 Task: Research Airbnb properties in Qoryooley, Somalia from 15th December, 2023 to 20th December, 2023 for 1 adult.1  bedroom having 1 bed and 1 bathroom. Property type can be hotel. Booking option can be shelf check-in. Look for 4 properties as per requirement.
Action: Mouse moved to (419, 164)
Screenshot: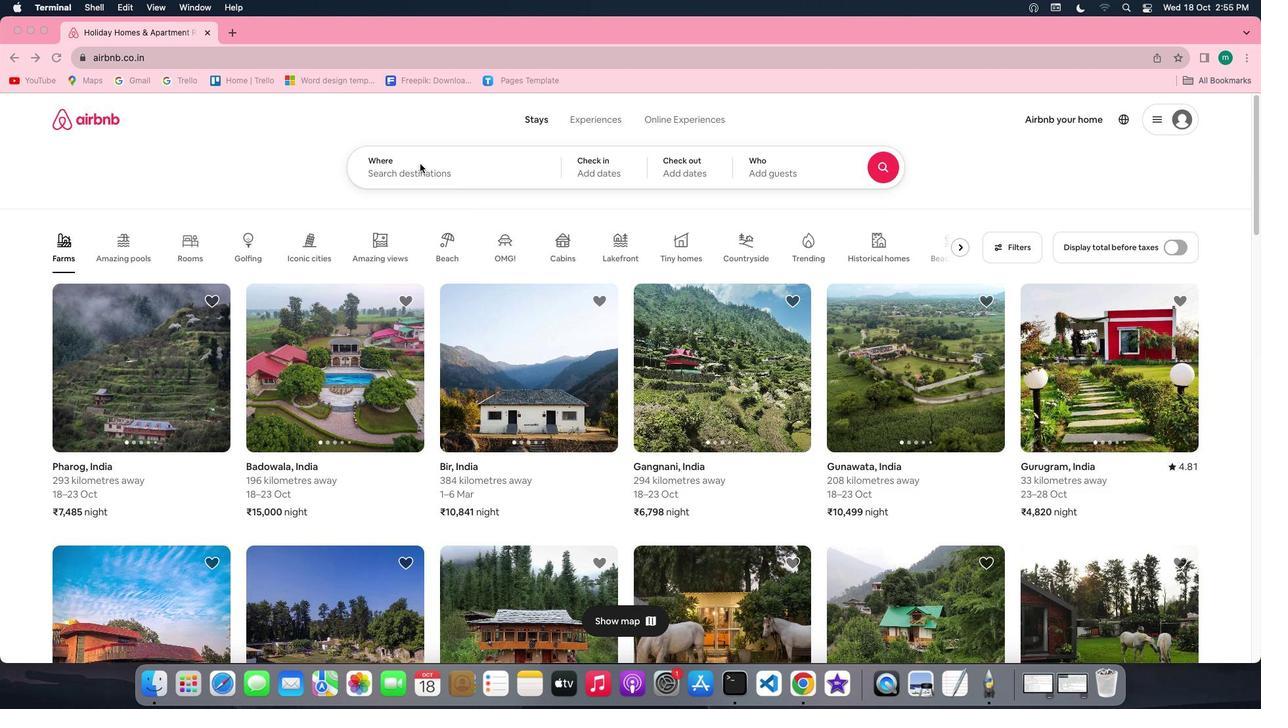 
Action: Mouse pressed left at (419, 164)
Screenshot: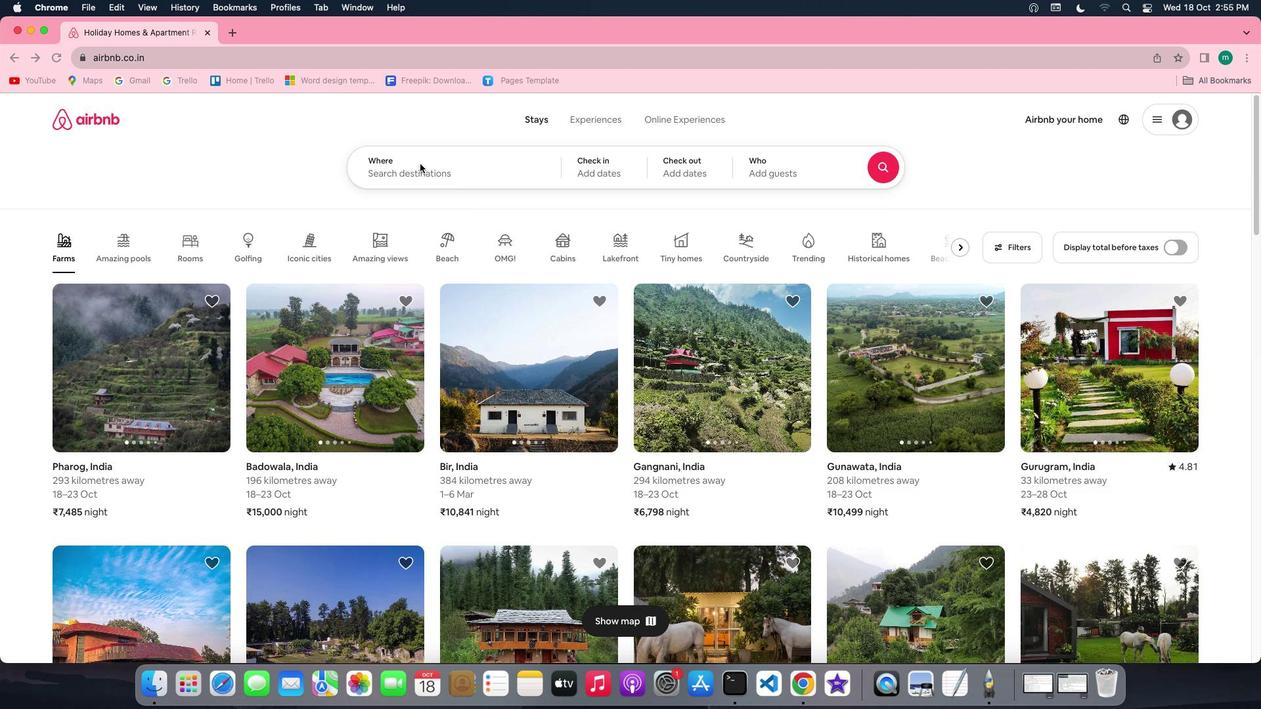 
Action: Mouse pressed left at (419, 164)
Screenshot: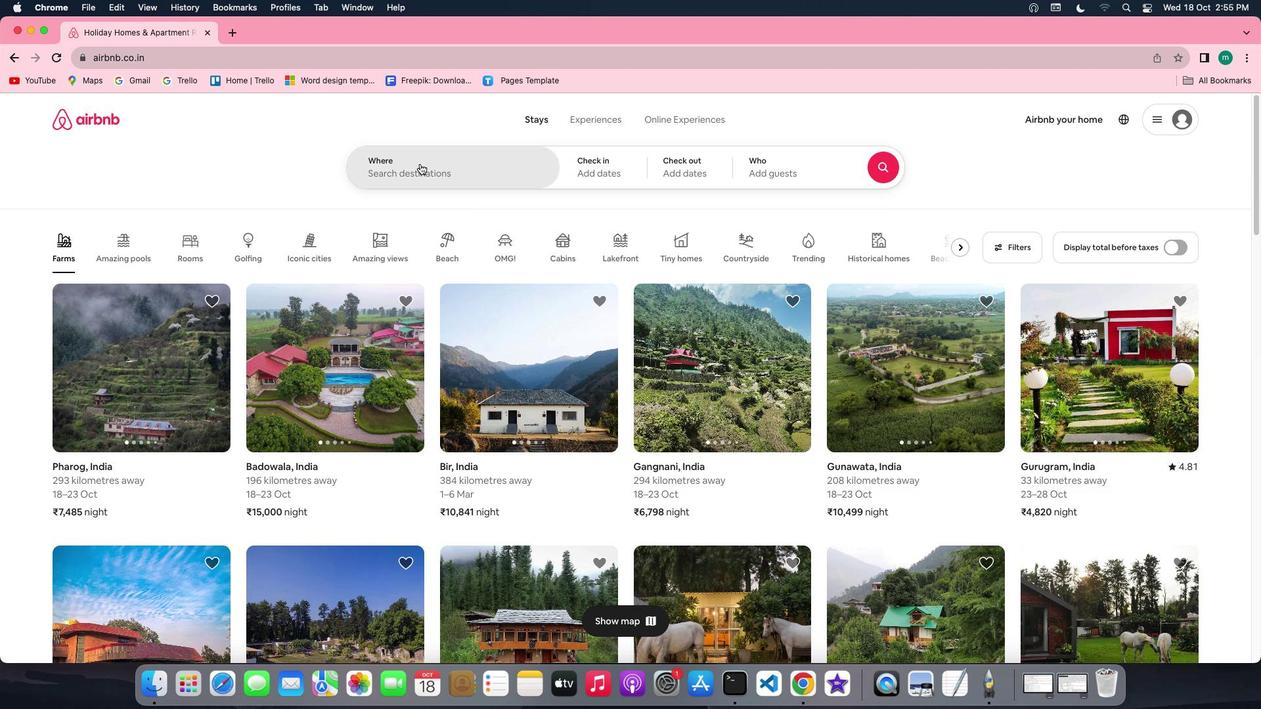 
Action: Key pressed Key.shift'Q''o''r''y''o''o''l''e''y'','Key.shift'S''o''m''a''l''i''a'
Screenshot: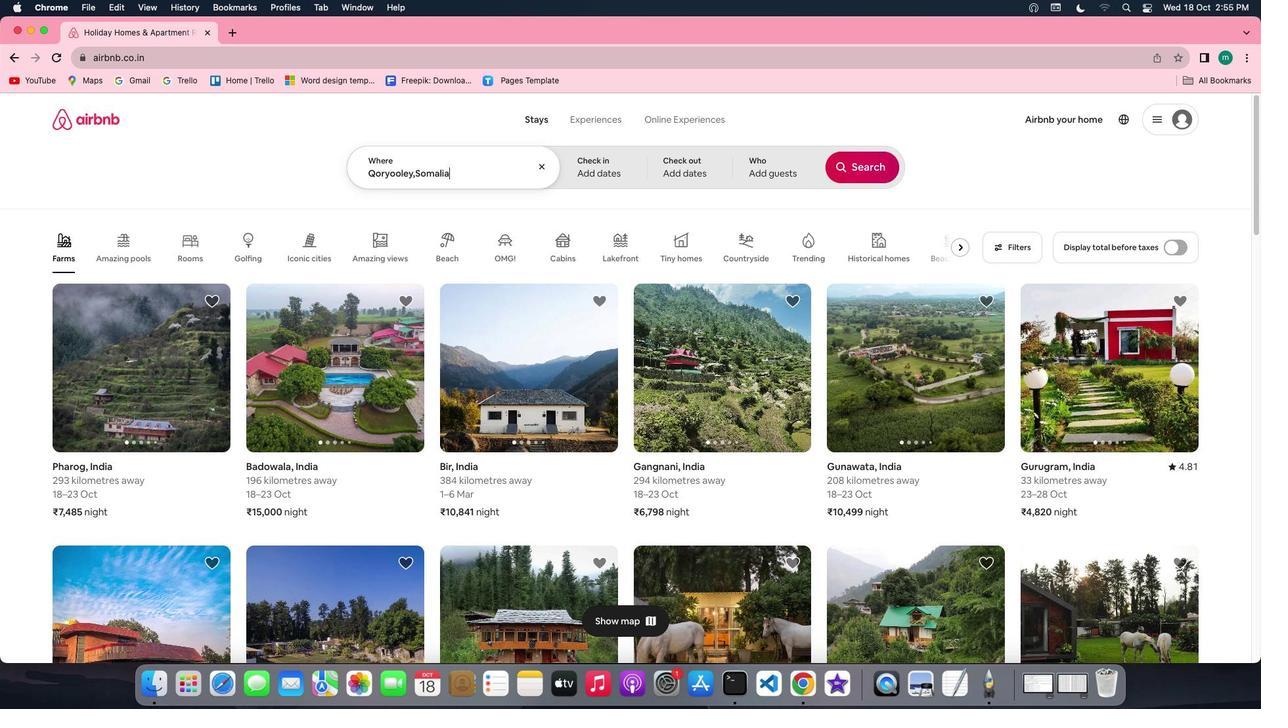 
Action: Mouse moved to (455, 231)
Screenshot: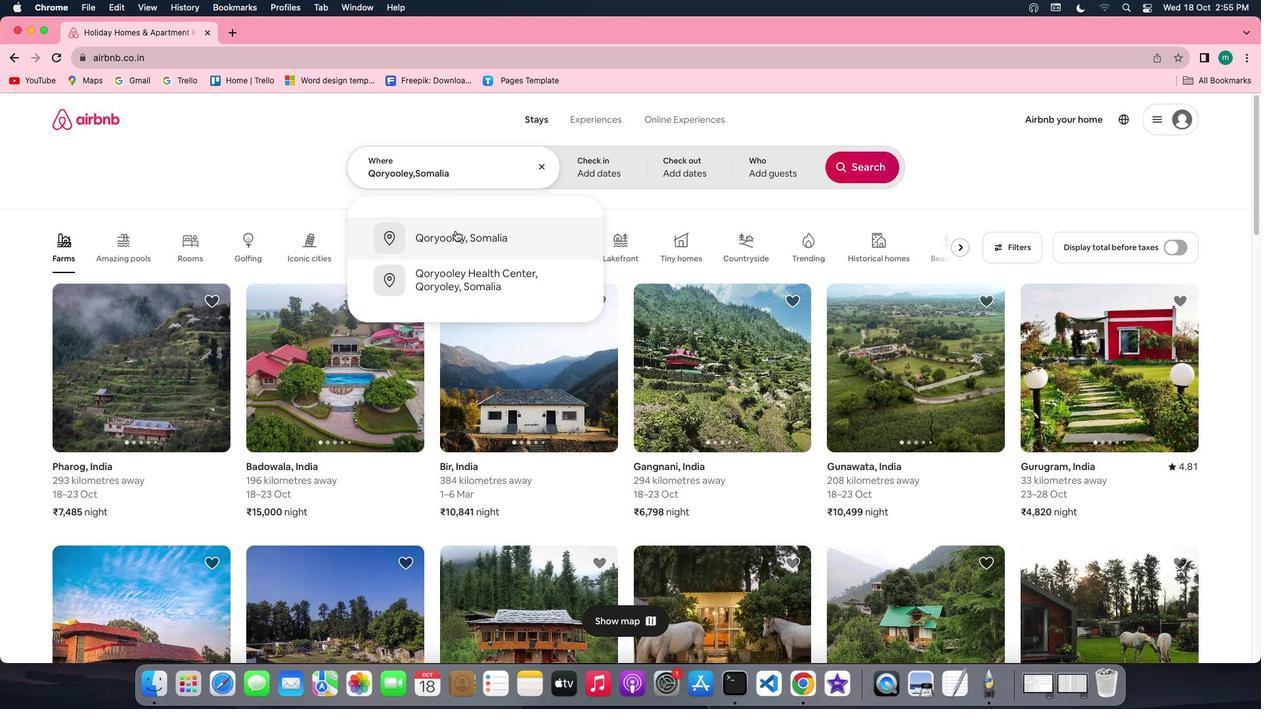 
Action: Mouse pressed left at (455, 231)
Screenshot: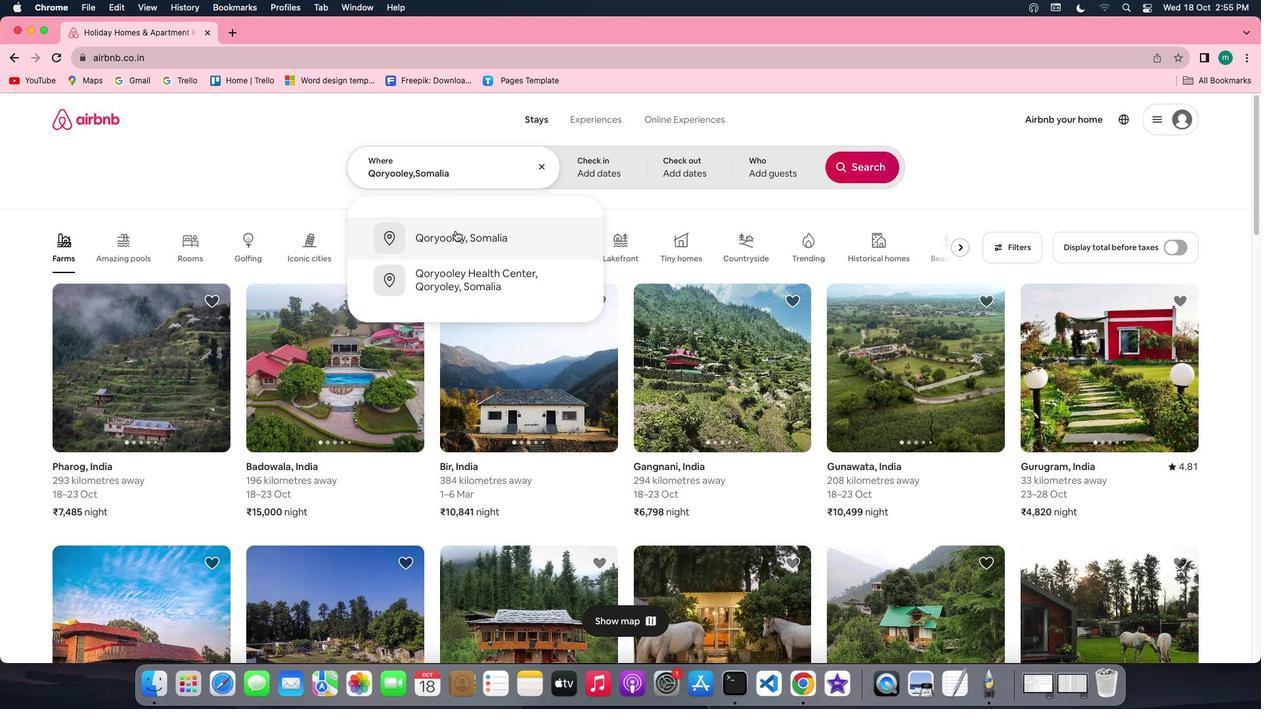 
Action: Mouse moved to (862, 273)
Screenshot: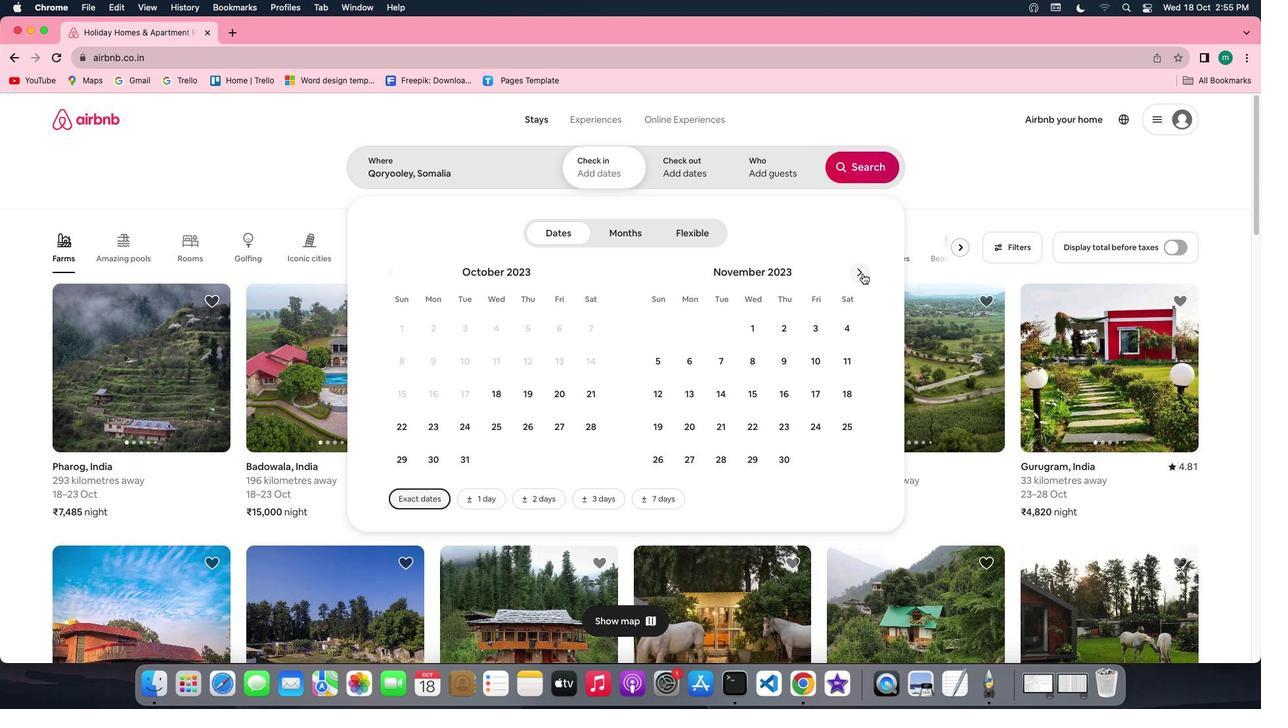 
Action: Mouse pressed left at (862, 273)
Screenshot: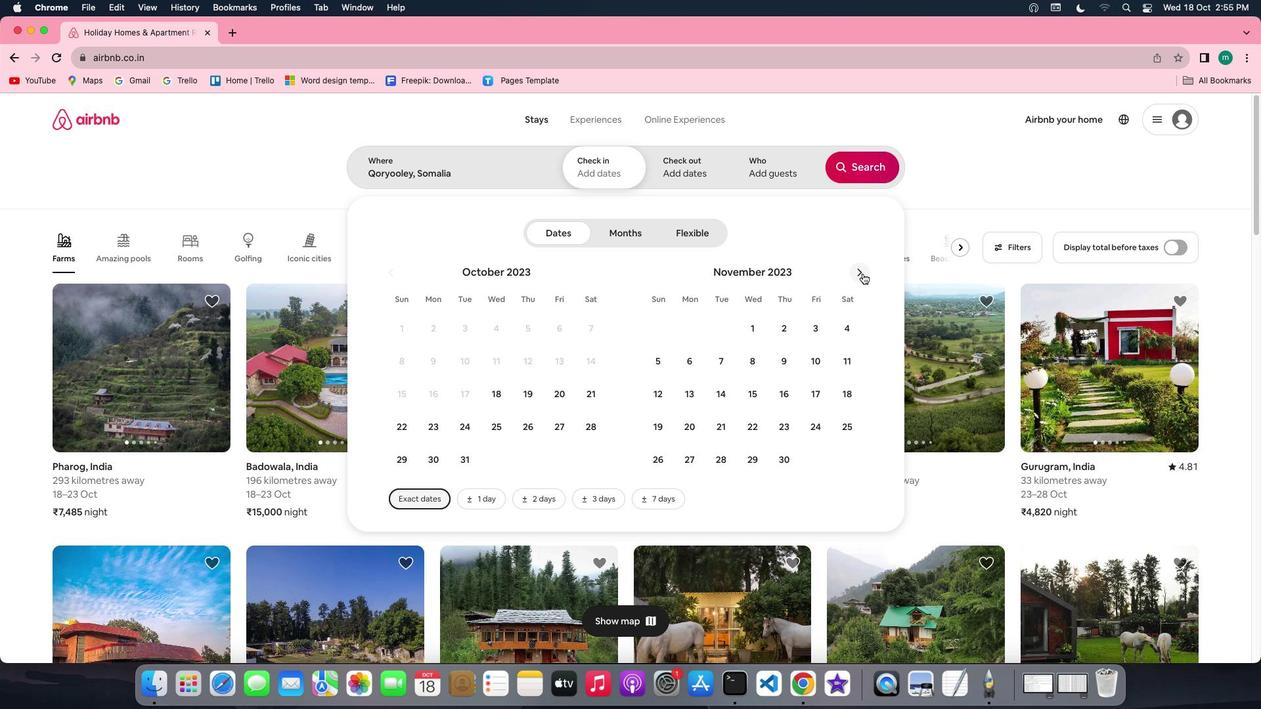 
Action: Mouse moved to (811, 387)
Screenshot: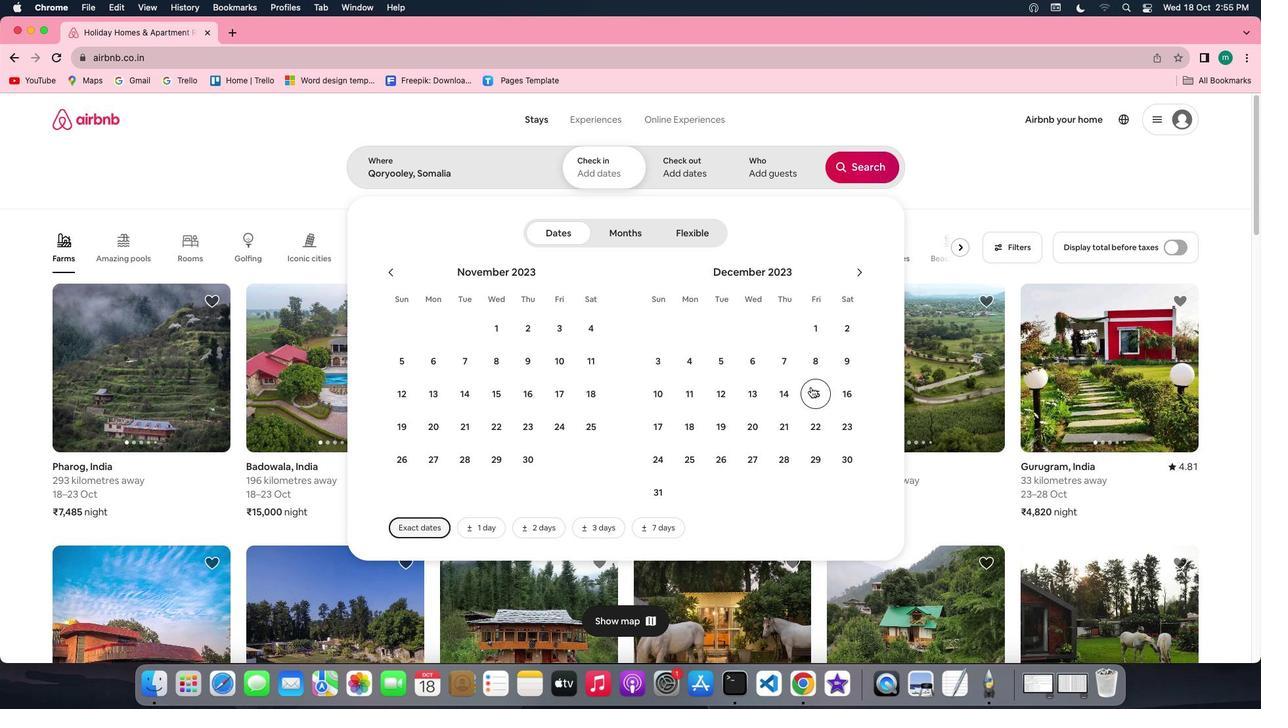 
Action: Mouse pressed left at (811, 387)
Screenshot: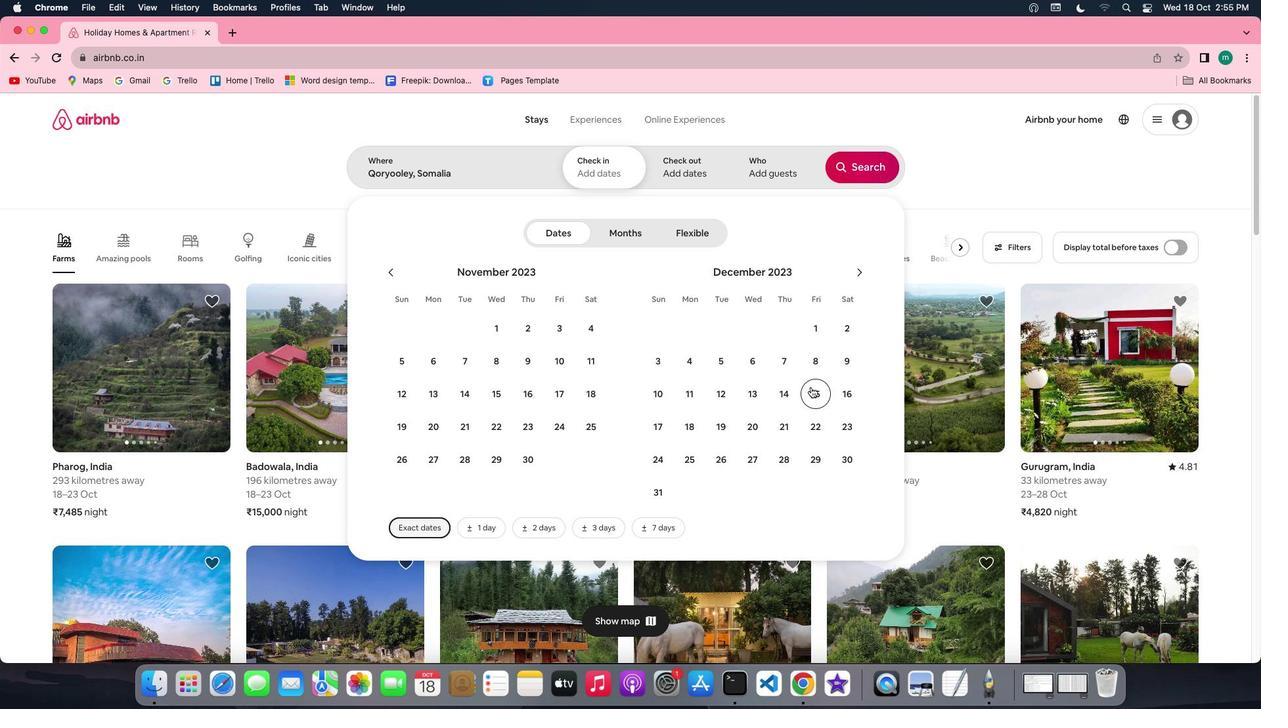 
Action: Mouse moved to (758, 420)
Screenshot: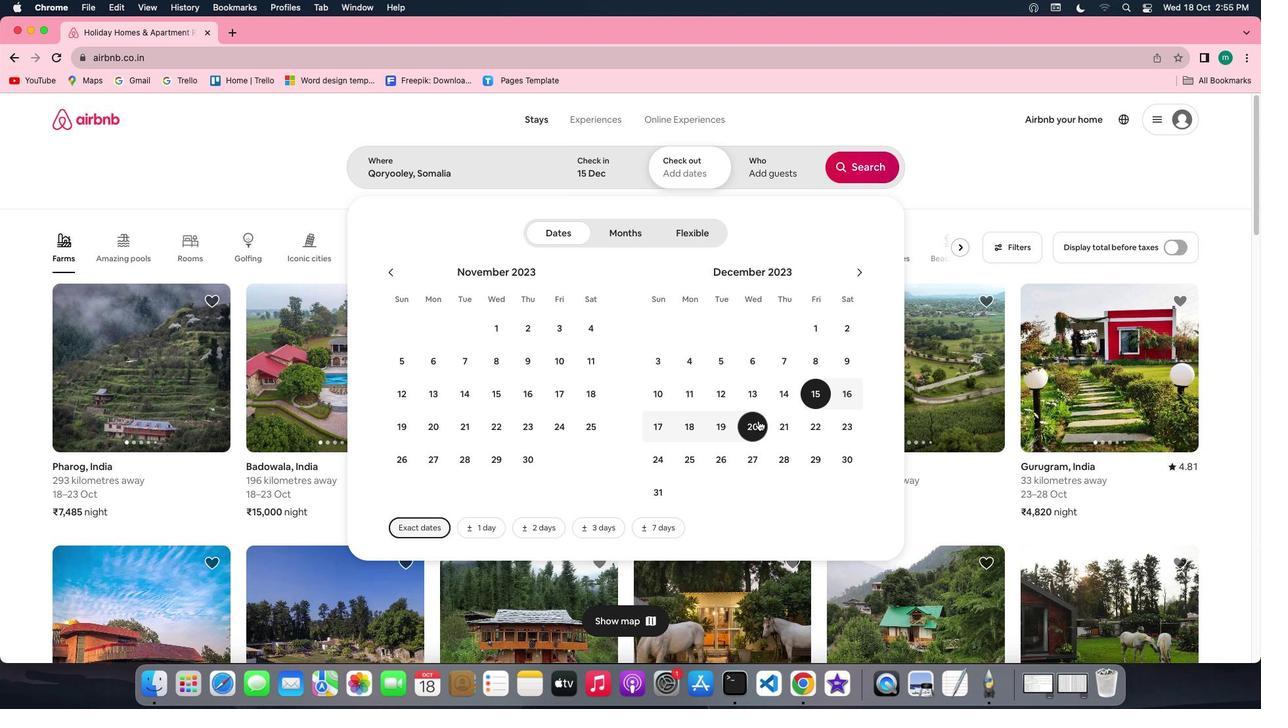 
Action: Mouse pressed left at (758, 420)
Screenshot: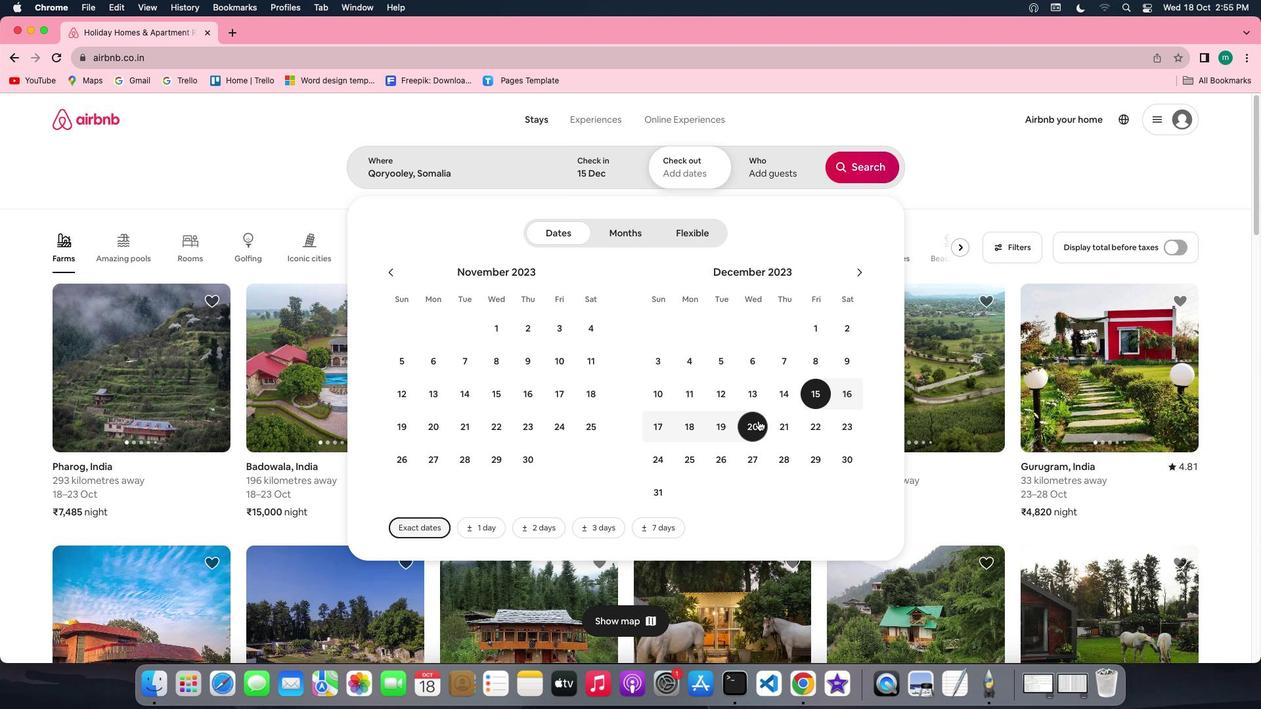 
Action: Mouse moved to (775, 158)
Screenshot: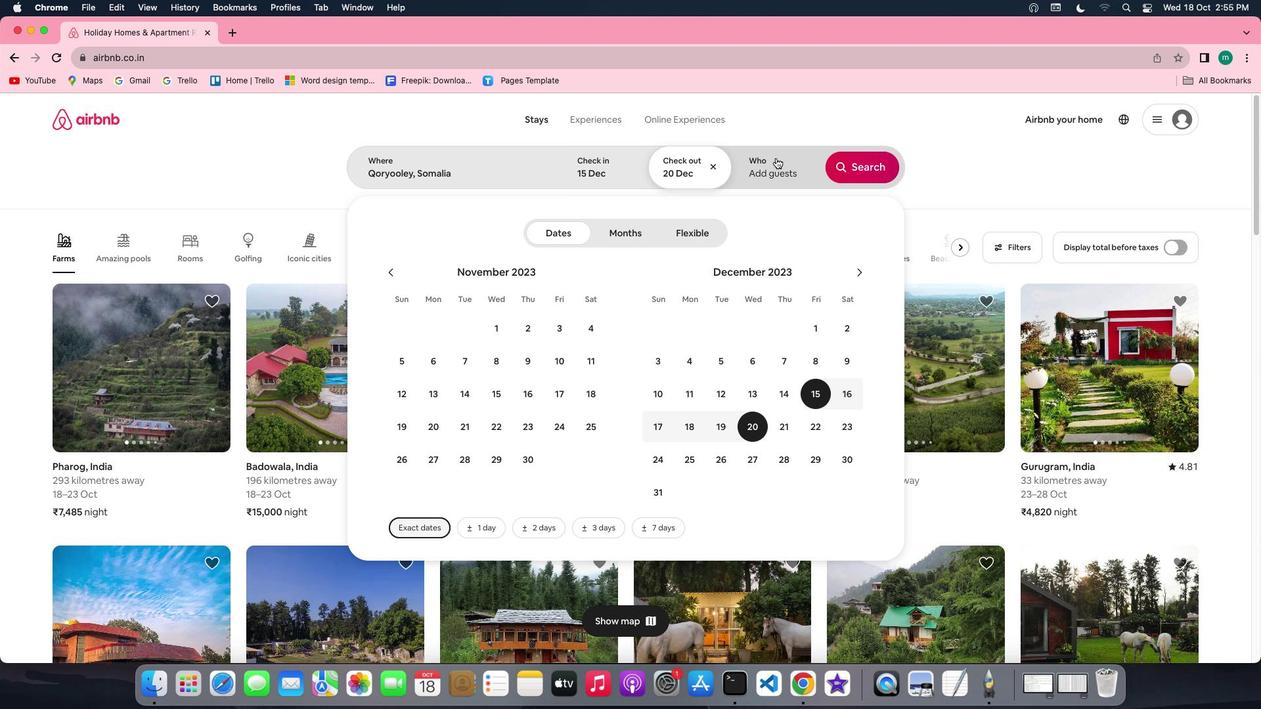 
Action: Mouse pressed left at (775, 158)
Screenshot: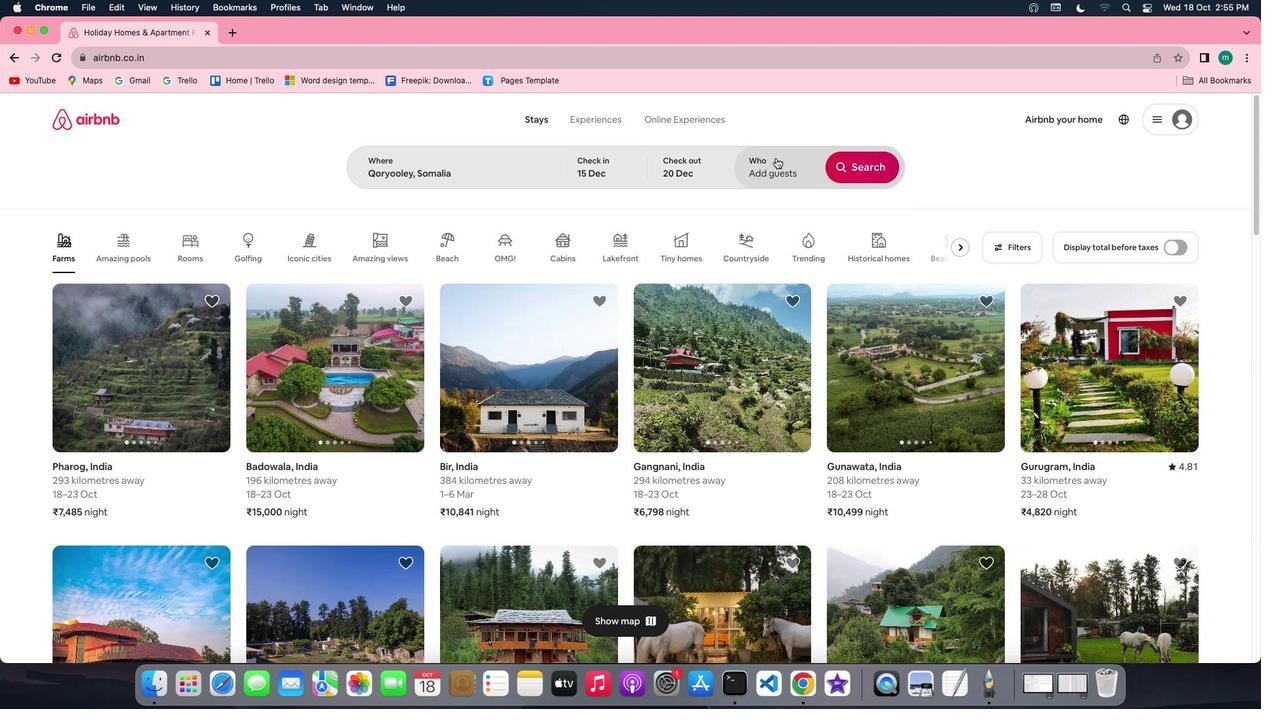 
Action: Mouse moved to (871, 239)
Screenshot: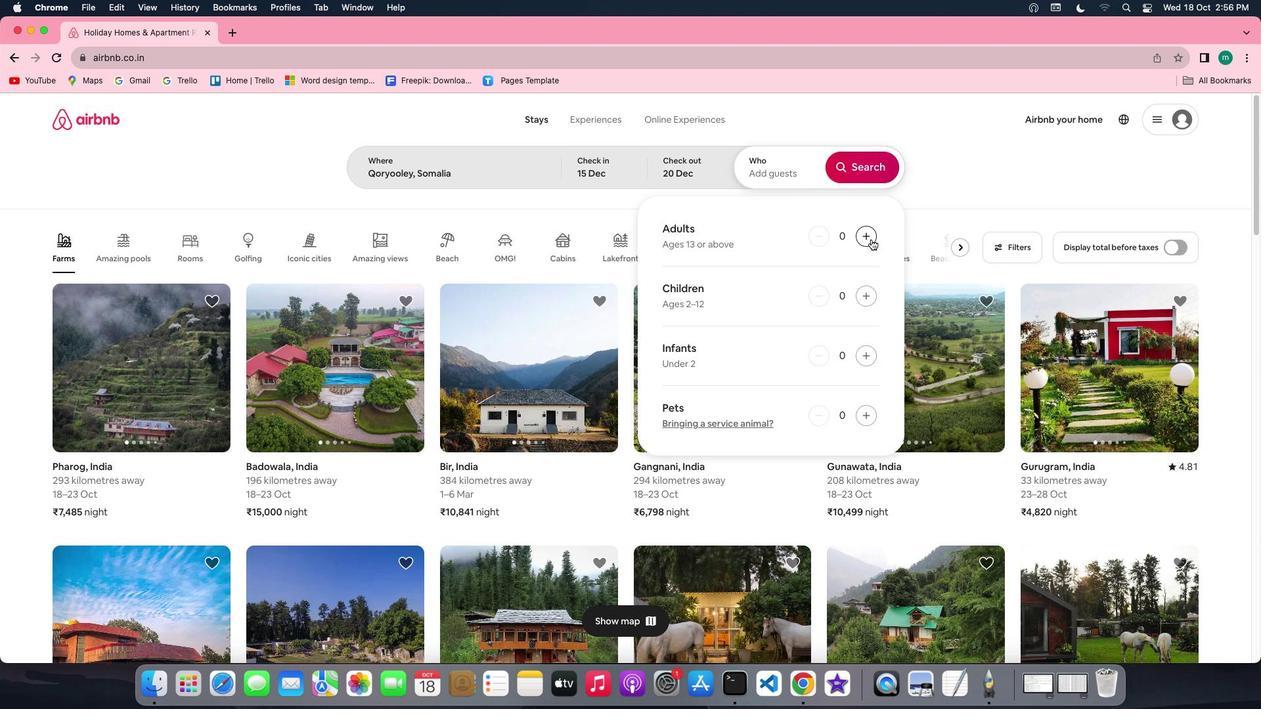 
Action: Mouse pressed left at (871, 239)
Screenshot: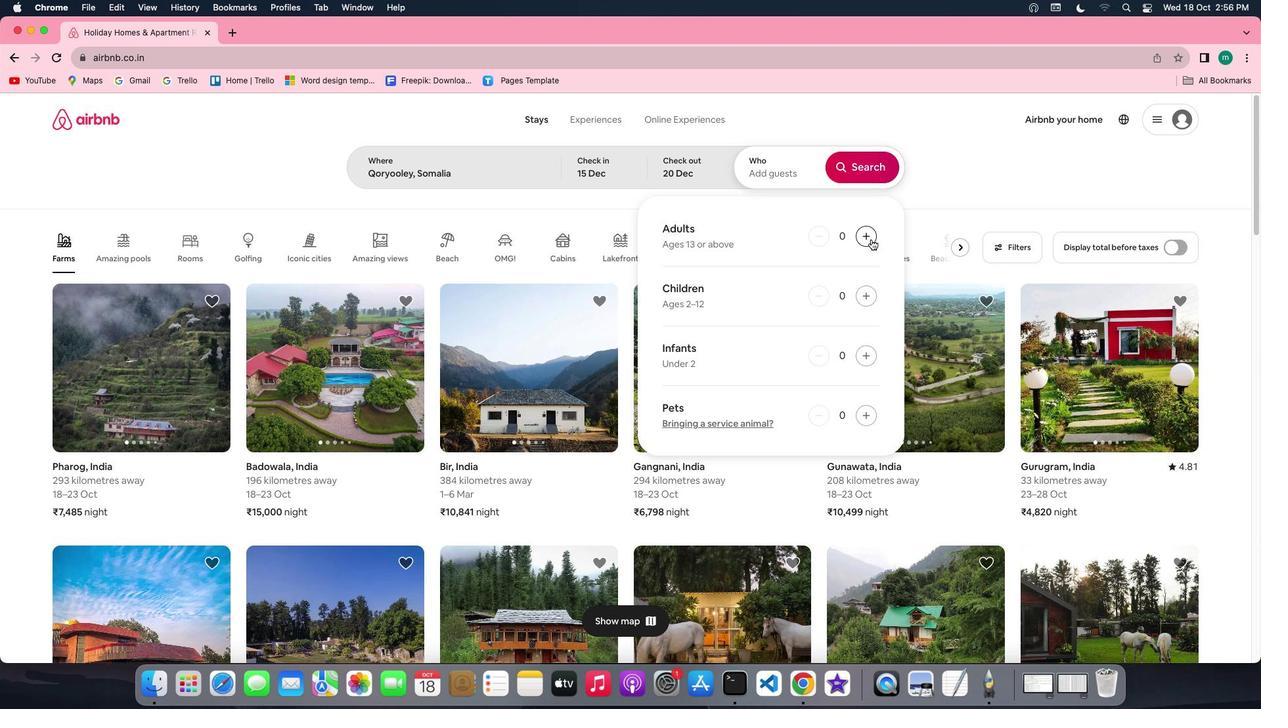 
Action: Mouse moved to (842, 167)
Screenshot: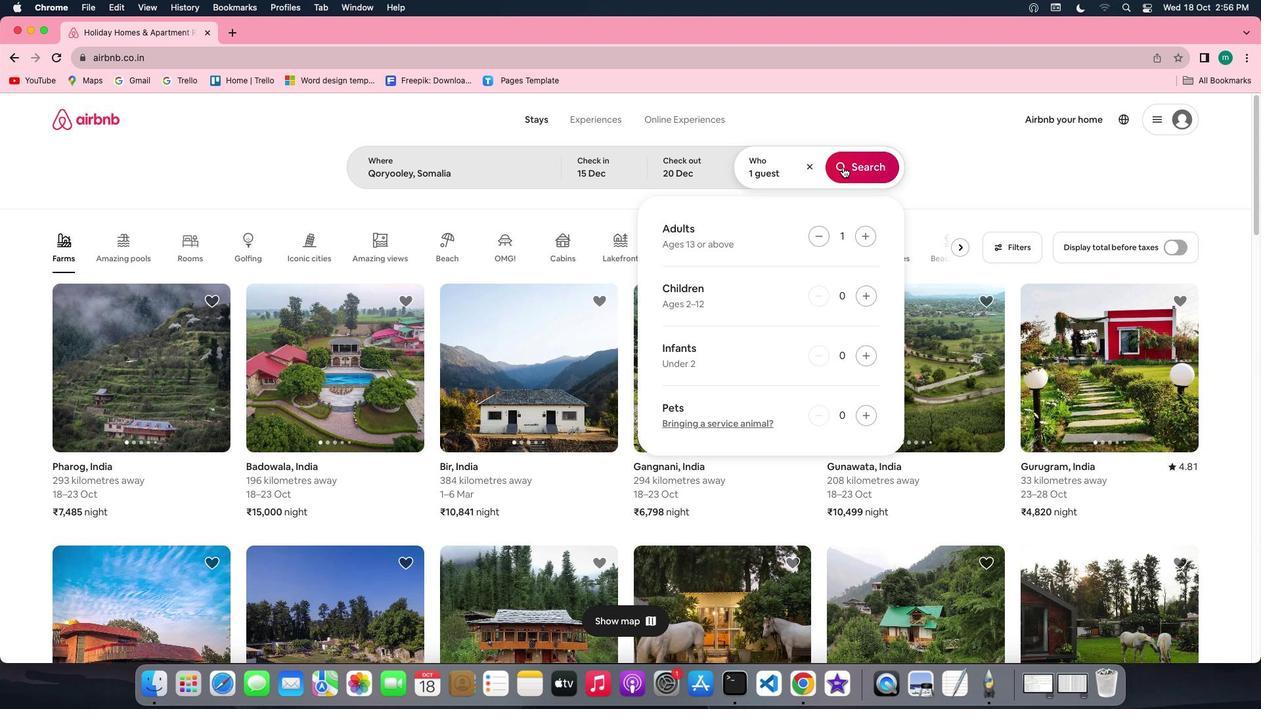 
Action: Mouse pressed left at (842, 167)
Screenshot: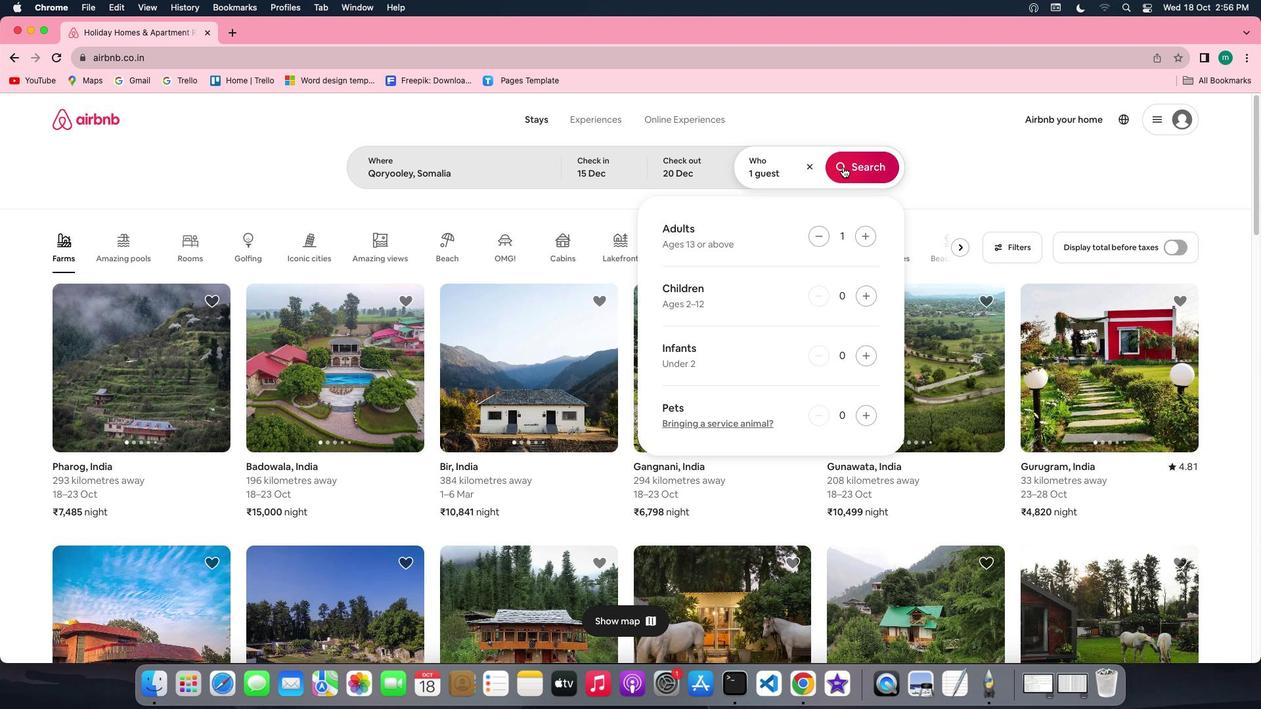 
Action: Mouse moved to (1044, 170)
Screenshot: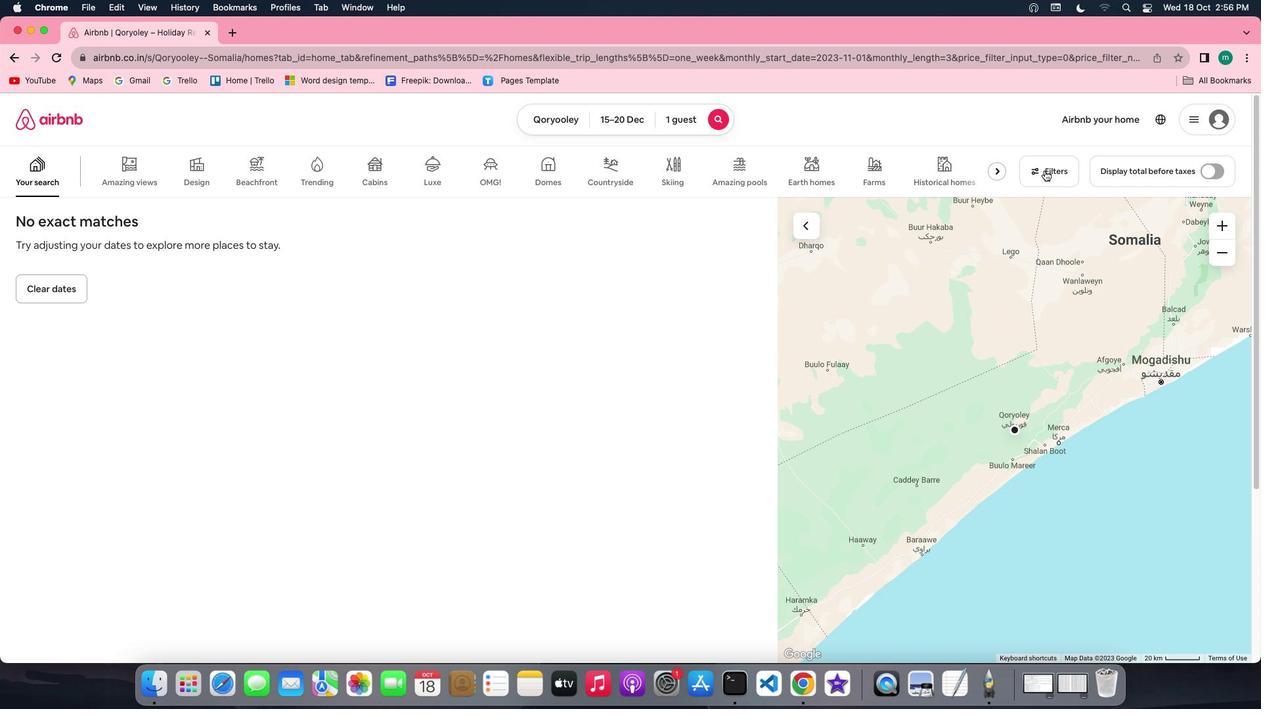 
Action: Mouse pressed left at (1044, 170)
Screenshot: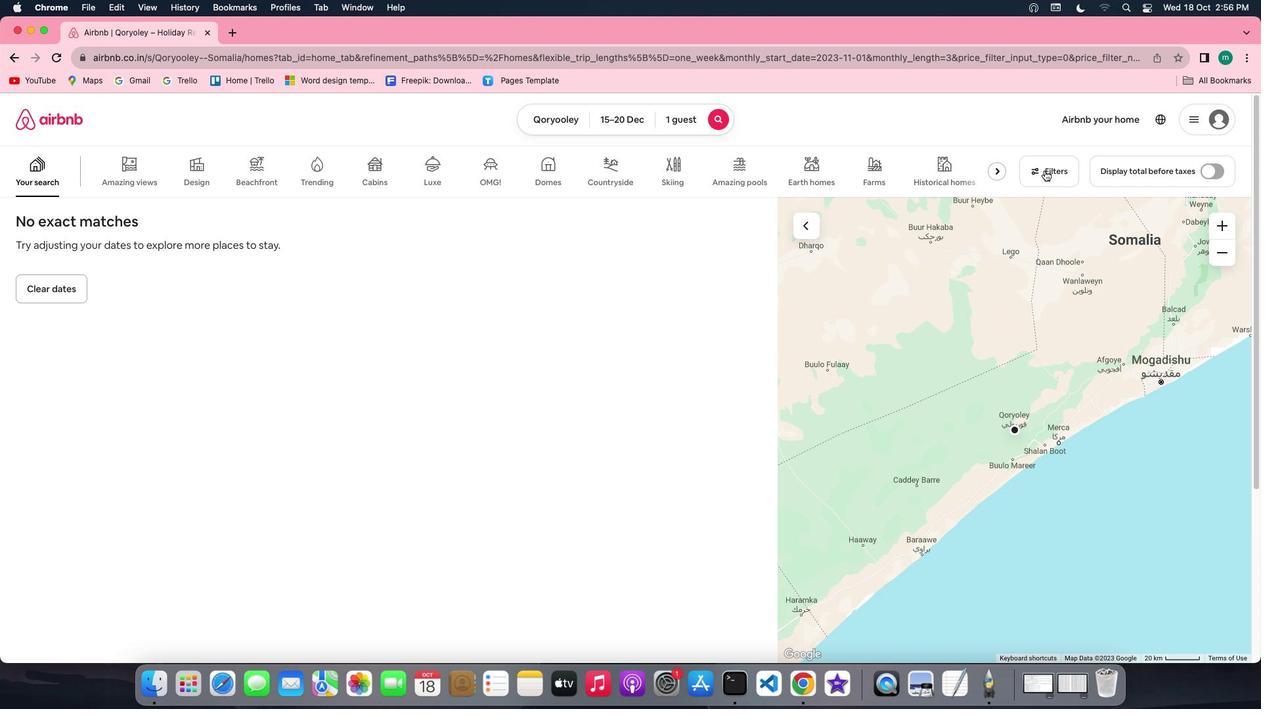 
Action: Mouse moved to (554, 417)
Screenshot: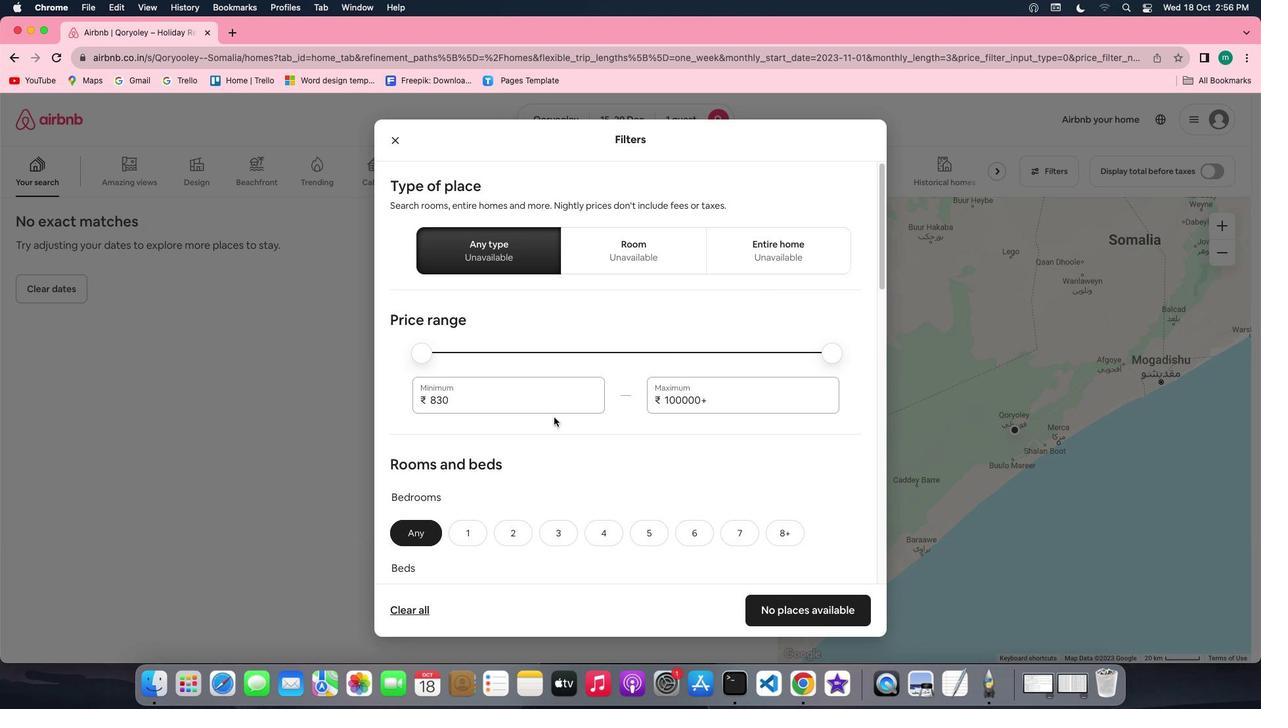 
Action: Mouse scrolled (554, 417) with delta (0, 0)
Screenshot: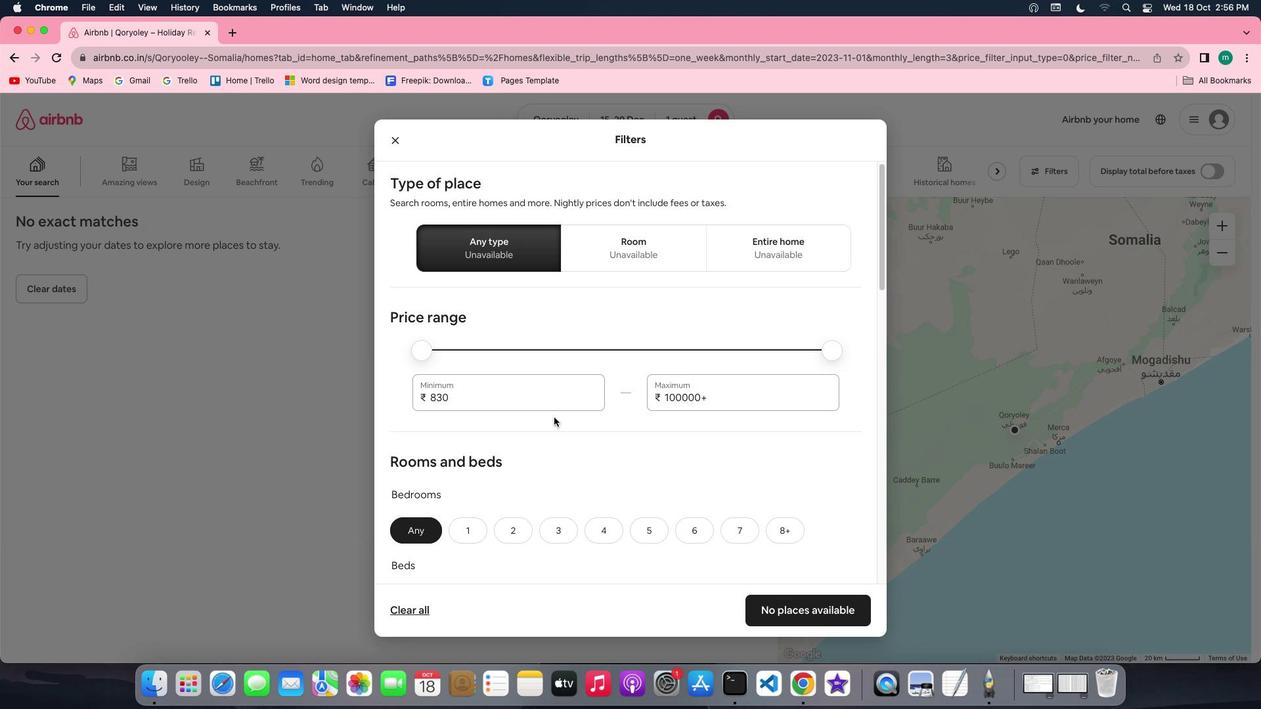 
Action: Mouse scrolled (554, 417) with delta (0, 0)
Screenshot: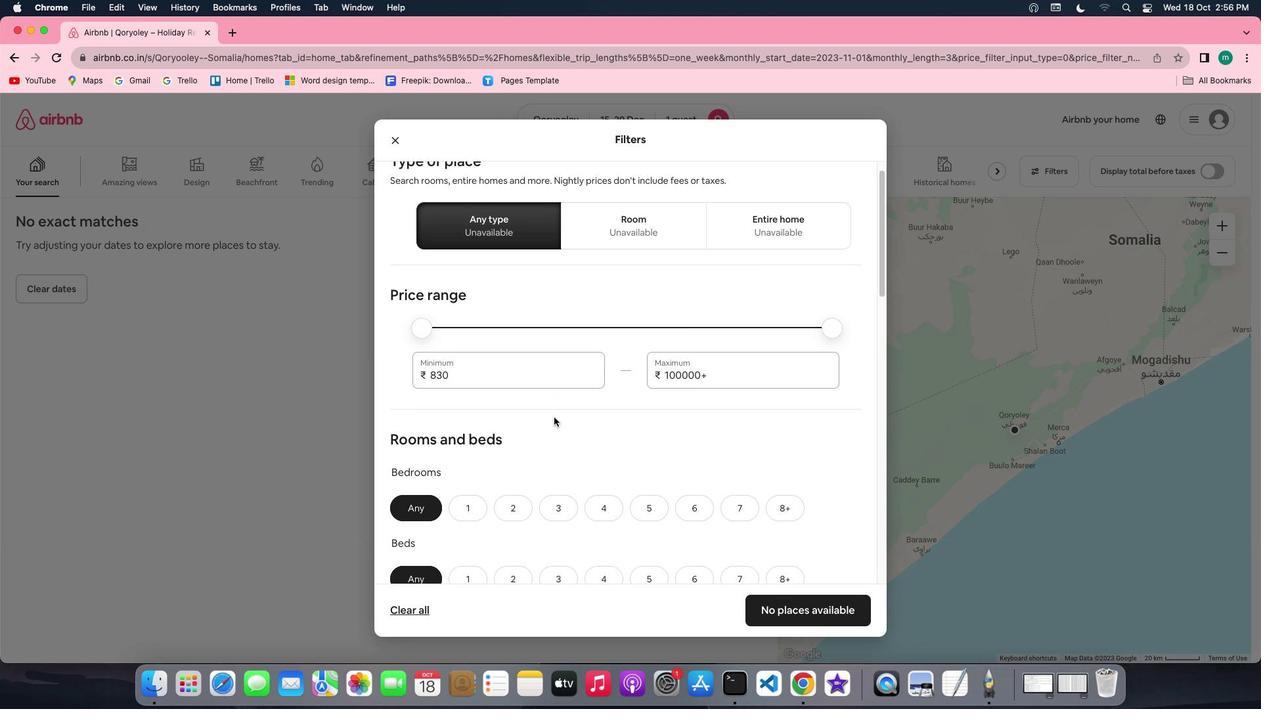 
Action: Mouse scrolled (554, 417) with delta (0, -1)
Screenshot: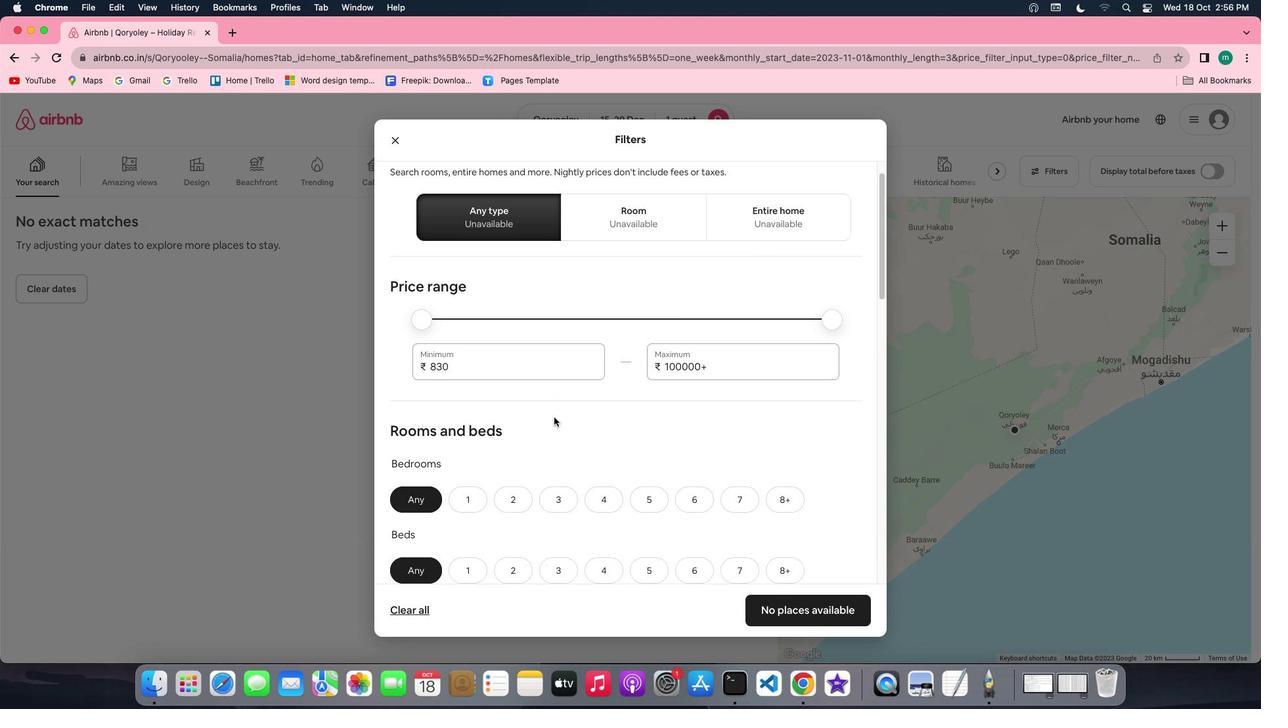 
Action: Mouse scrolled (554, 417) with delta (0, -1)
Screenshot: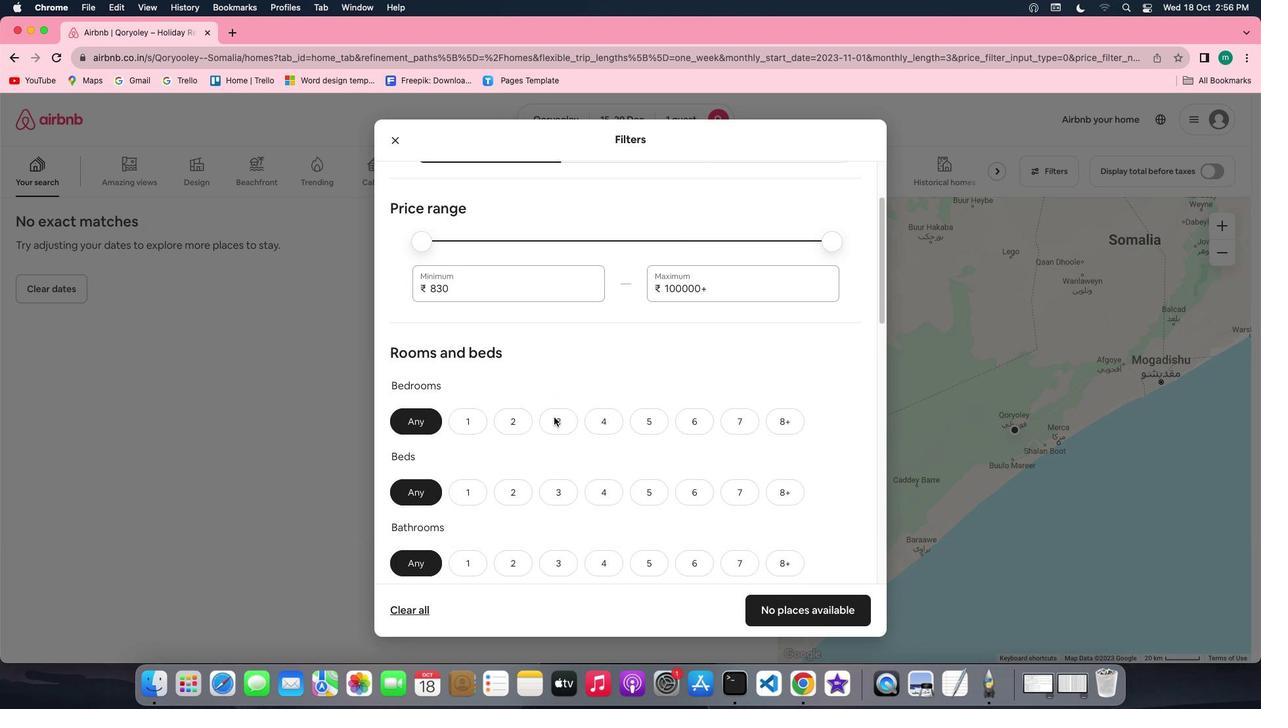 
Action: Mouse scrolled (554, 417) with delta (0, 0)
Screenshot: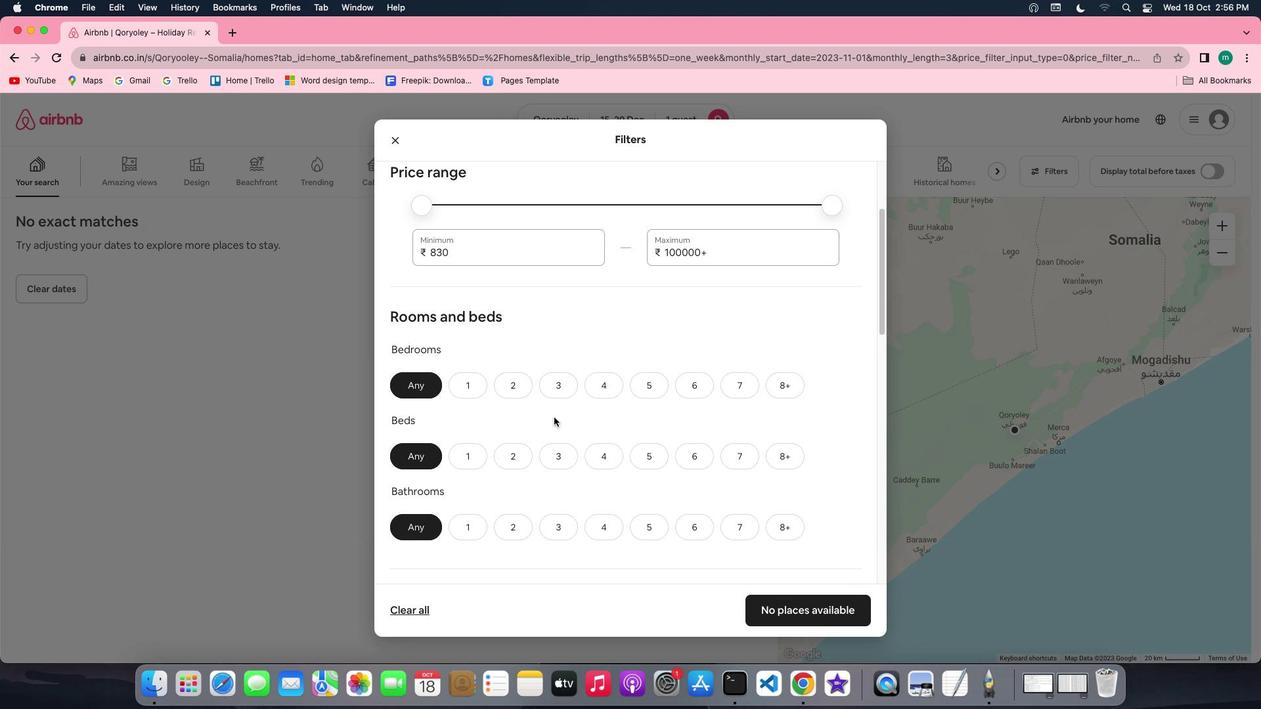 
Action: Mouse scrolled (554, 417) with delta (0, 0)
Screenshot: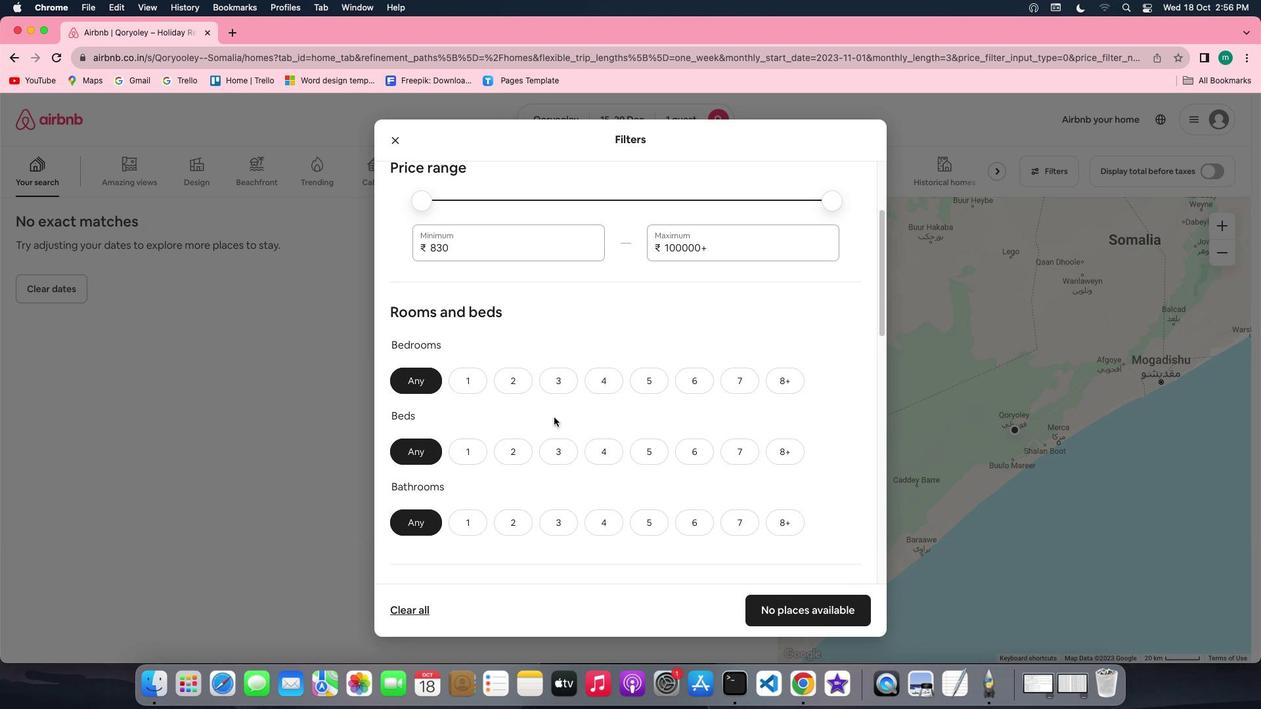 
Action: Mouse scrolled (554, 417) with delta (0, 0)
Screenshot: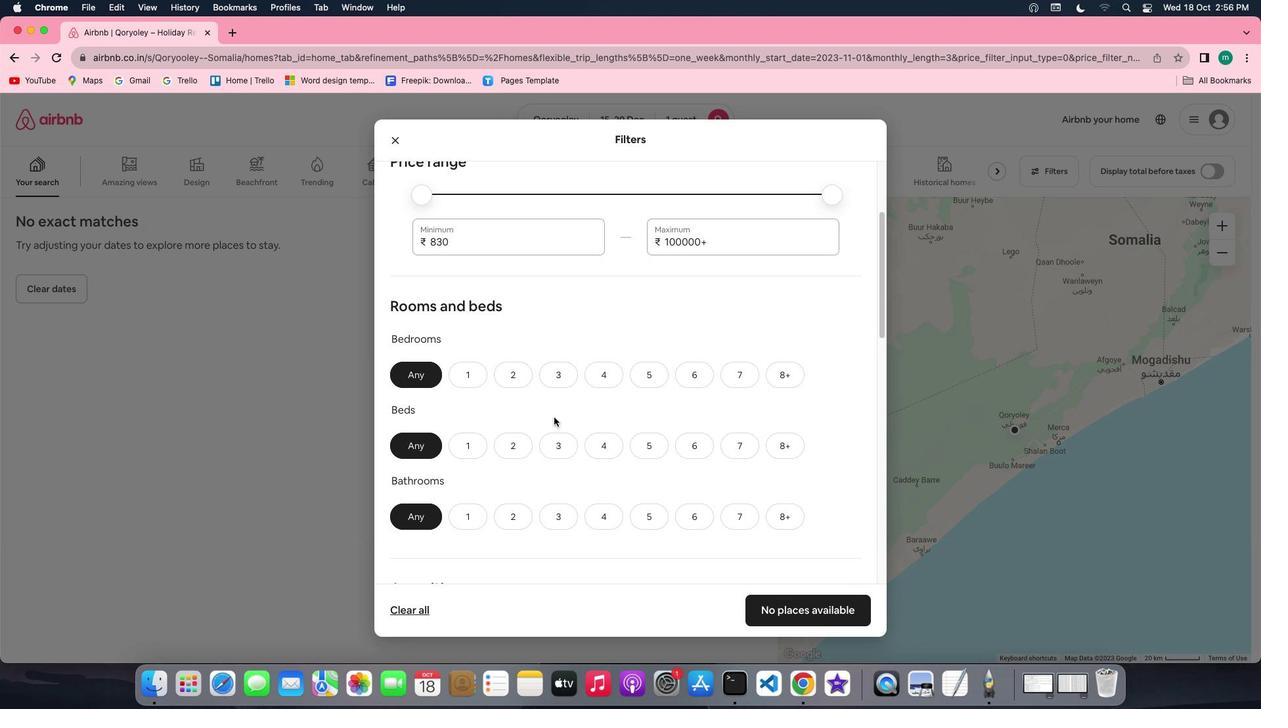 
Action: Mouse moved to (477, 370)
Screenshot: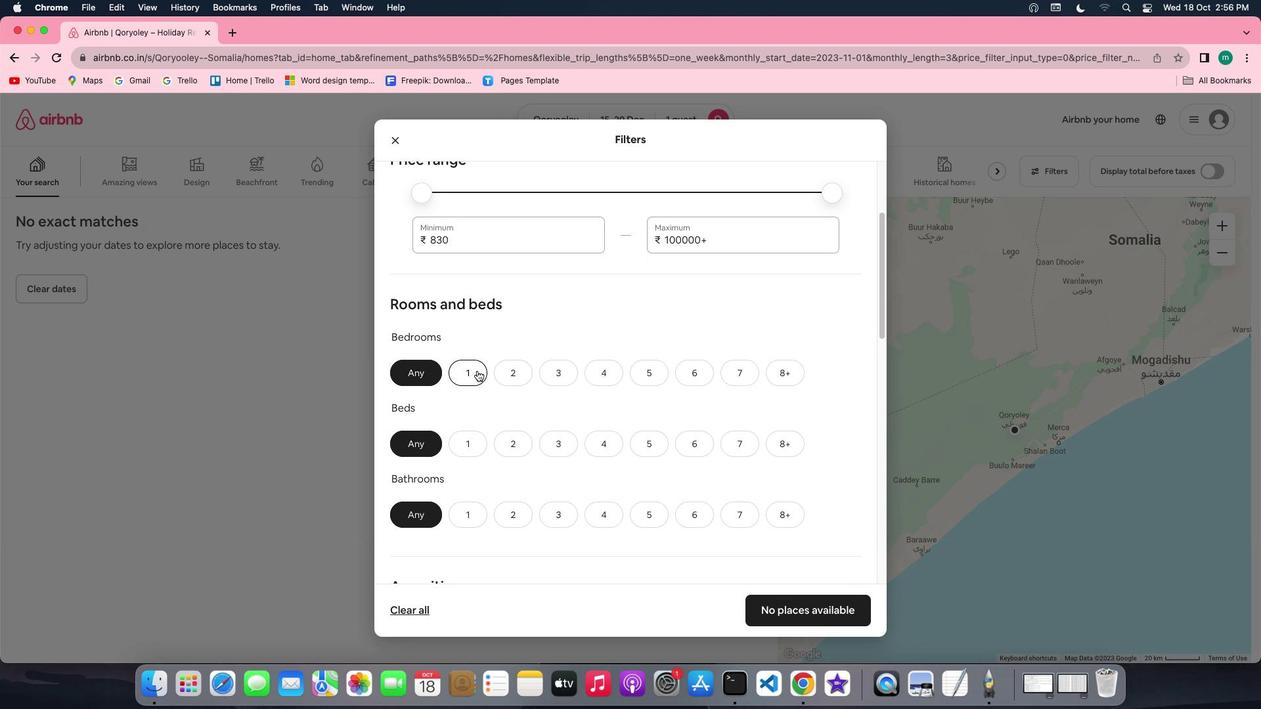 
Action: Mouse pressed left at (477, 370)
Screenshot: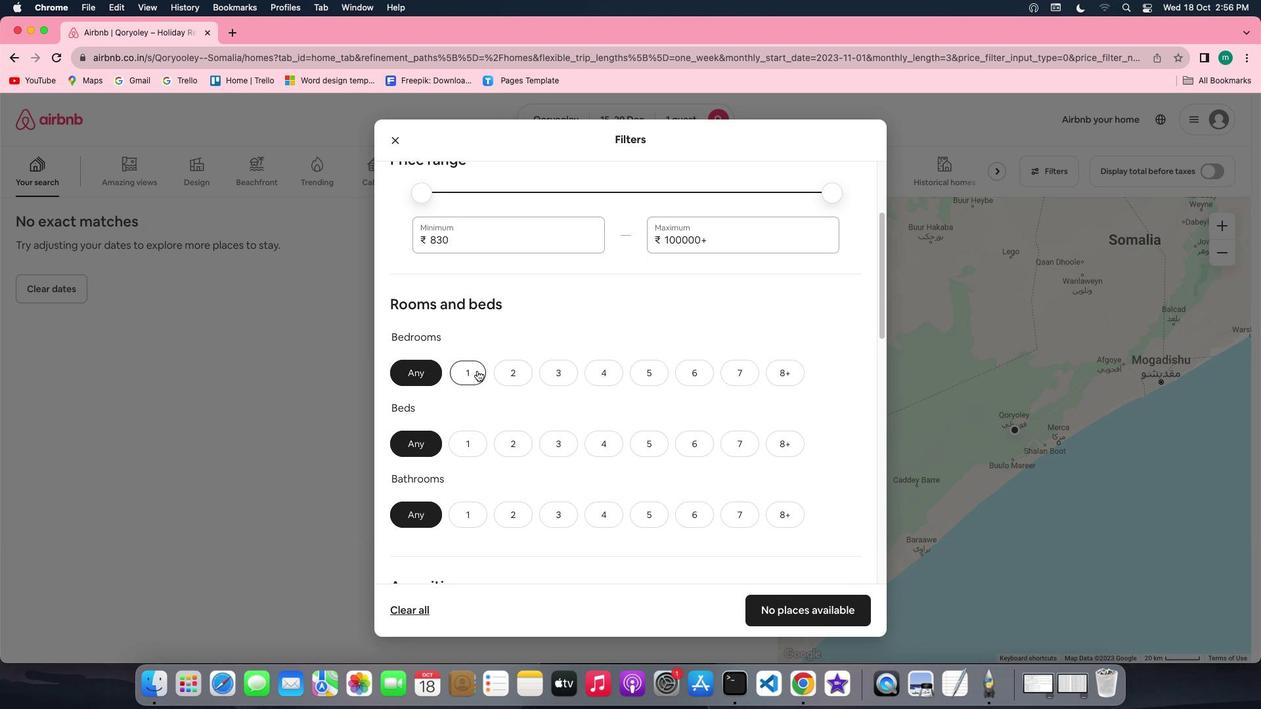 
Action: Mouse moved to (478, 437)
Screenshot: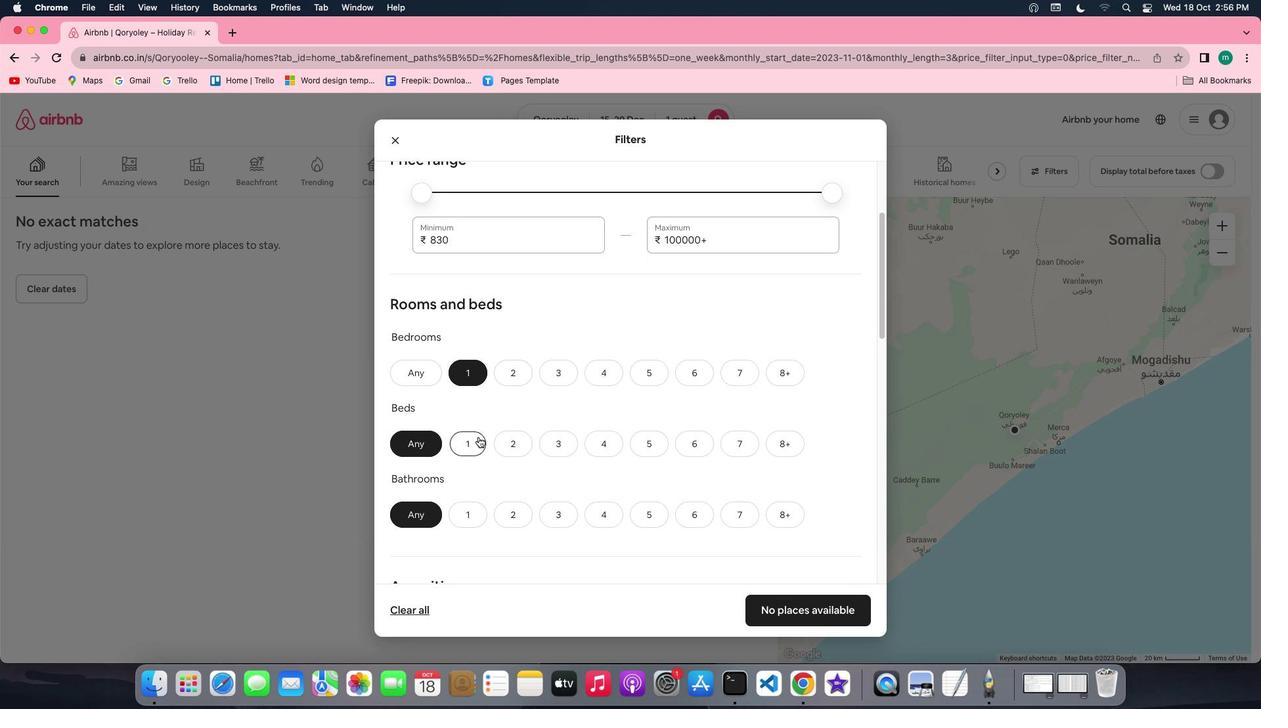 
Action: Mouse pressed left at (478, 437)
Screenshot: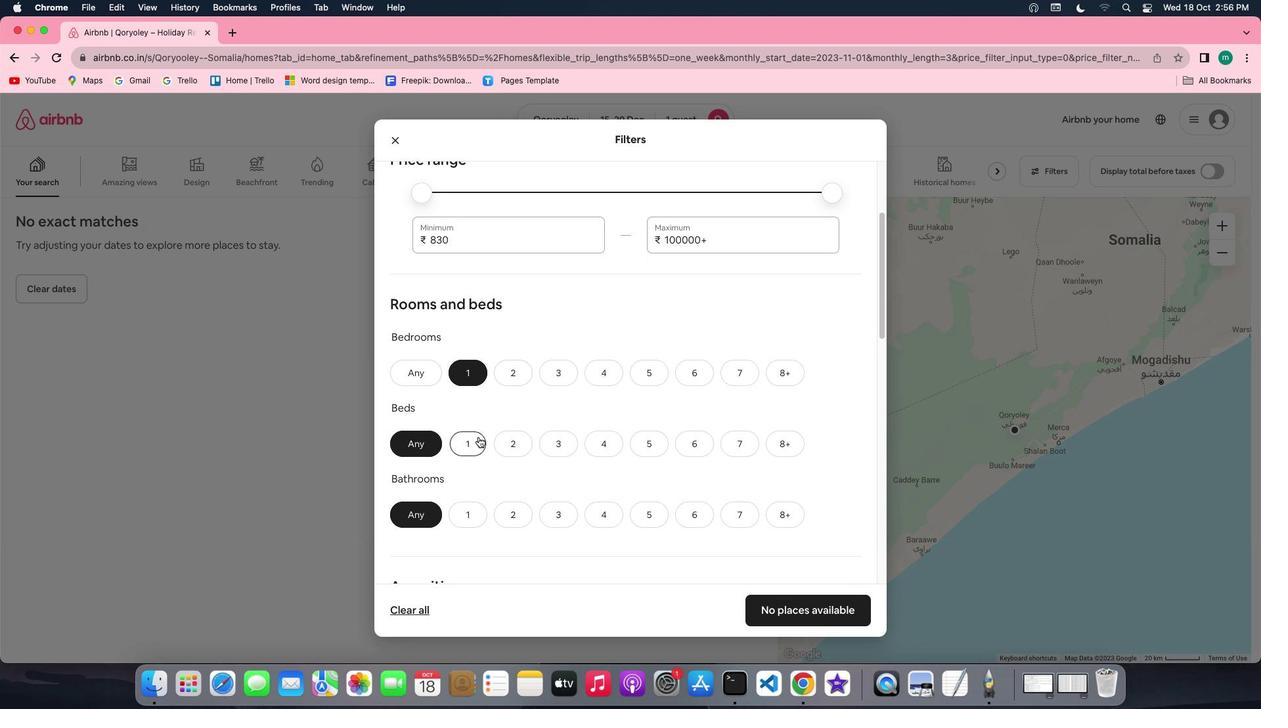 
Action: Mouse moved to (480, 512)
Screenshot: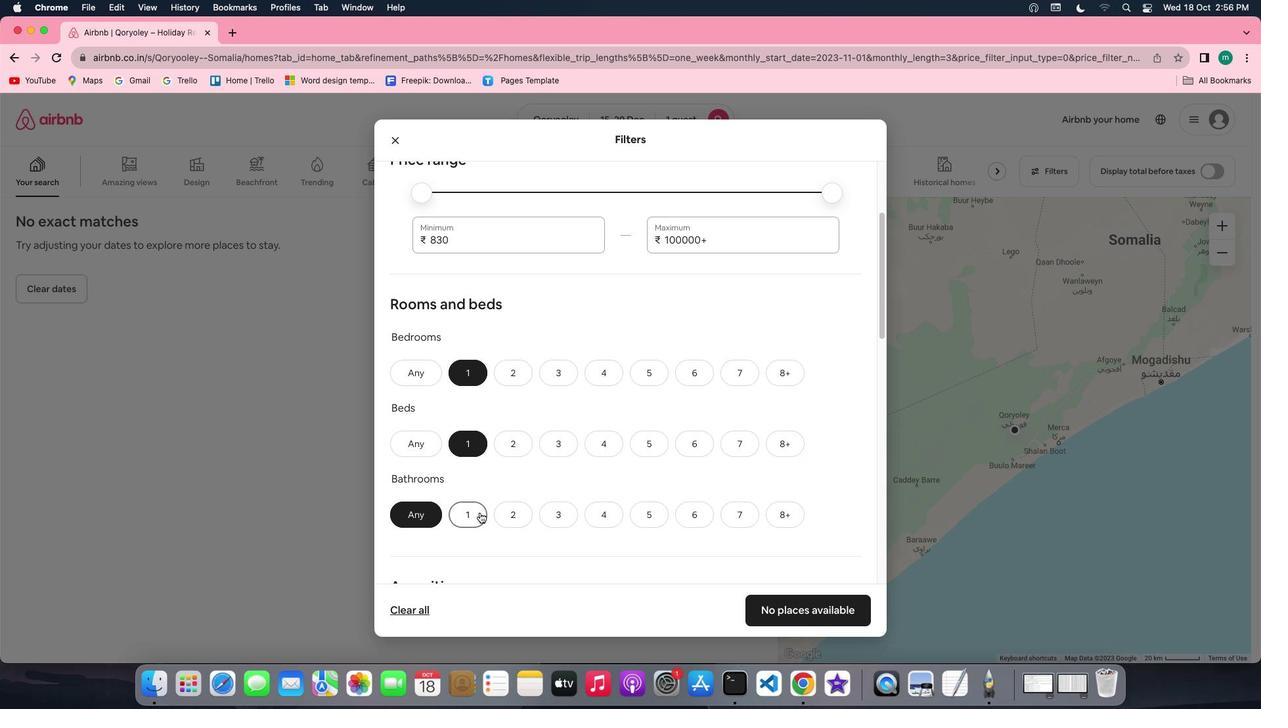 
Action: Mouse pressed left at (480, 512)
Screenshot: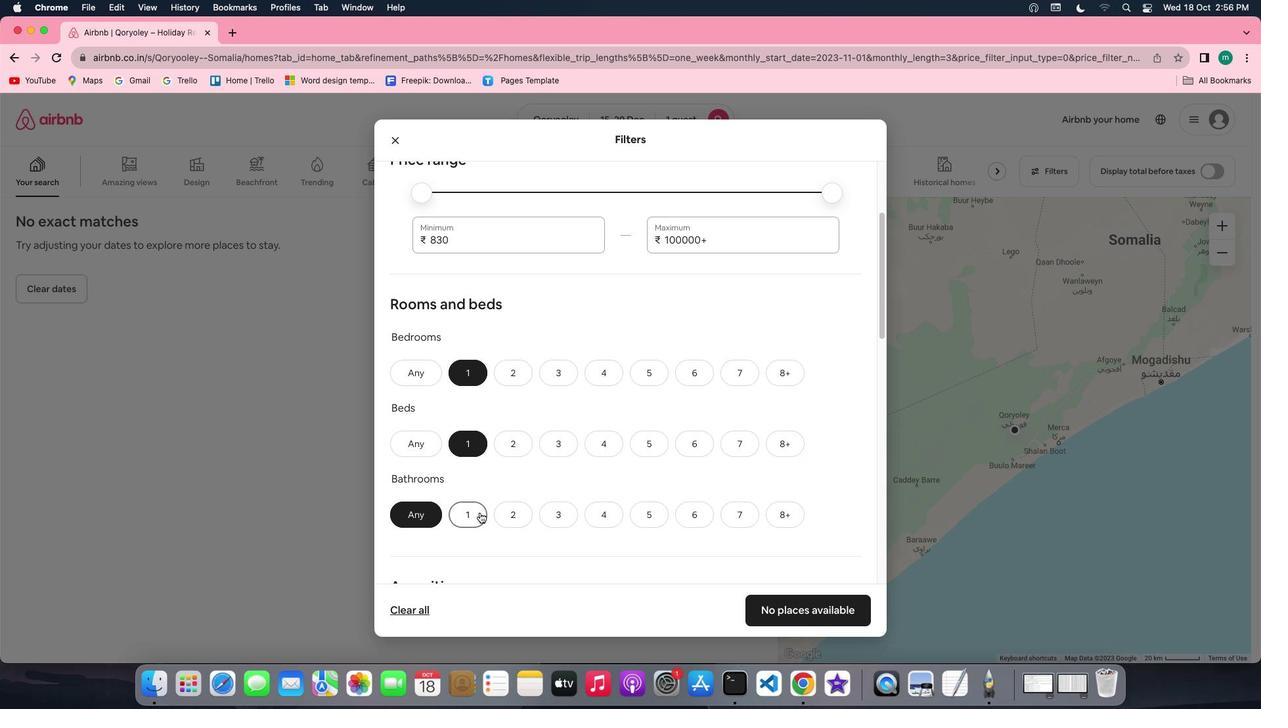 
Action: Mouse moved to (701, 494)
Screenshot: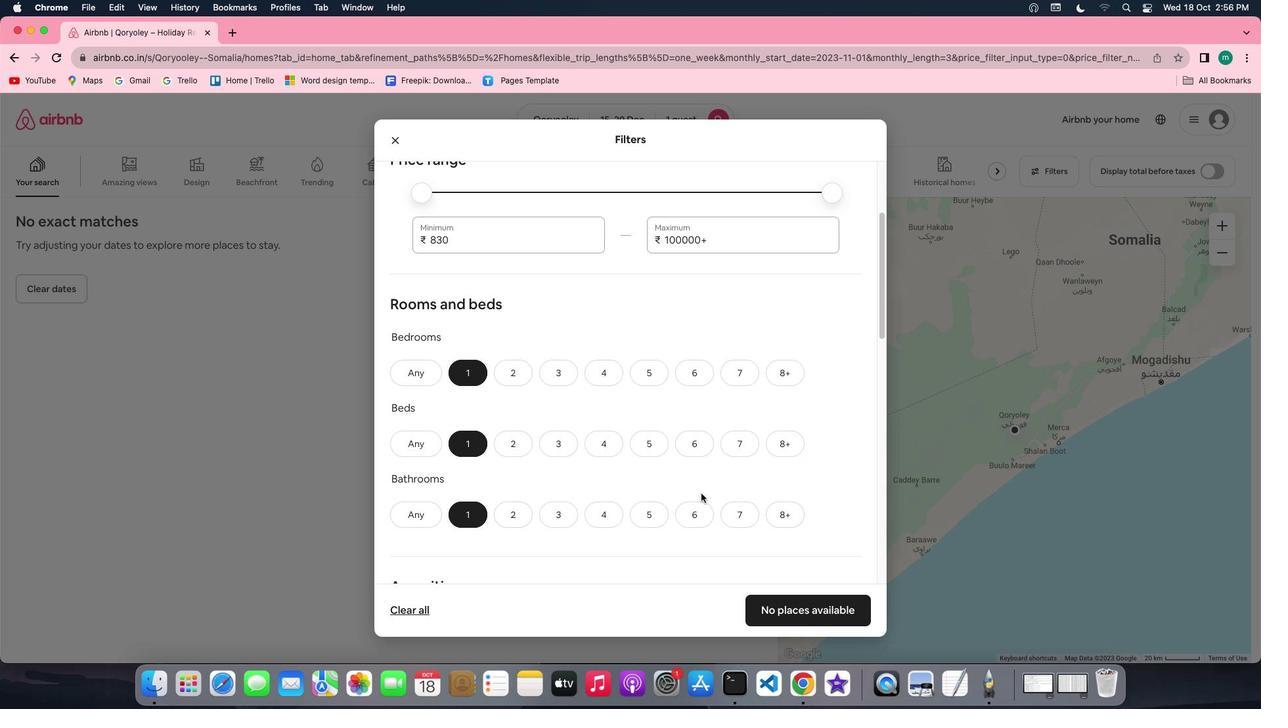 
Action: Mouse scrolled (701, 494) with delta (0, 0)
Screenshot: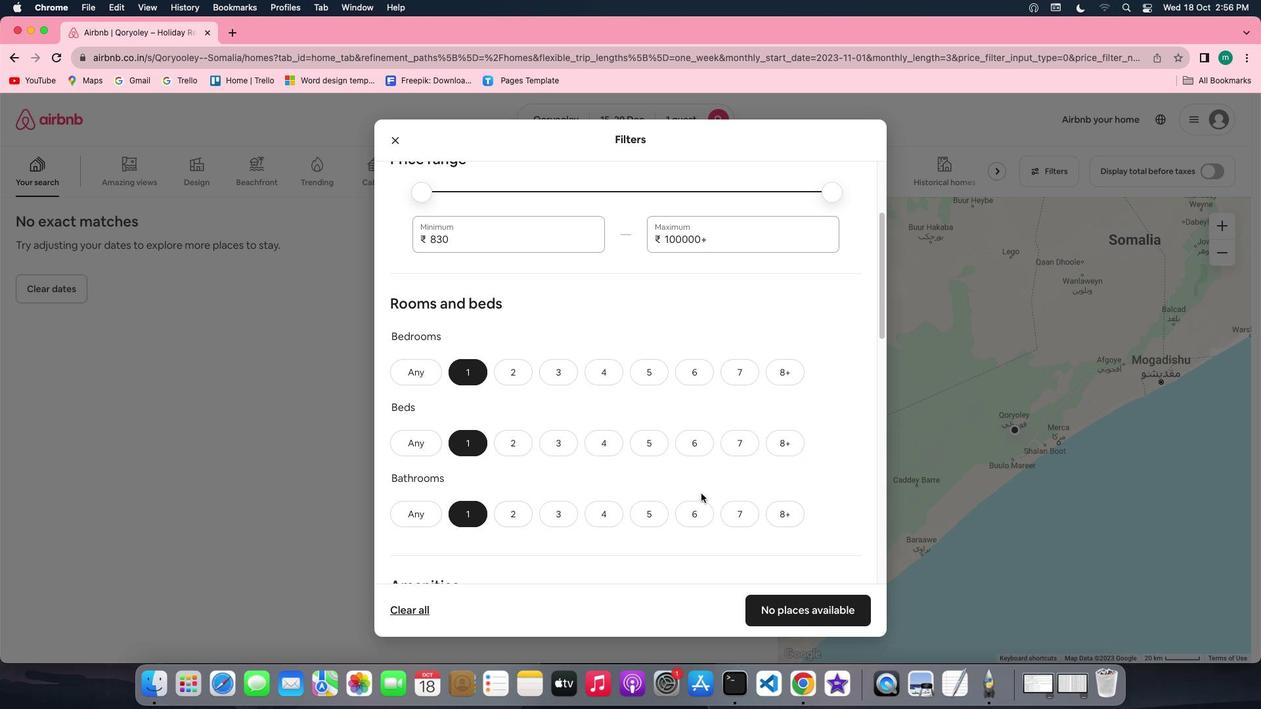 
Action: Mouse scrolled (701, 494) with delta (0, 0)
Screenshot: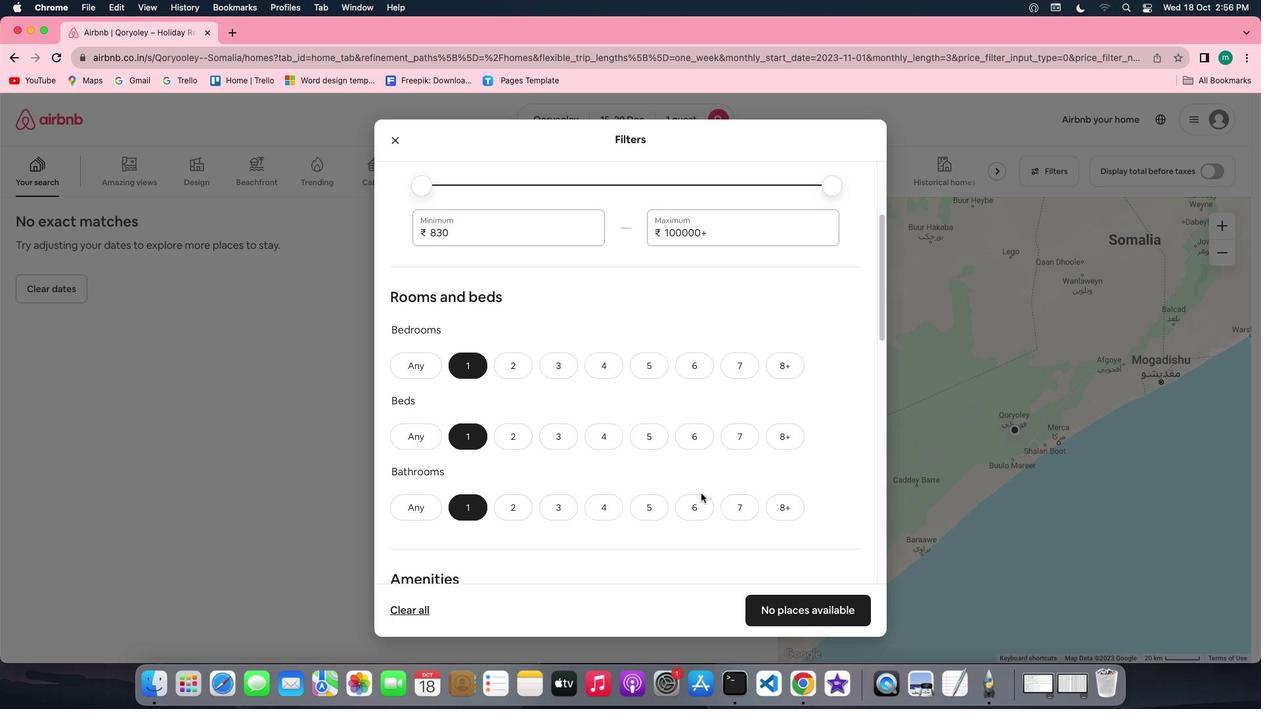 
Action: Mouse scrolled (701, 494) with delta (0, 0)
Screenshot: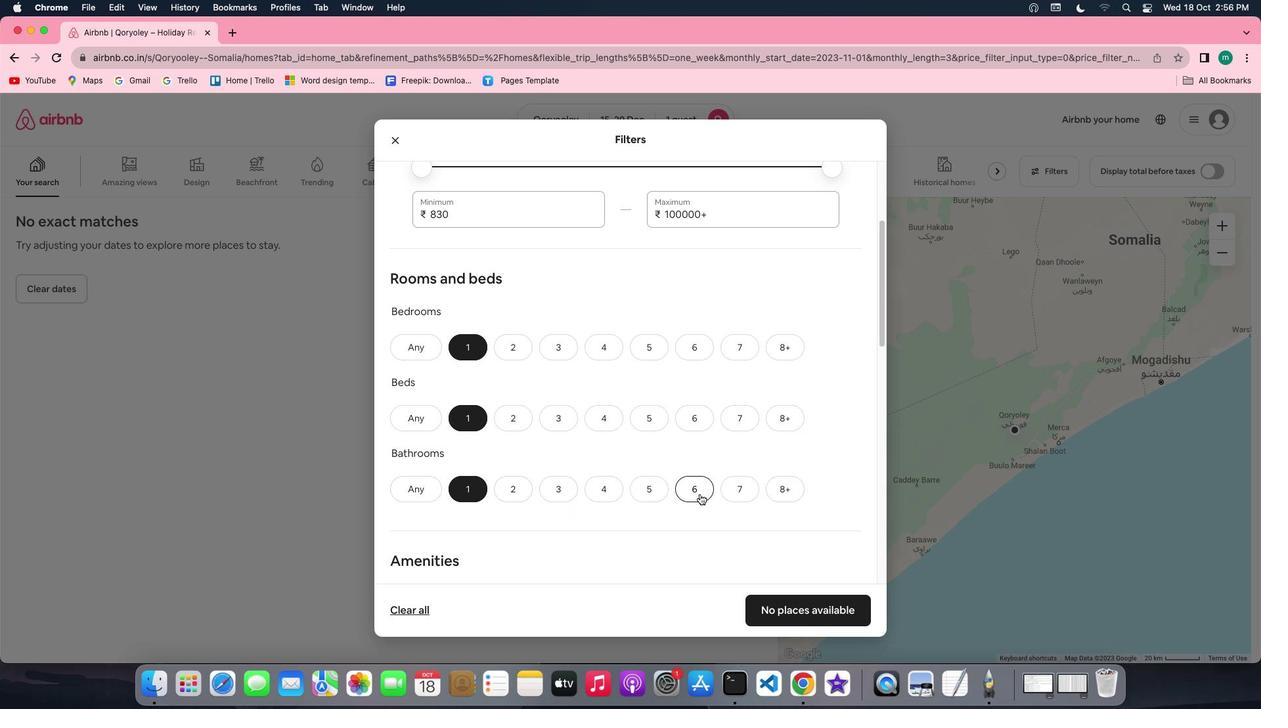 
Action: Mouse moved to (700, 494)
Screenshot: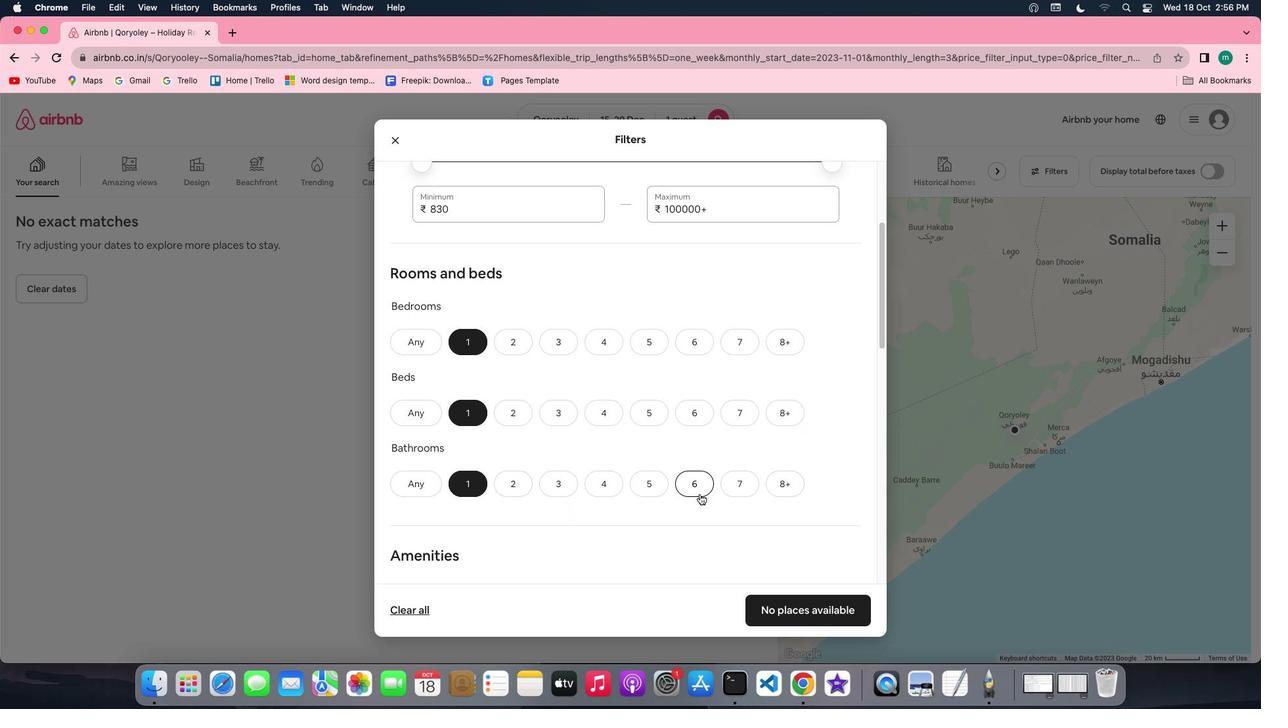 
Action: Mouse scrolled (700, 494) with delta (0, 0)
Screenshot: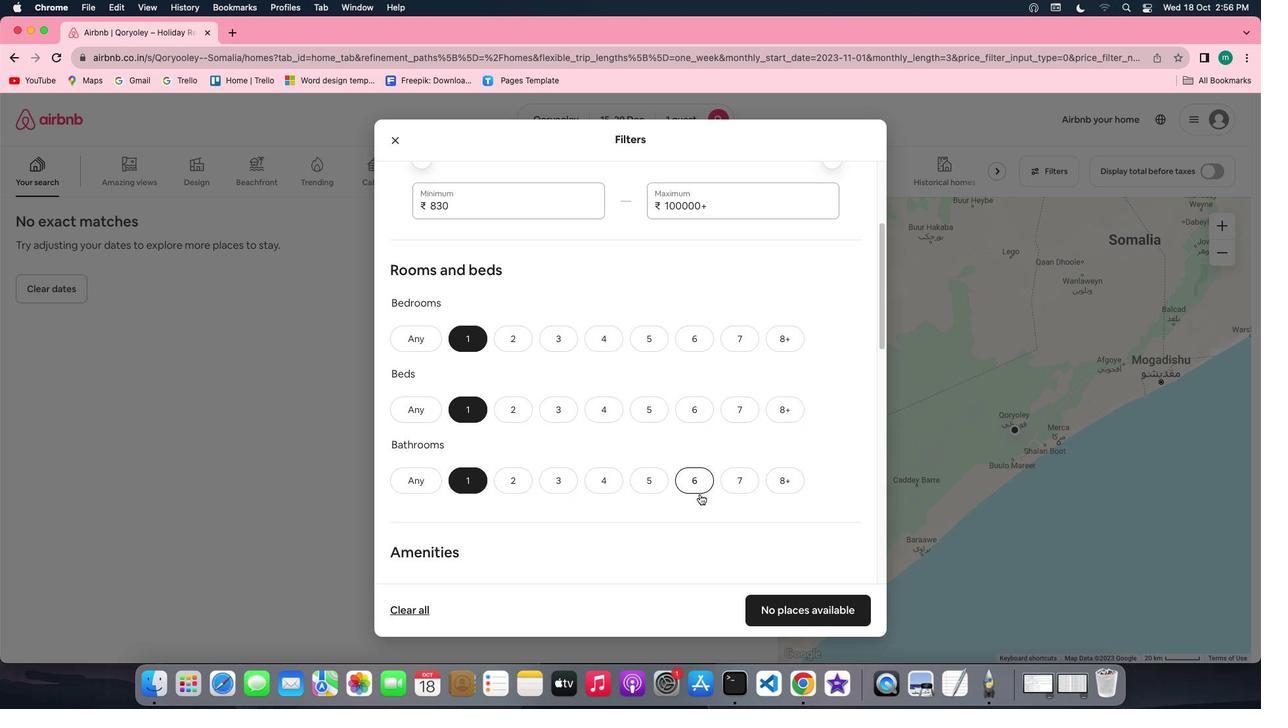 
Action: Mouse scrolled (700, 494) with delta (0, 0)
Screenshot: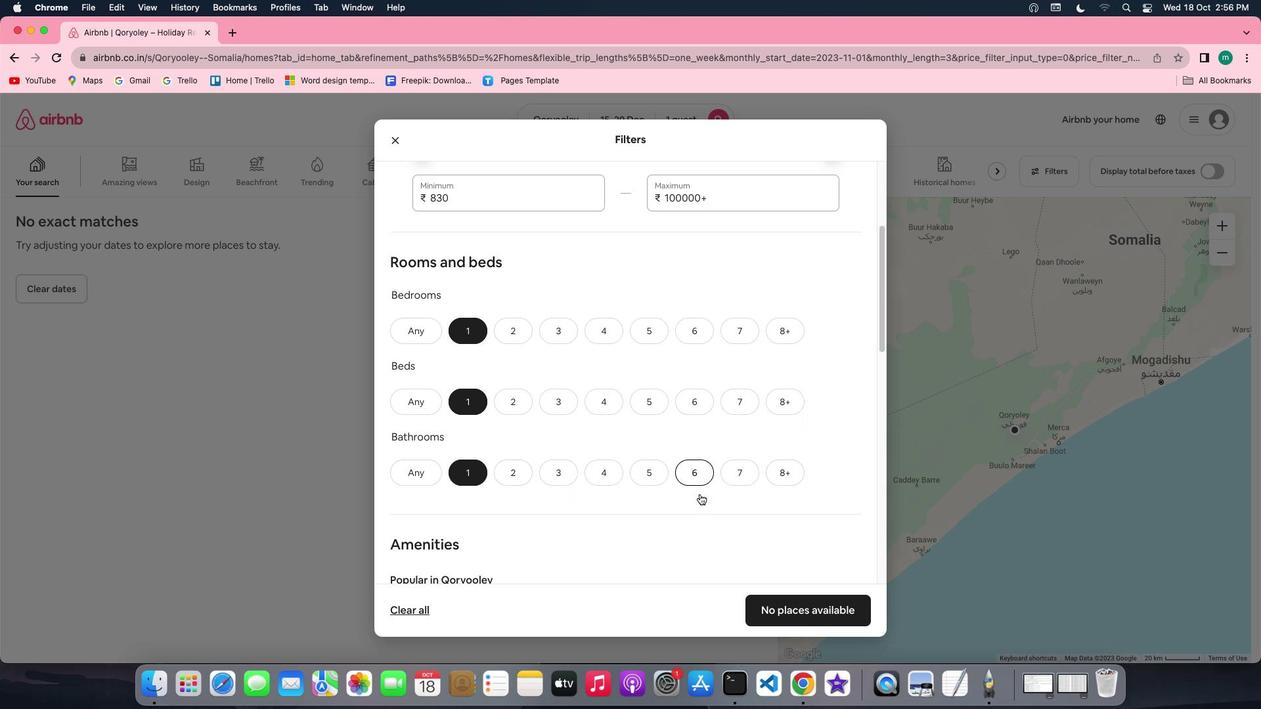 
Action: Mouse scrolled (700, 494) with delta (0, 0)
Screenshot: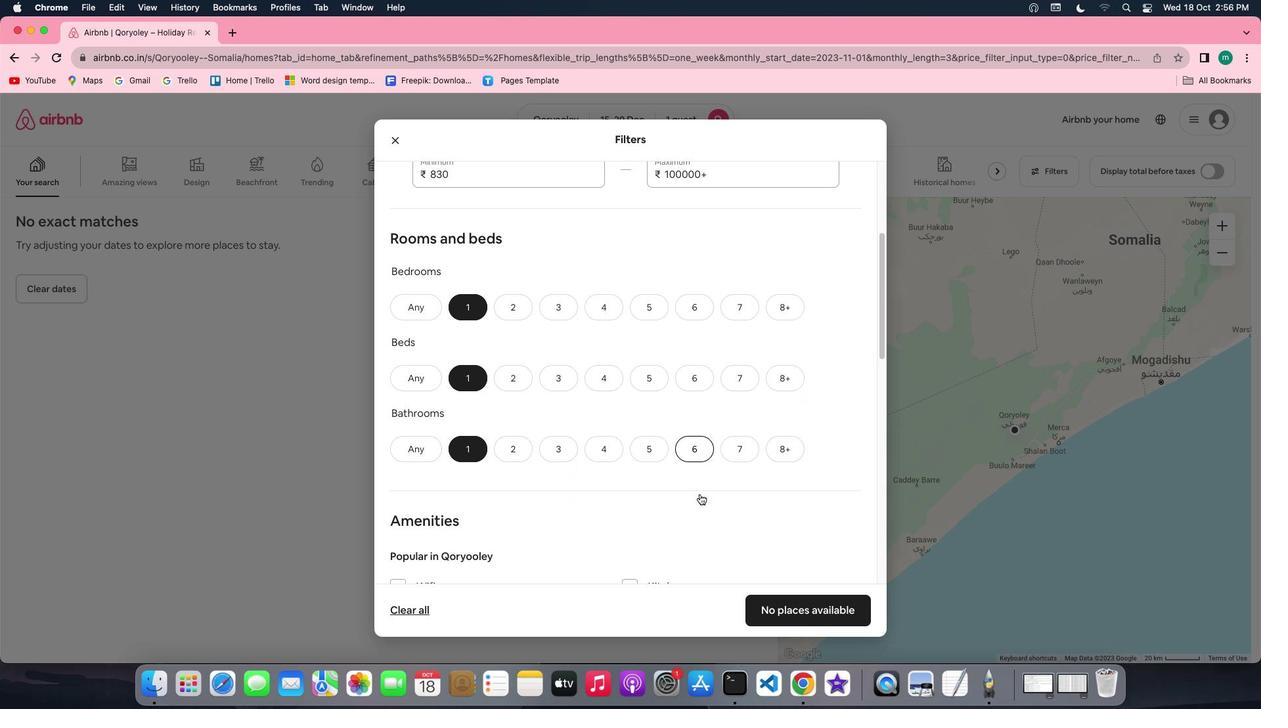
Action: Mouse scrolled (700, 494) with delta (0, 0)
Screenshot: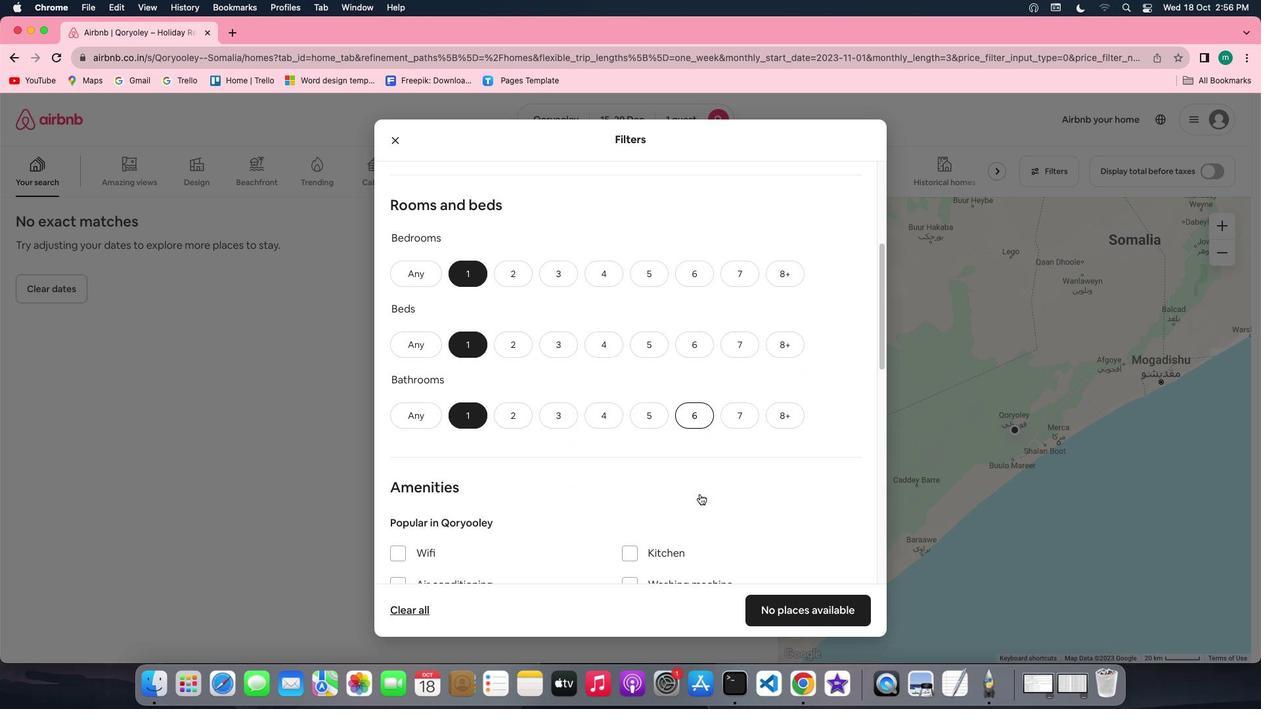 
Action: Mouse moved to (691, 475)
Screenshot: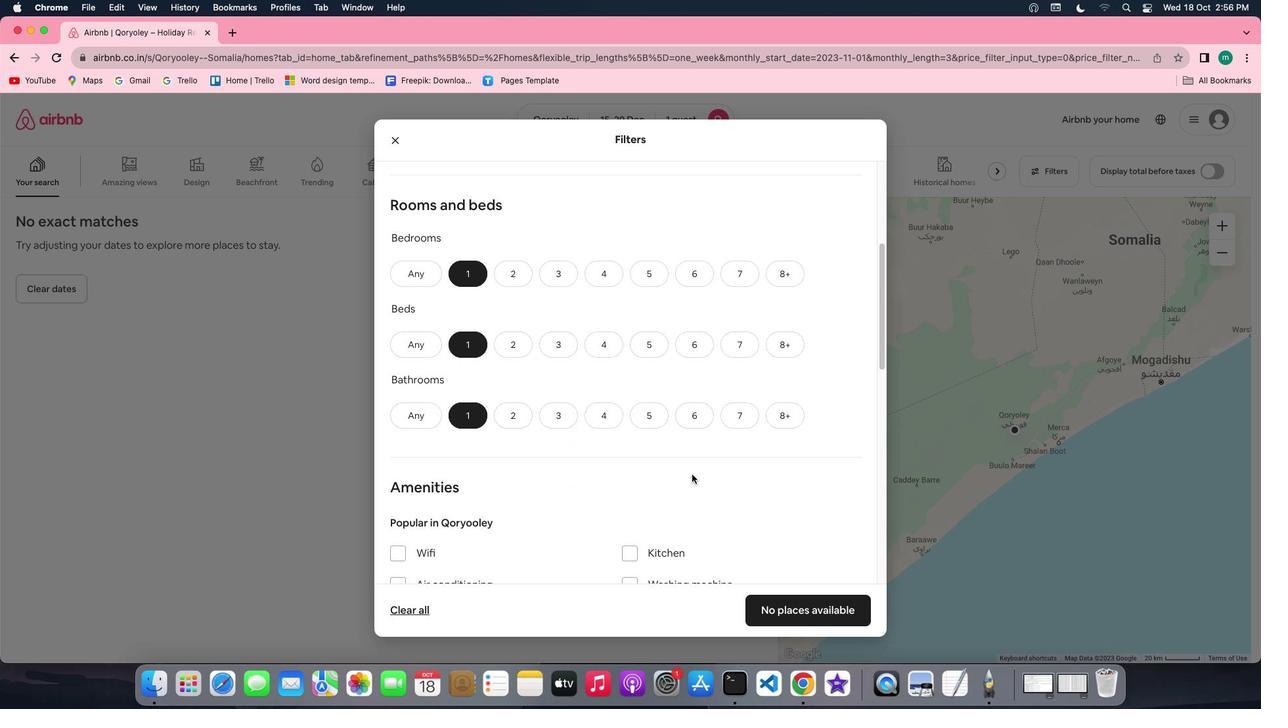 
Action: Mouse scrolled (691, 475) with delta (0, 0)
Screenshot: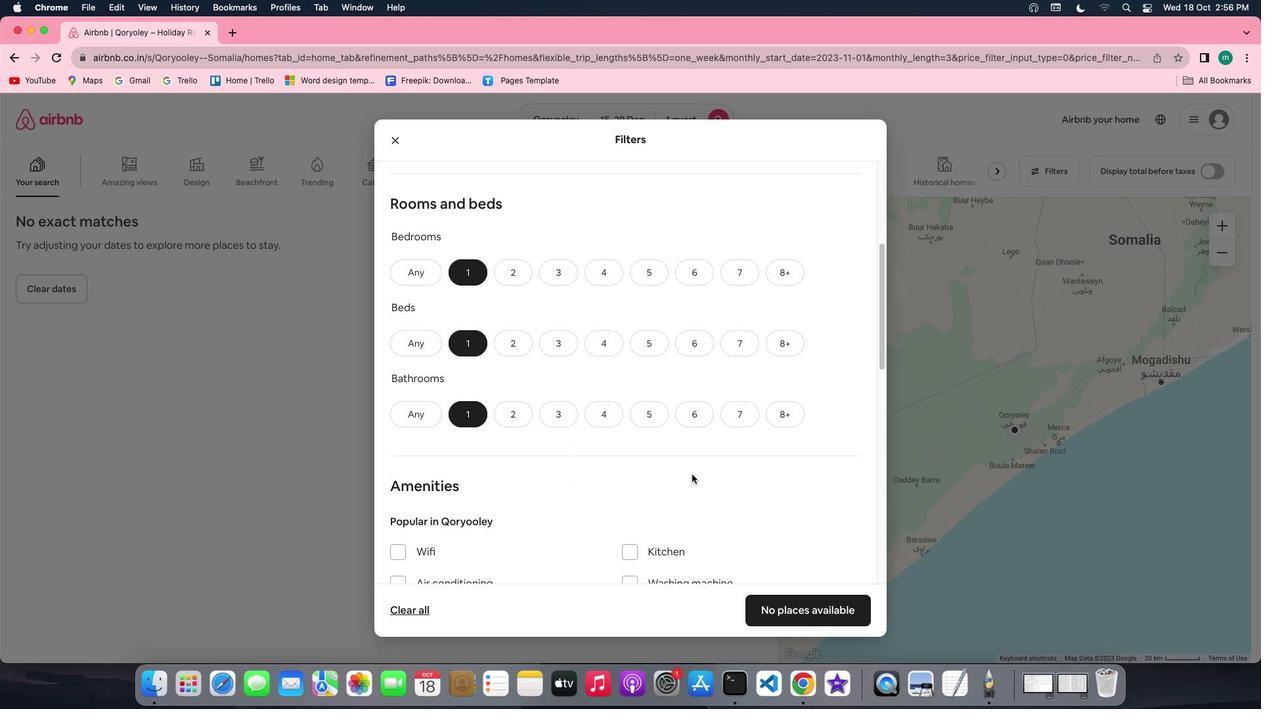 
Action: Mouse scrolled (691, 475) with delta (0, 0)
Screenshot: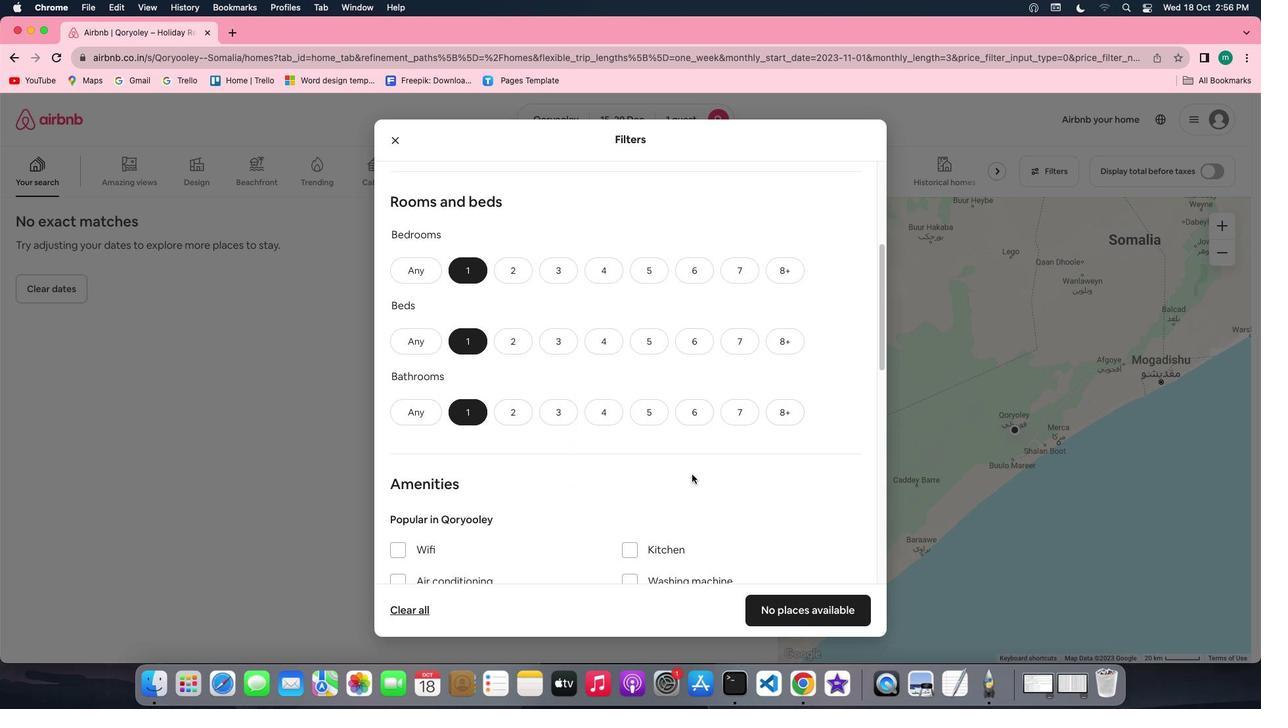 
Action: Mouse scrolled (691, 475) with delta (0, 0)
Screenshot: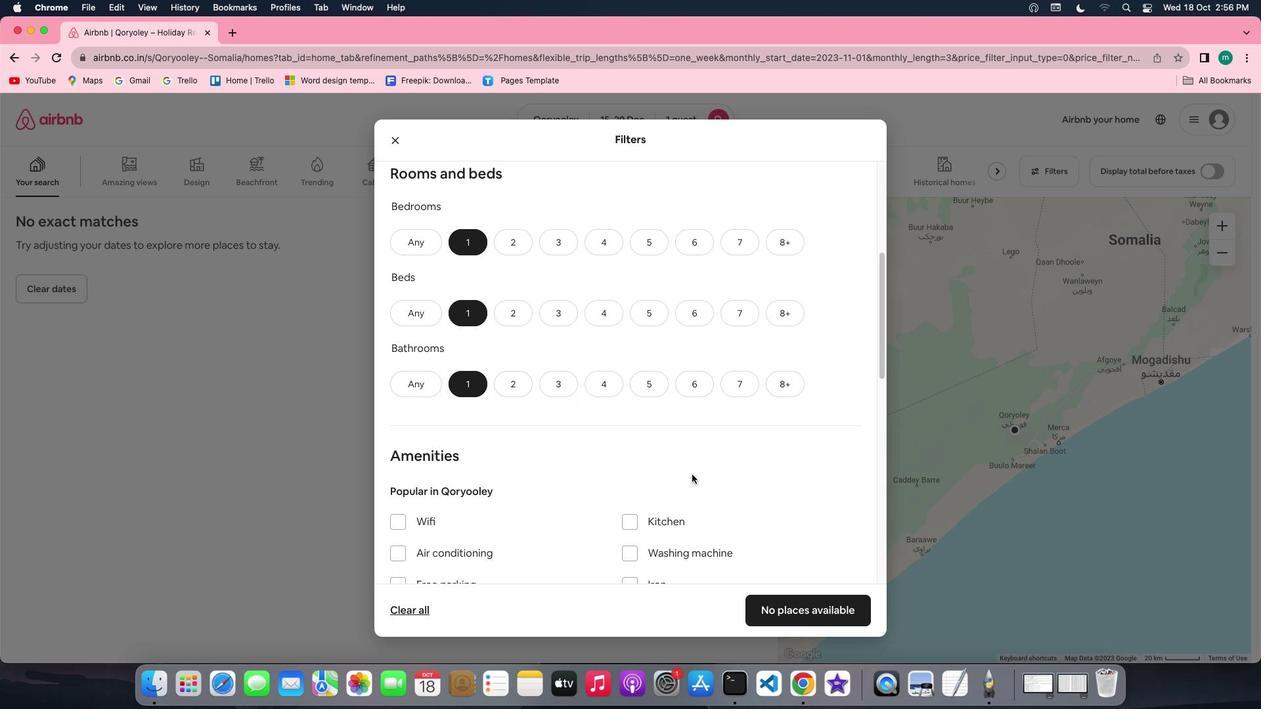 
Action: Mouse scrolled (691, 475) with delta (0, 0)
Screenshot: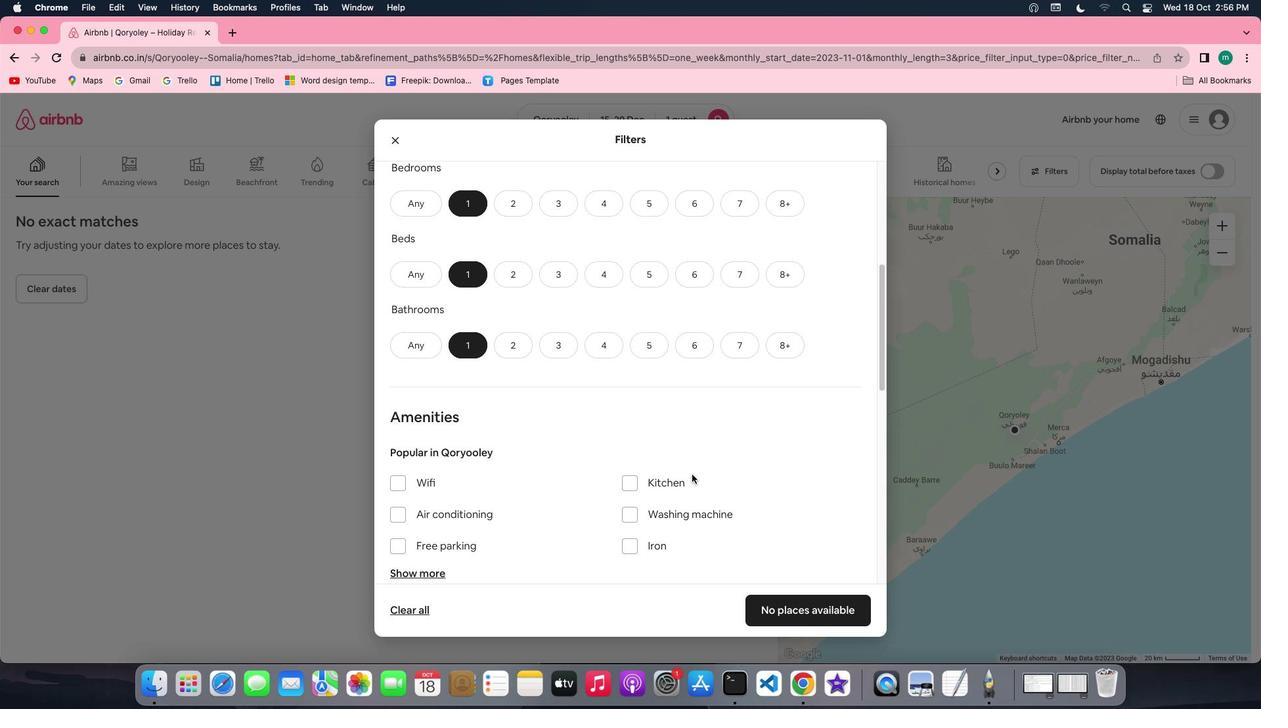 
Action: Mouse scrolled (691, 475) with delta (0, 0)
Screenshot: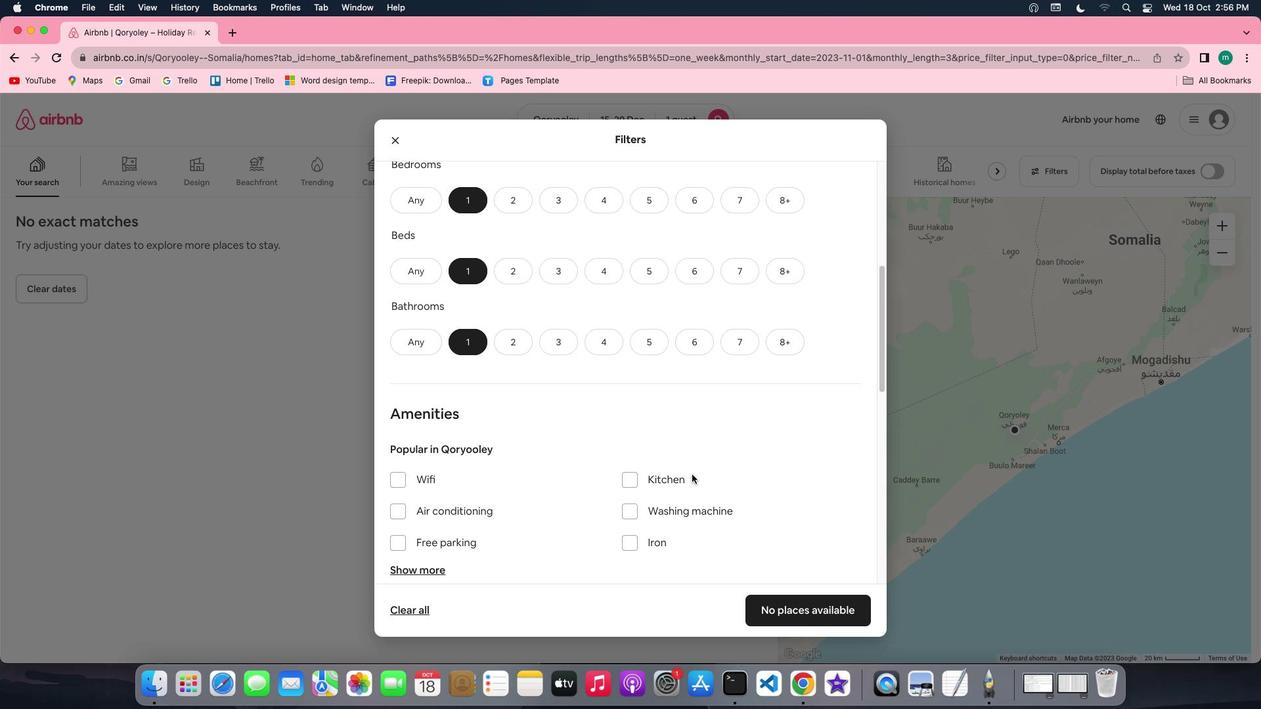 
Action: Mouse scrolled (691, 475) with delta (0, 0)
Screenshot: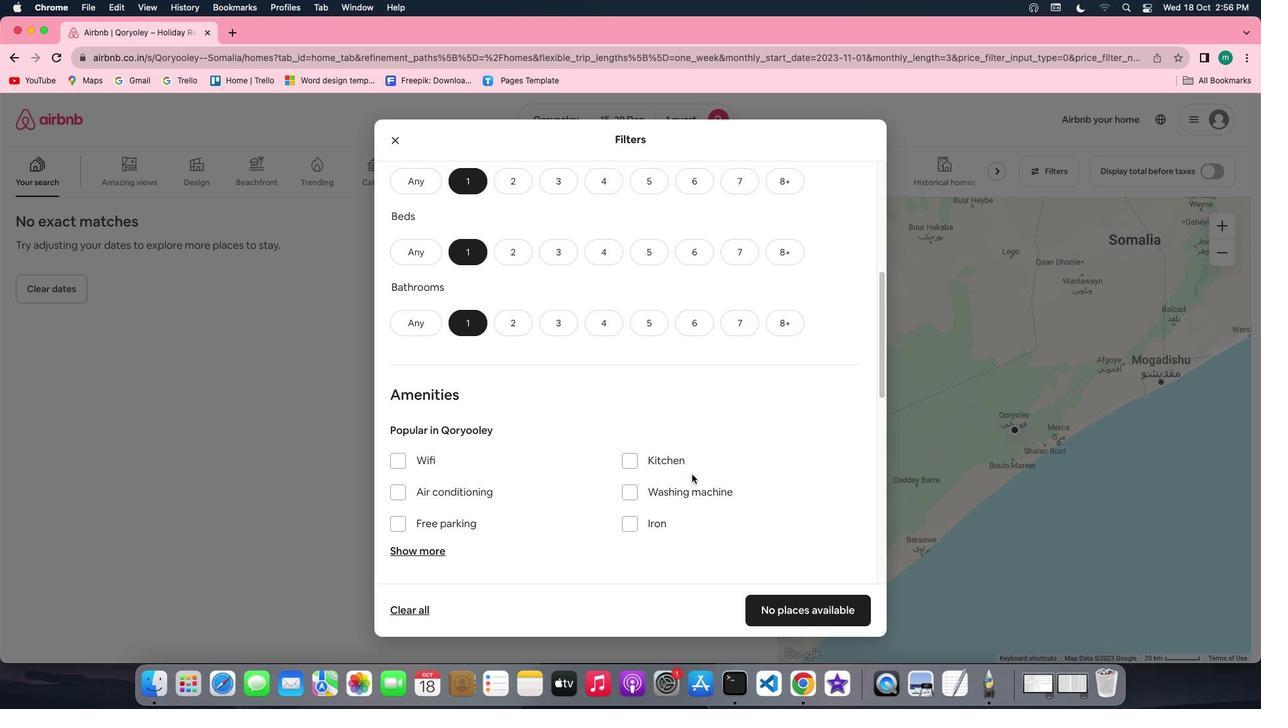 
Action: Mouse scrolled (691, 475) with delta (0, 0)
Screenshot: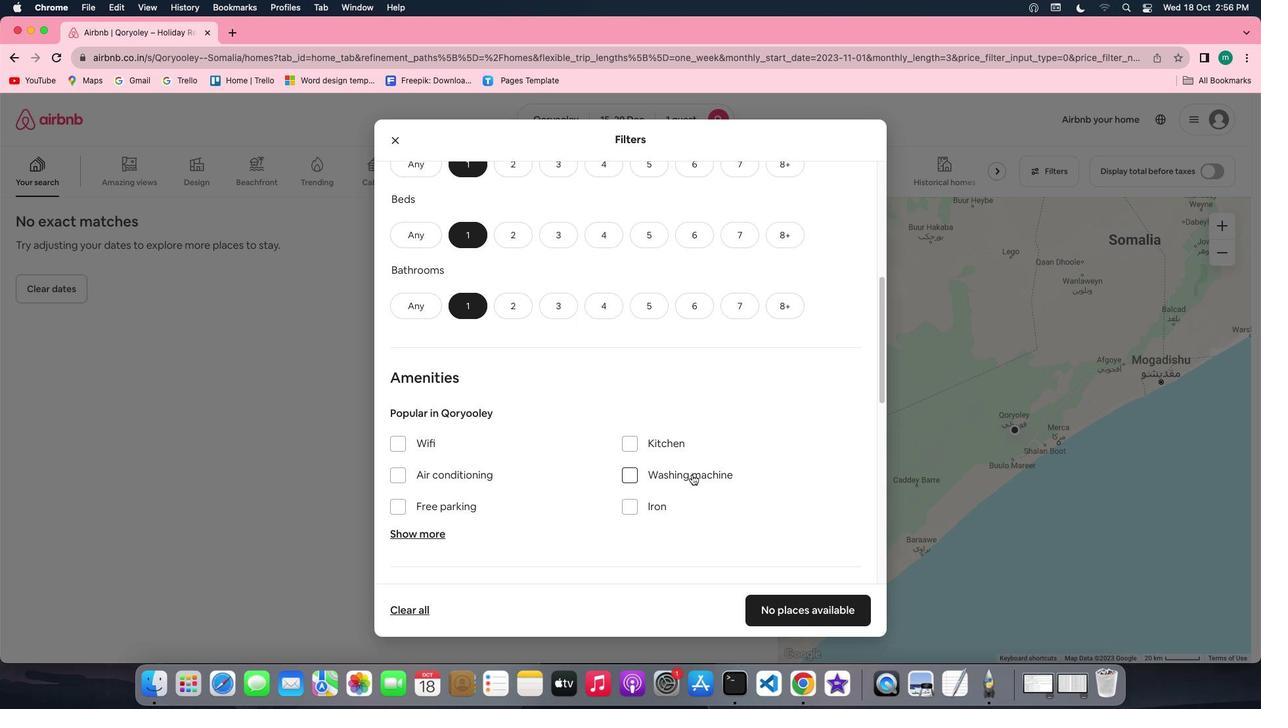 
Action: Mouse scrolled (691, 475) with delta (0, 0)
Screenshot: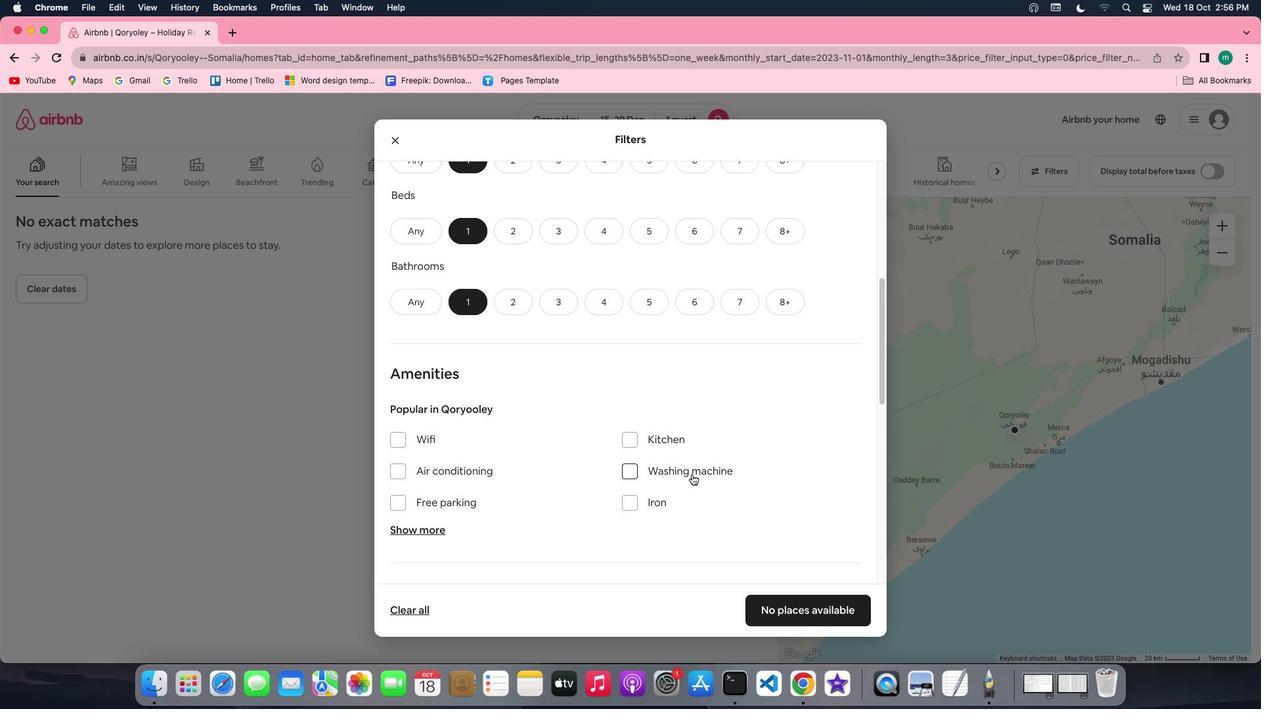 
Action: Mouse scrolled (691, 475) with delta (0, 0)
Screenshot: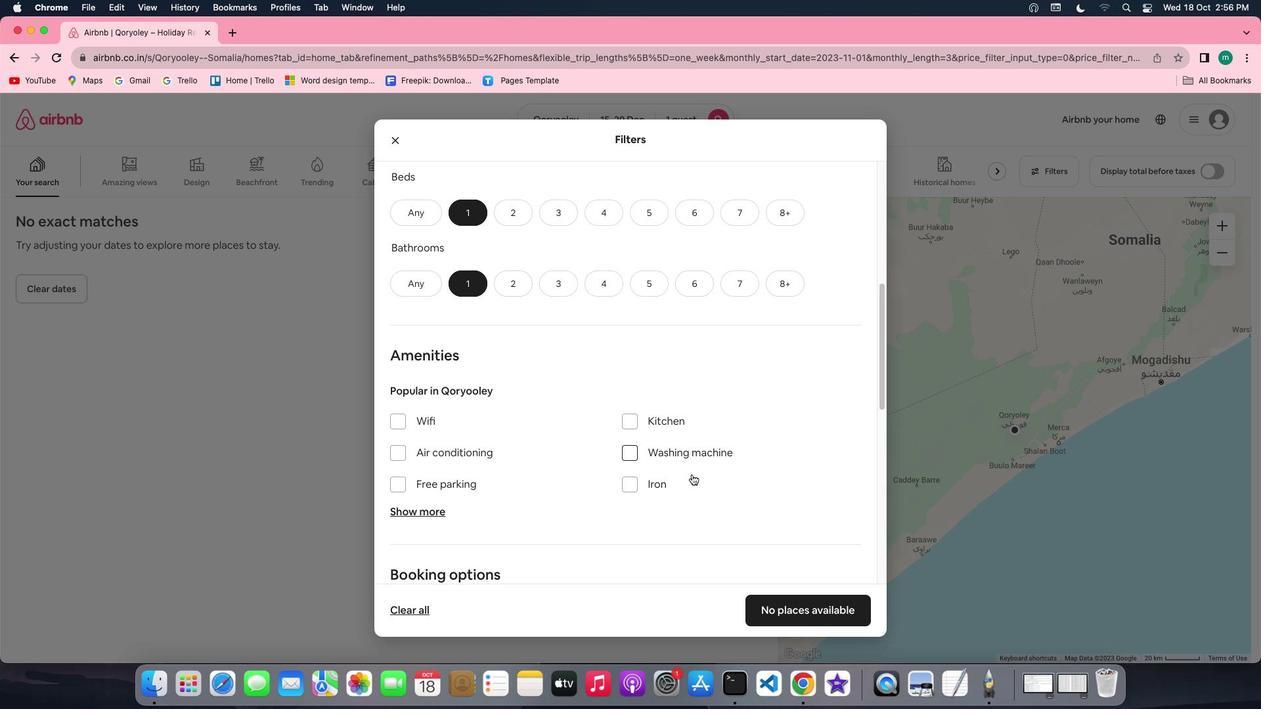 
Action: Mouse scrolled (691, 475) with delta (0, 0)
Screenshot: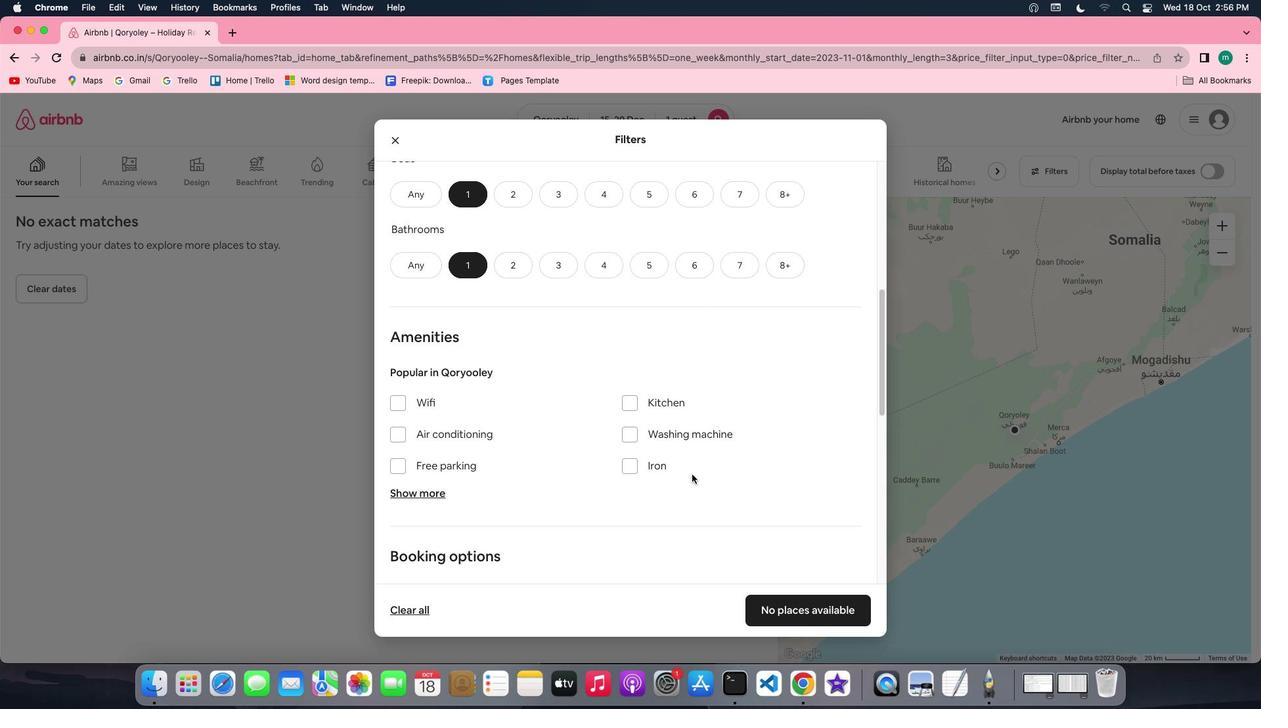 
Action: Mouse scrolled (691, 475) with delta (0, 0)
Screenshot: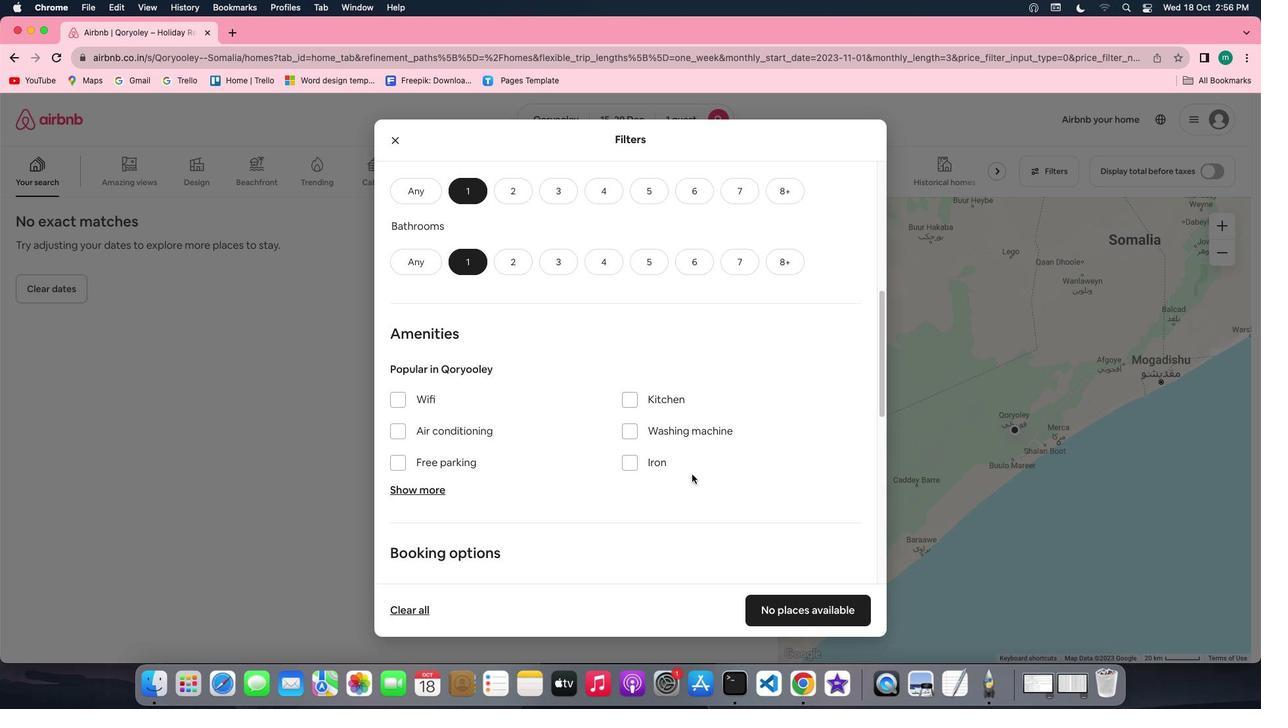 
Action: Mouse scrolled (691, 475) with delta (0, 0)
Screenshot: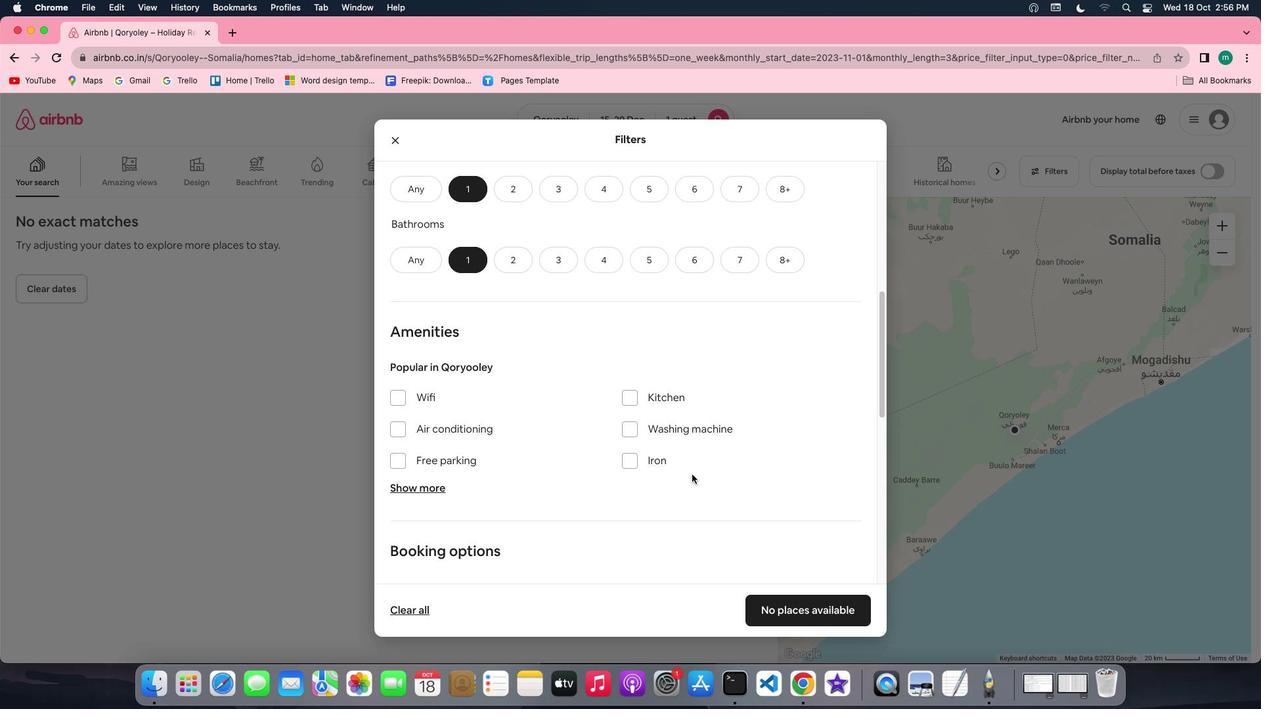 
Action: Mouse scrolled (691, 475) with delta (0, 0)
Screenshot: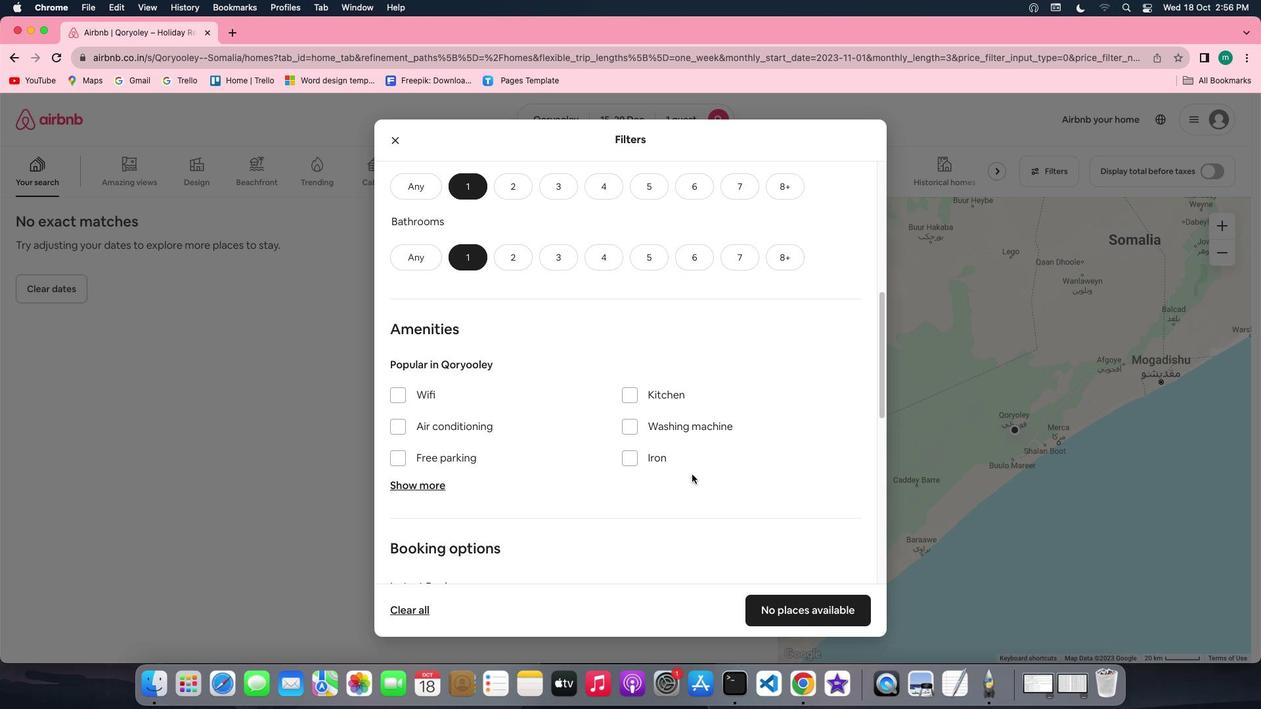 
Action: Mouse scrolled (691, 475) with delta (0, 0)
Screenshot: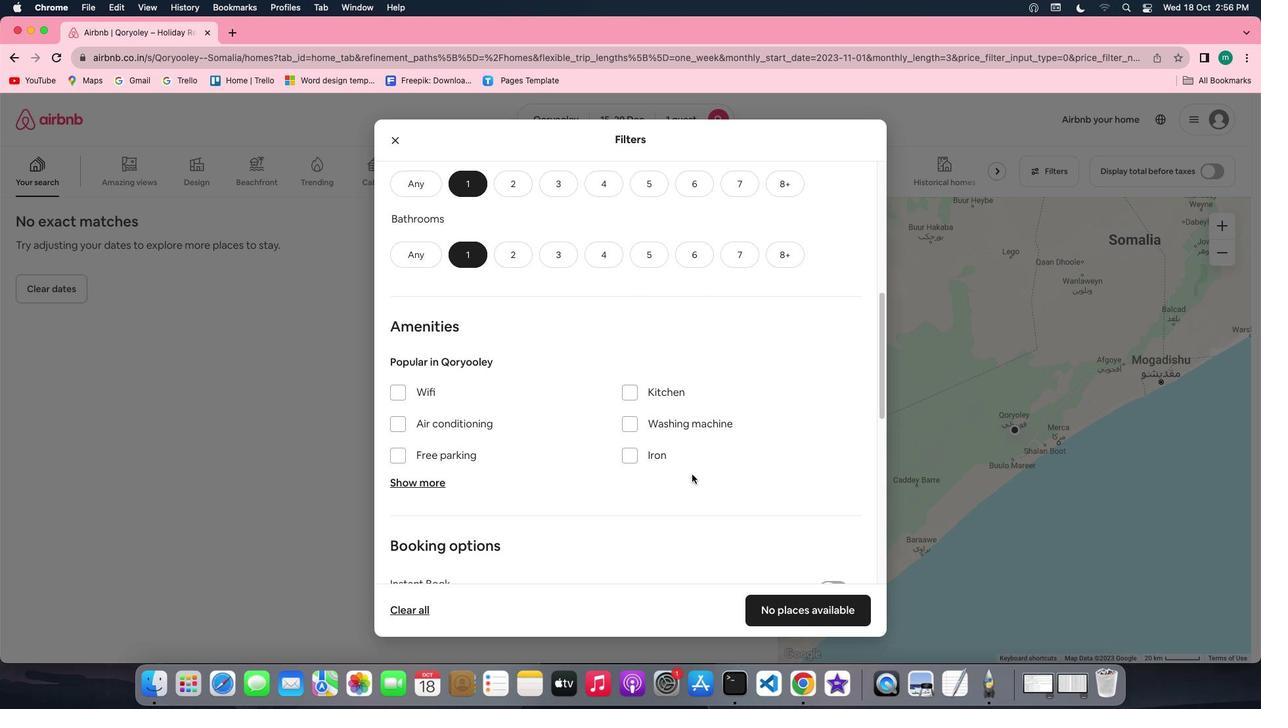 
Action: Mouse scrolled (691, 475) with delta (0, 0)
Screenshot: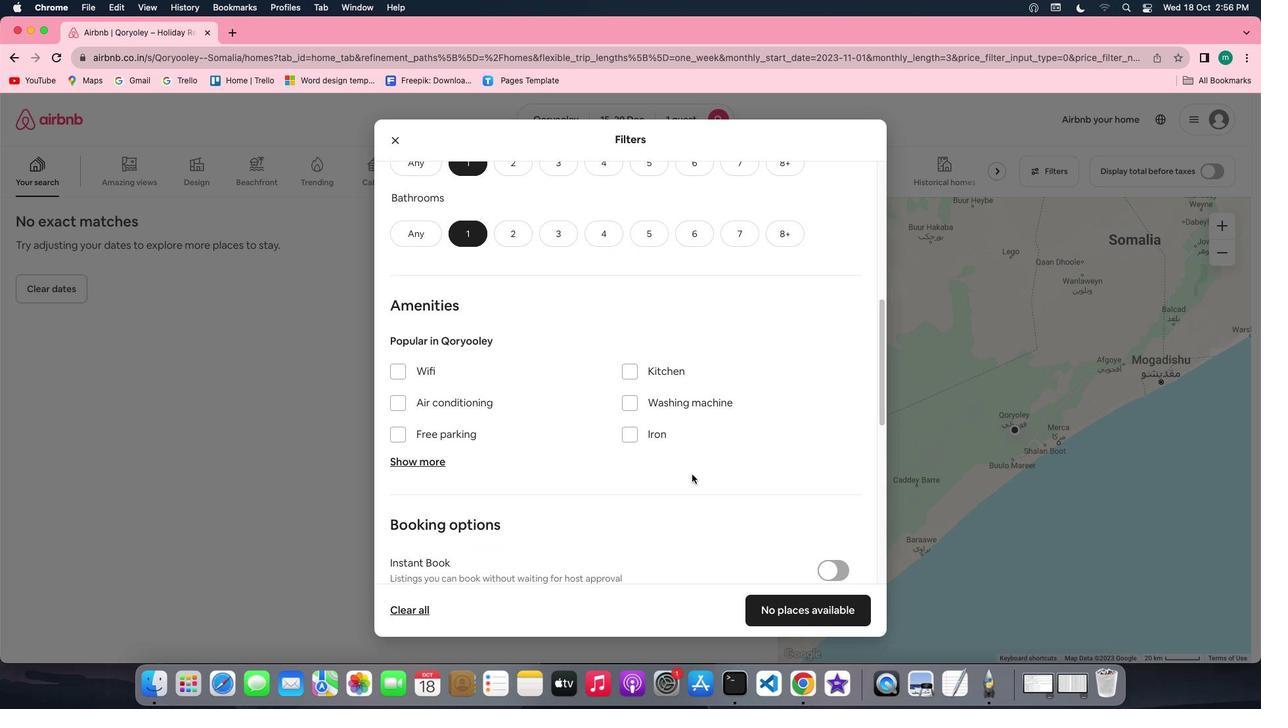 
Action: Mouse moved to (664, 447)
Screenshot: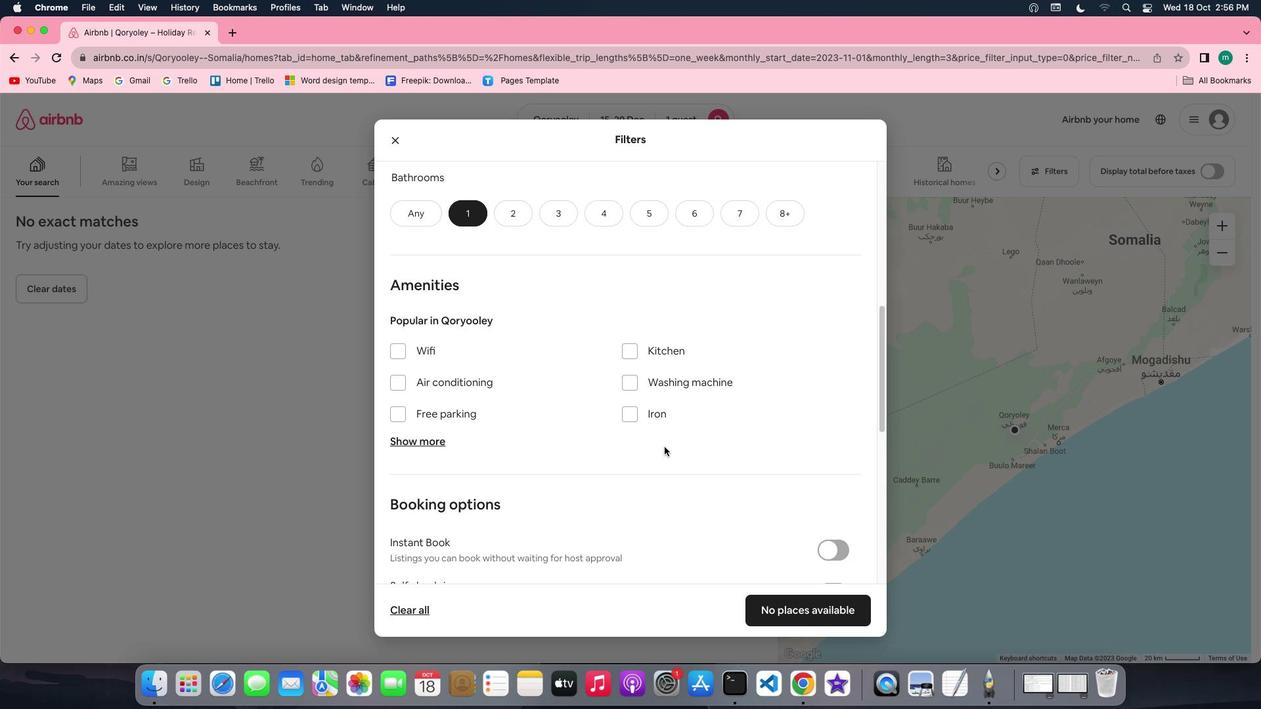 
Action: Mouse scrolled (664, 447) with delta (0, 0)
Screenshot: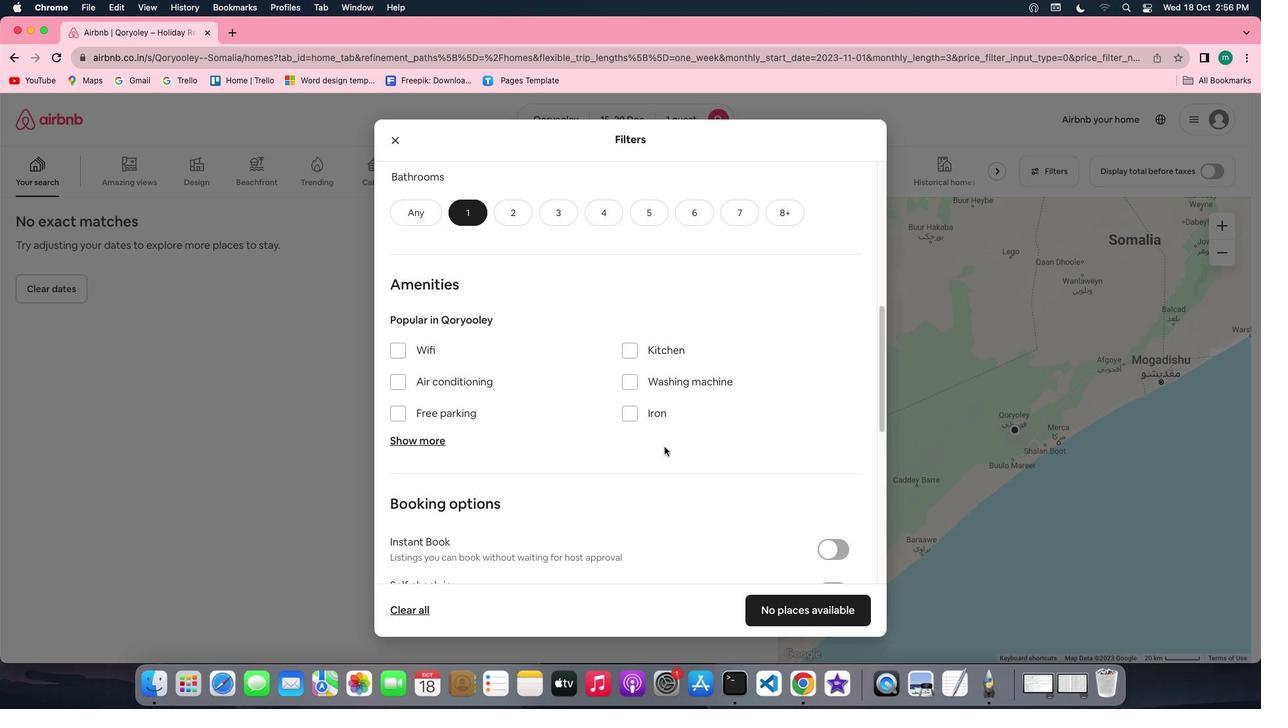
Action: Mouse scrolled (664, 447) with delta (0, 0)
Screenshot: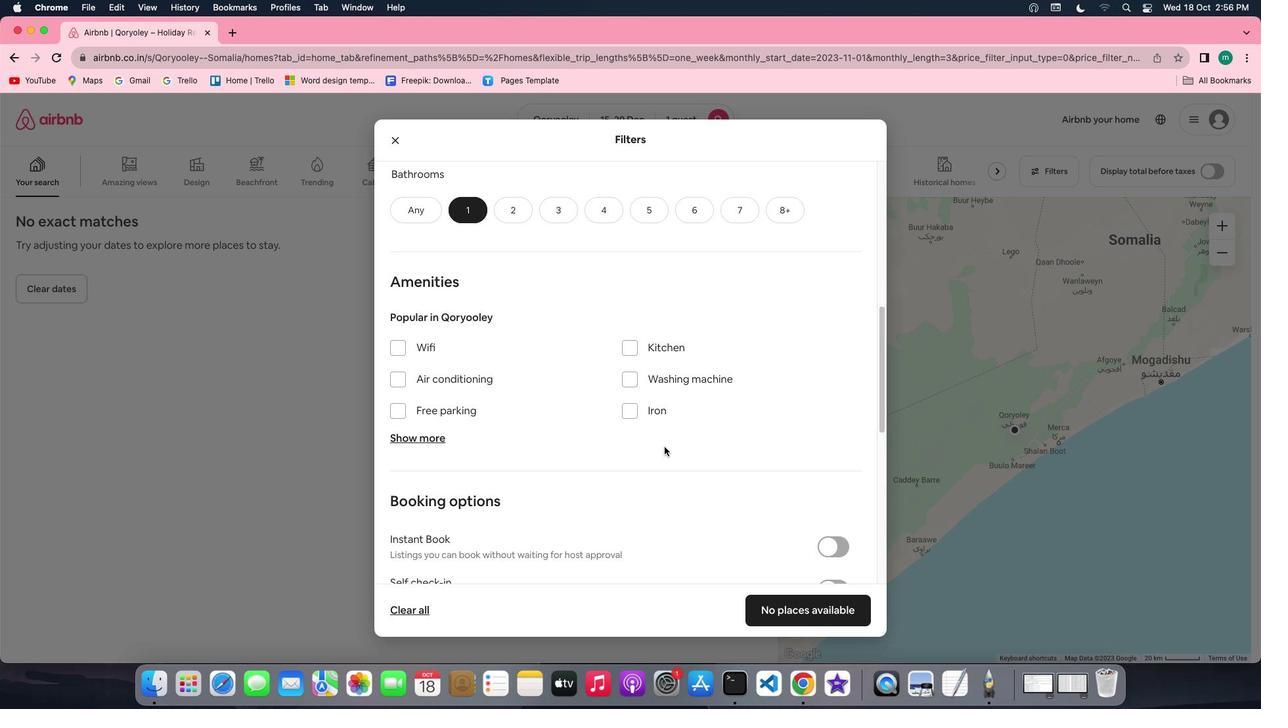 
Action: Mouse scrolled (664, 447) with delta (0, 0)
Screenshot: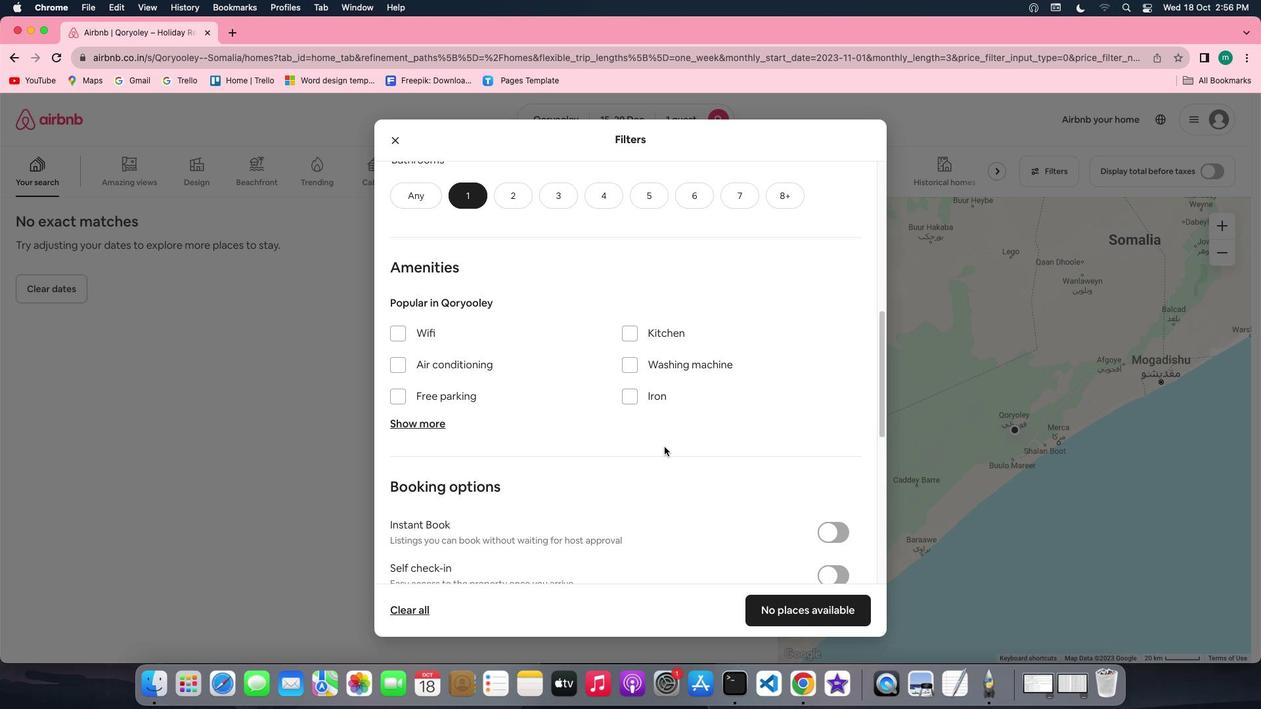 
Action: Mouse scrolled (664, 447) with delta (0, 0)
Screenshot: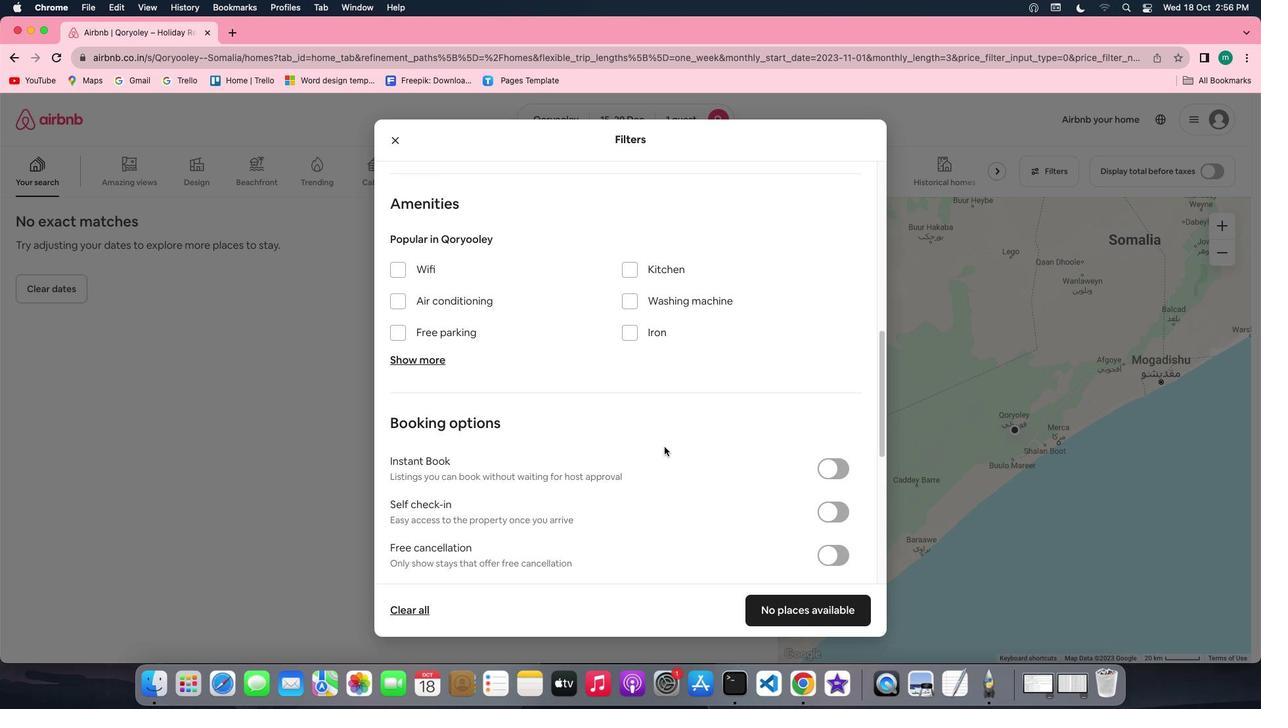 
Action: Mouse scrolled (664, 447) with delta (0, 0)
Screenshot: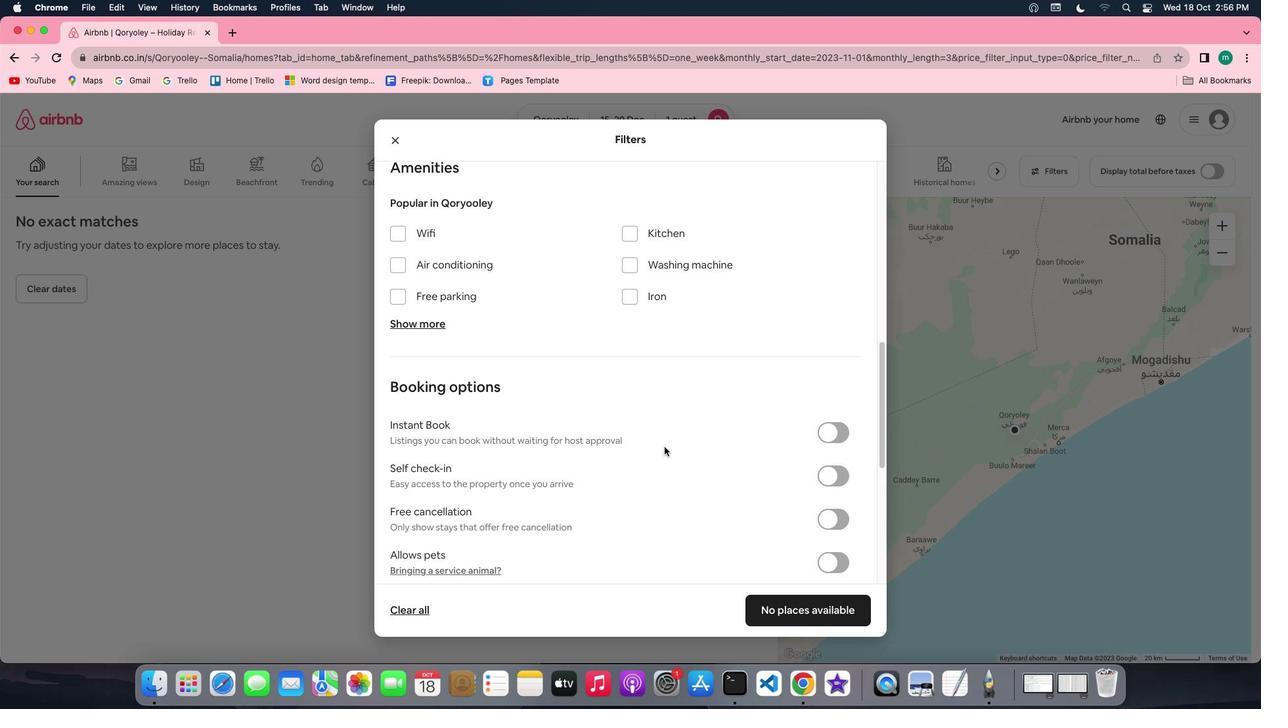 
Action: Mouse scrolled (664, 447) with delta (0, 0)
Screenshot: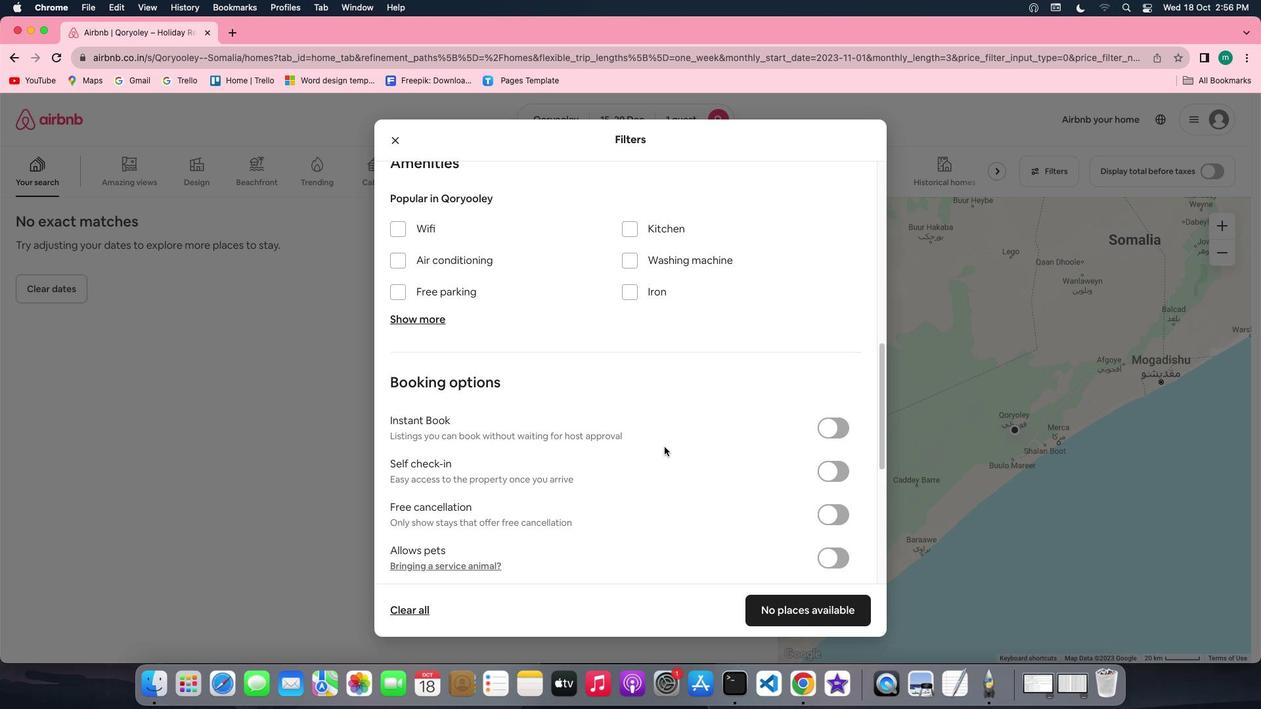 
Action: Mouse scrolled (664, 447) with delta (0, 0)
Screenshot: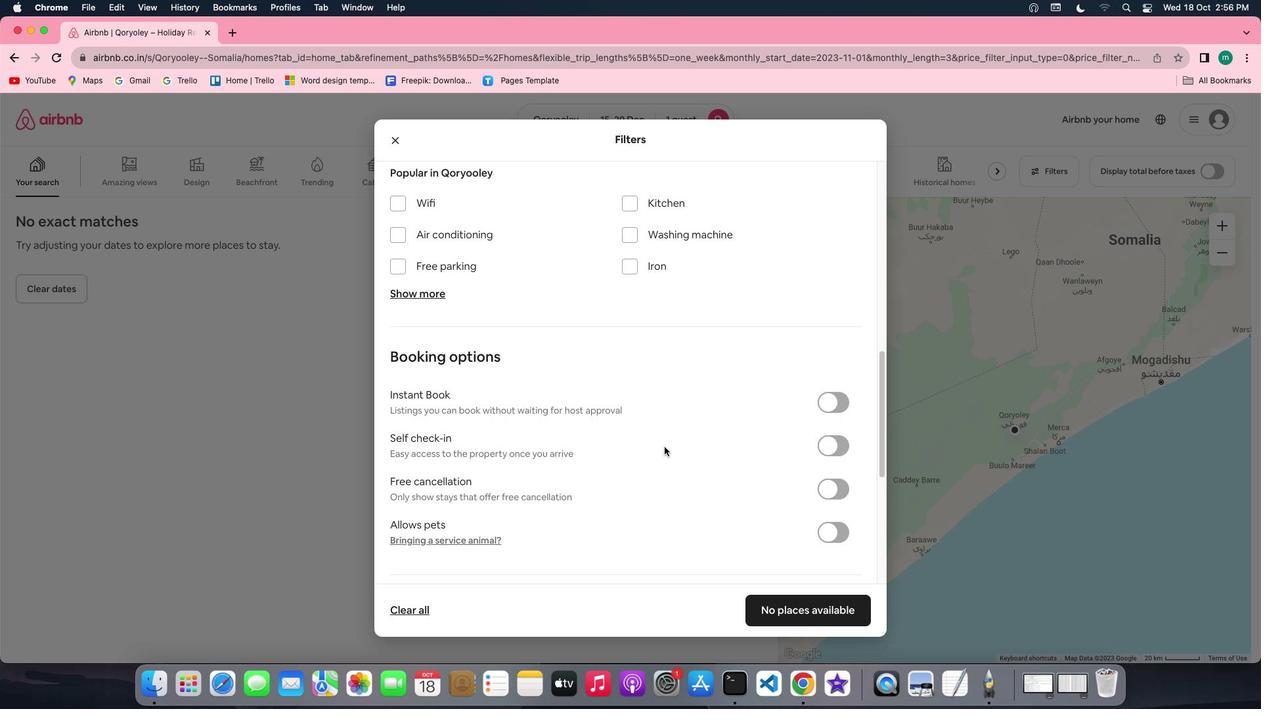 
Action: Mouse scrolled (664, 447) with delta (0, 0)
Screenshot: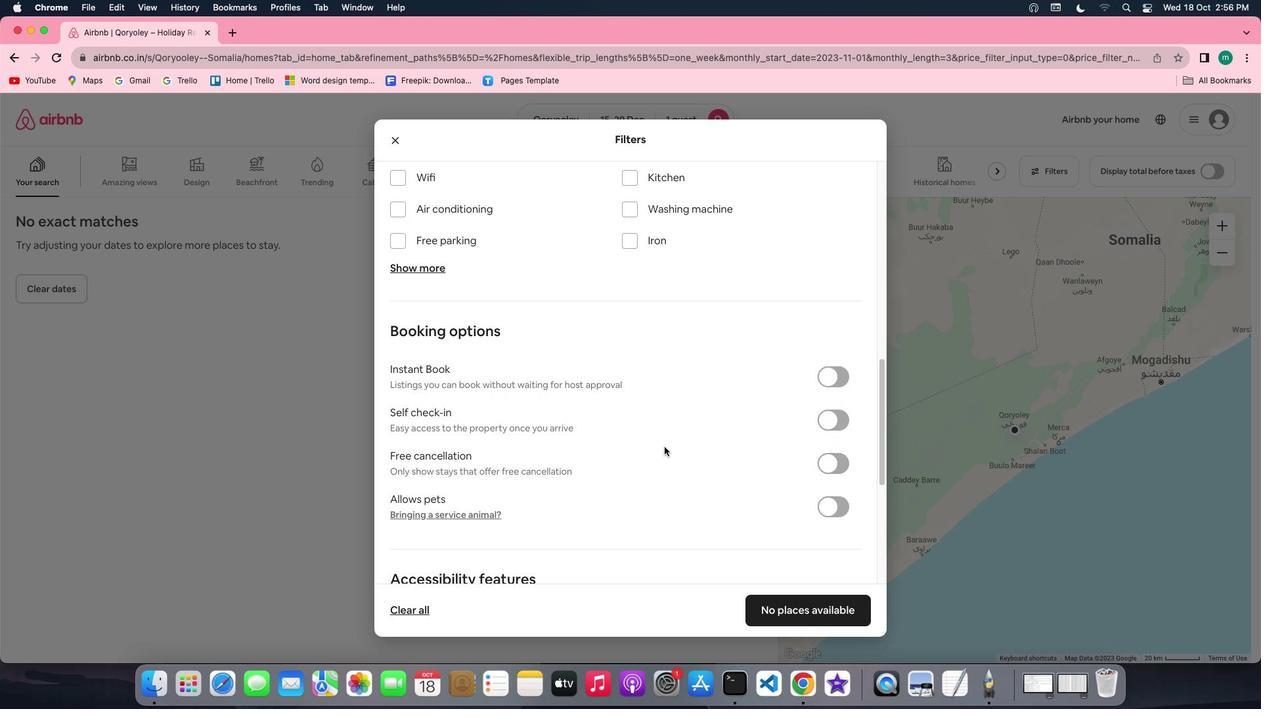 
Action: Mouse scrolled (664, 447) with delta (0, 0)
Screenshot: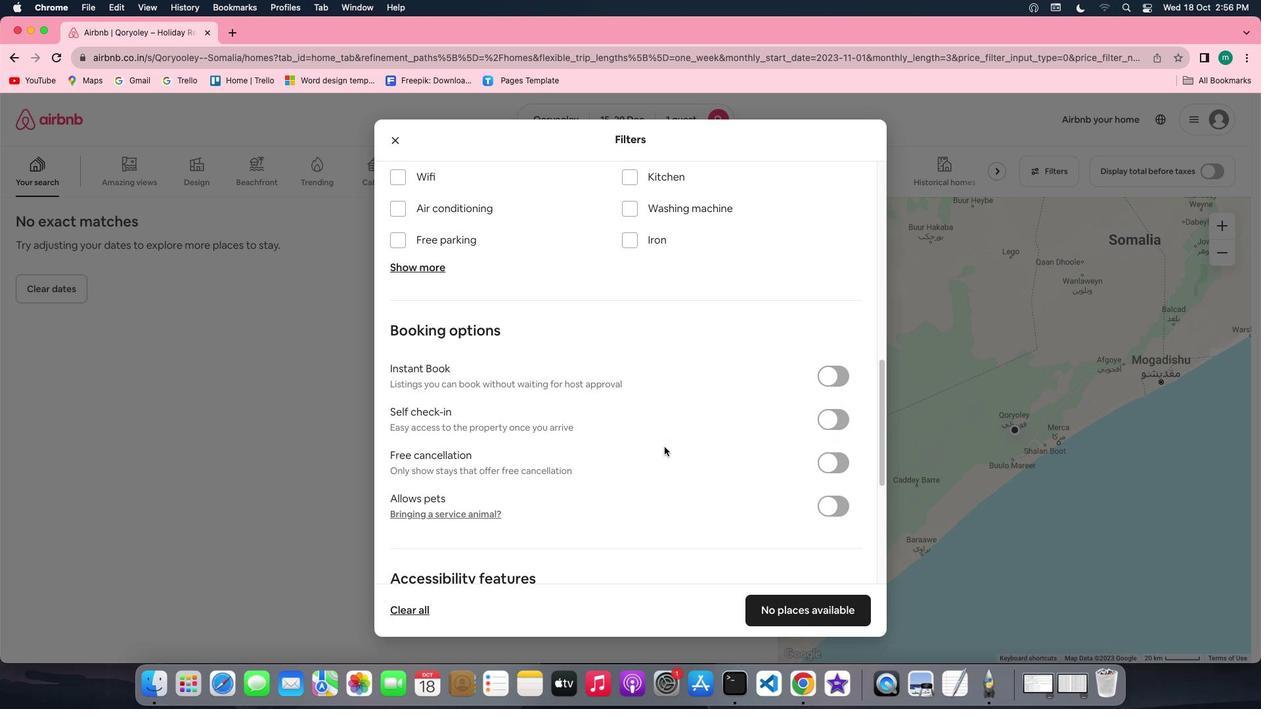 
Action: Mouse scrolled (664, 447) with delta (0, 0)
Screenshot: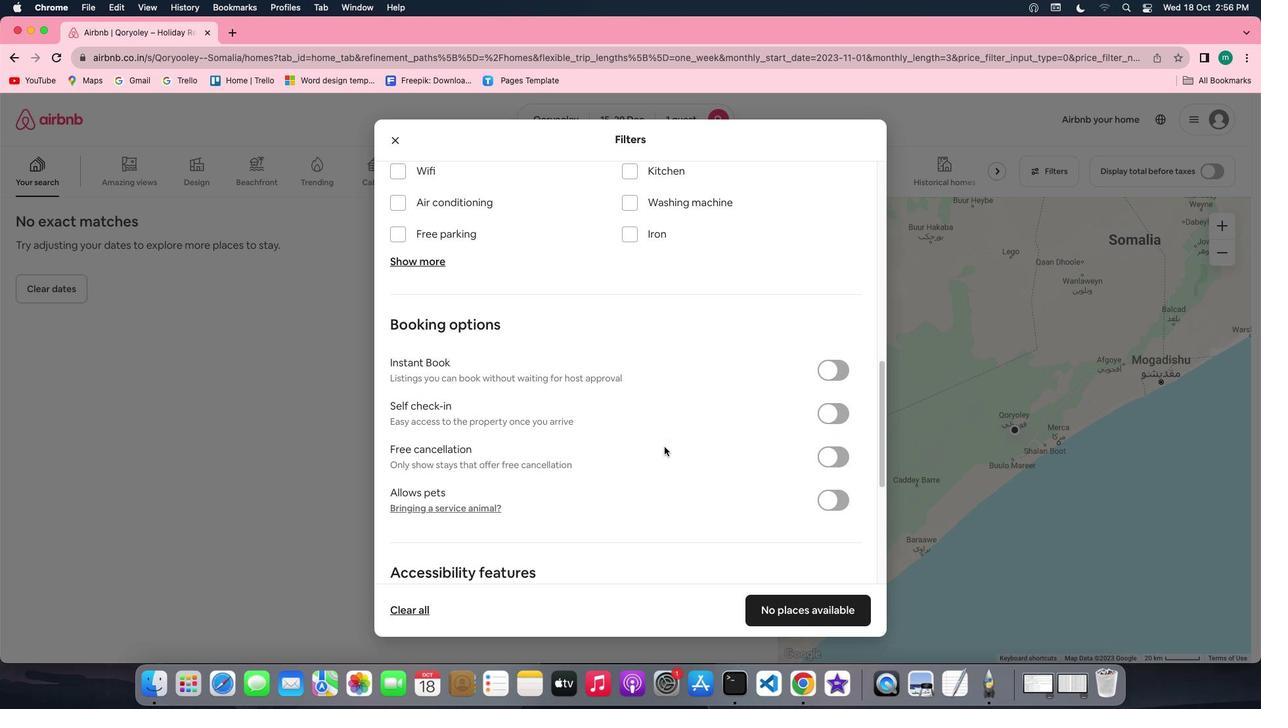 
Action: Mouse scrolled (664, 447) with delta (0, 0)
Screenshot: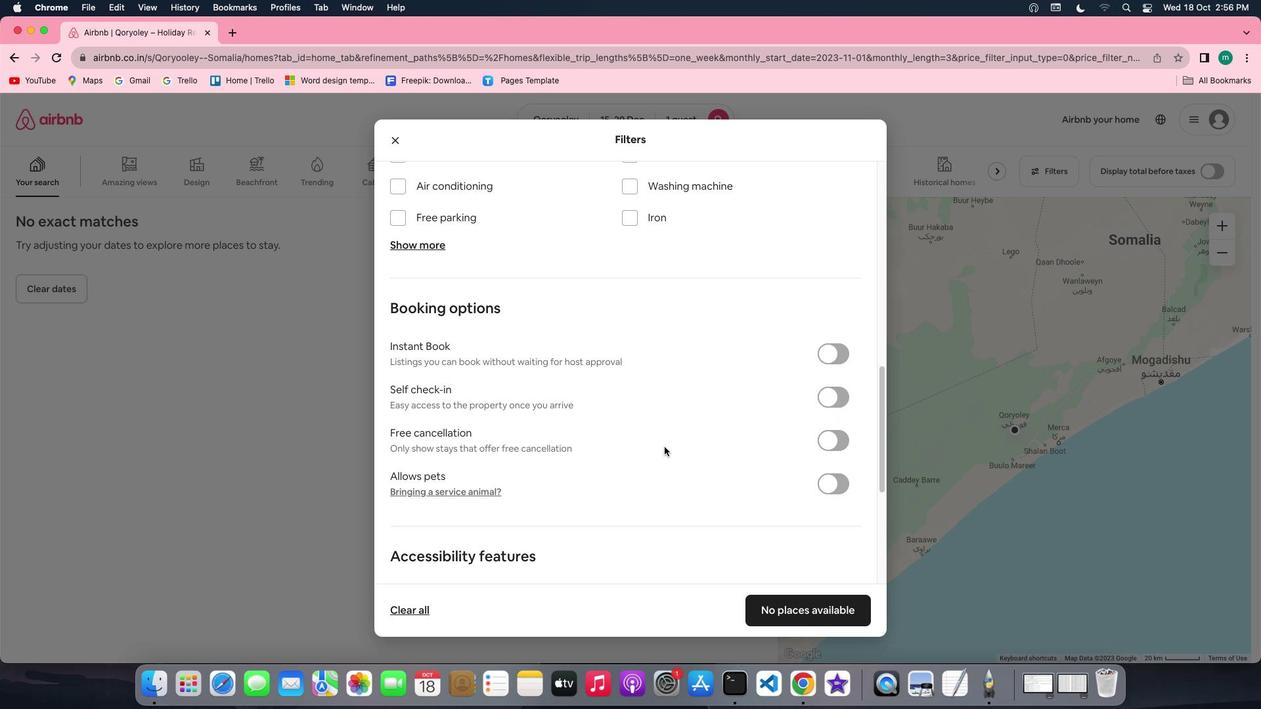 
Action: Mouse moved to (835, 388)
Screenshot: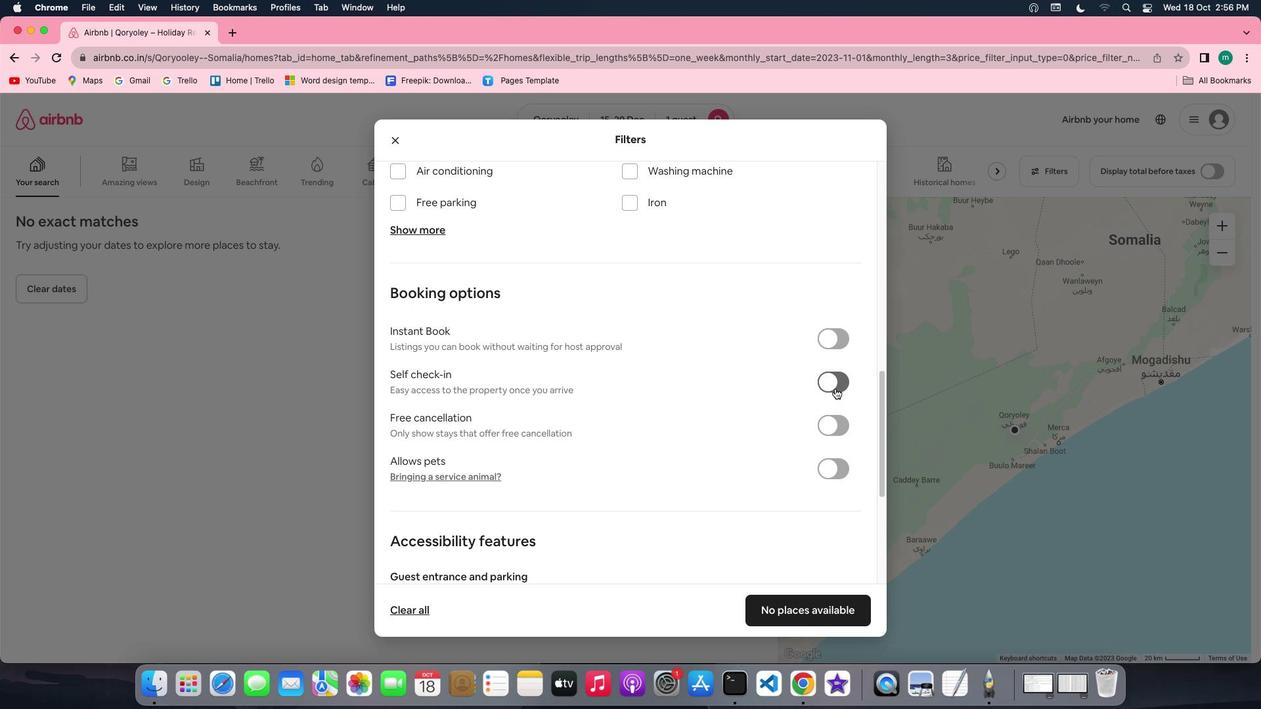 
Action: Mouse pressed left at (835, 388)
Screenshot: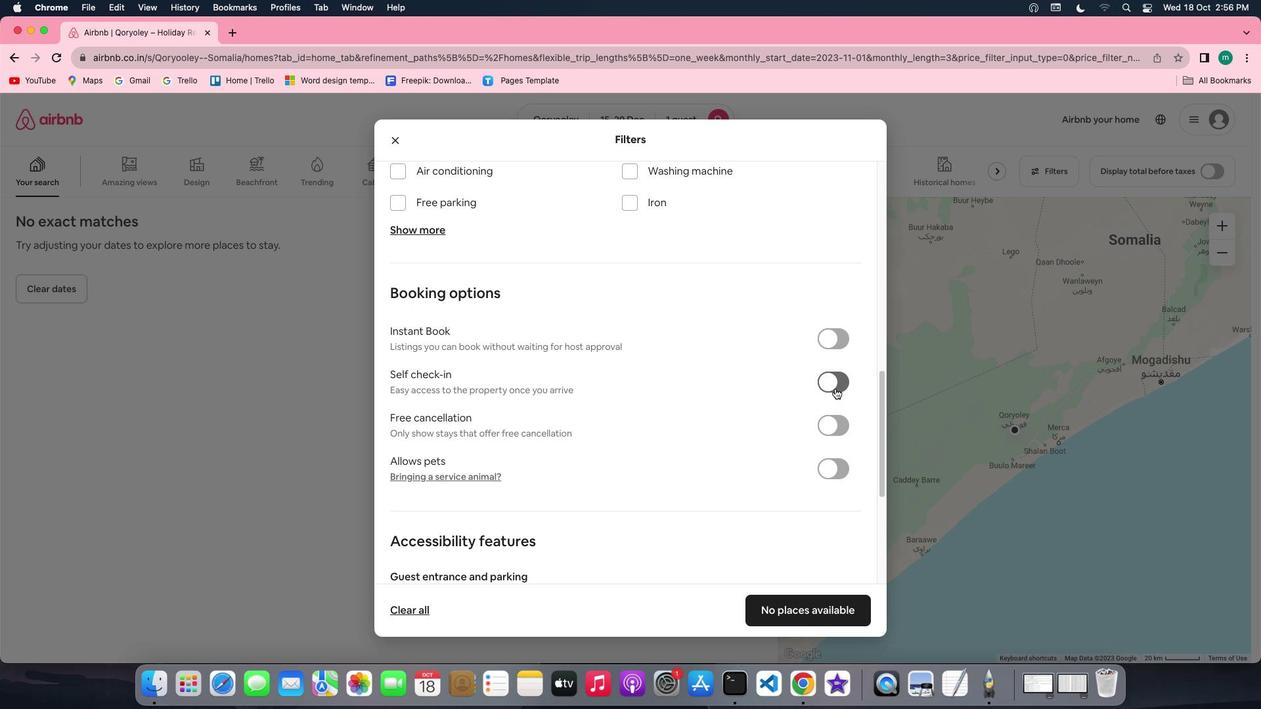 
Action: Mouse moved to (649, 469)
Screenshot: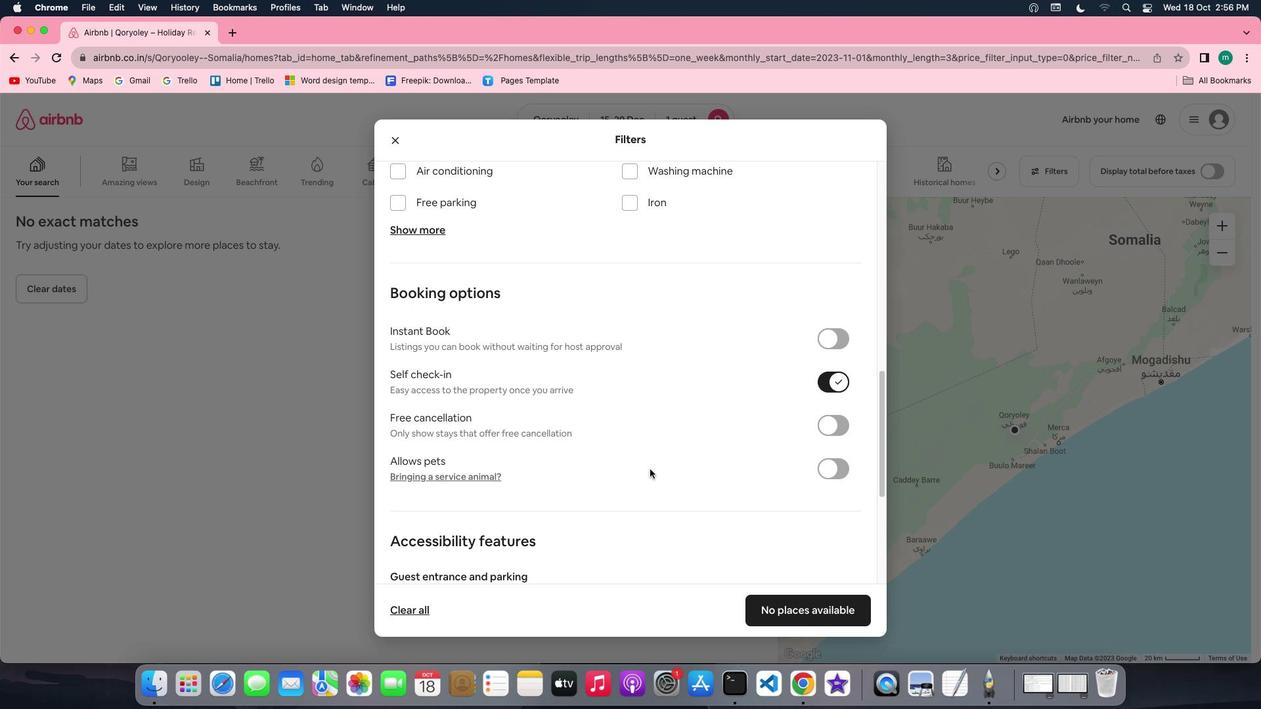 
Action: Mouse scrolled (649, 469) with delta (0, 0)
Screenshot: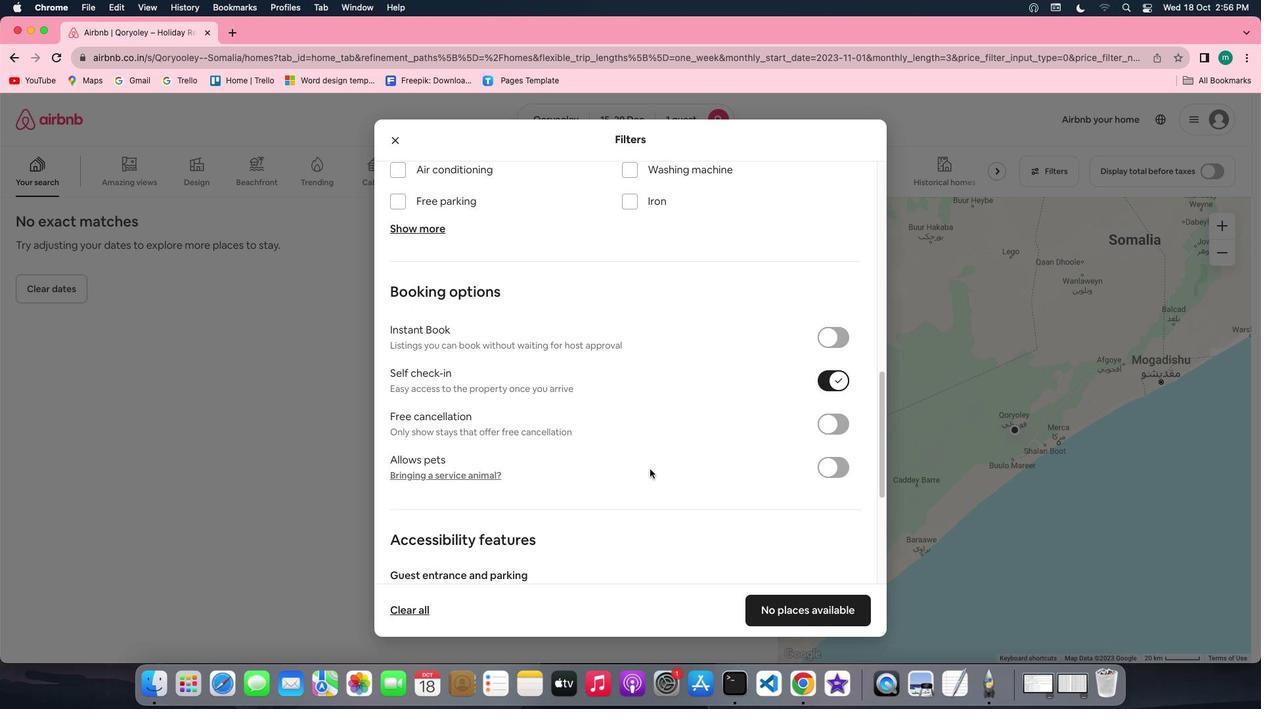 
Action: Mouse scrolled (649, 469) with delta (0, 0)
Screenshot: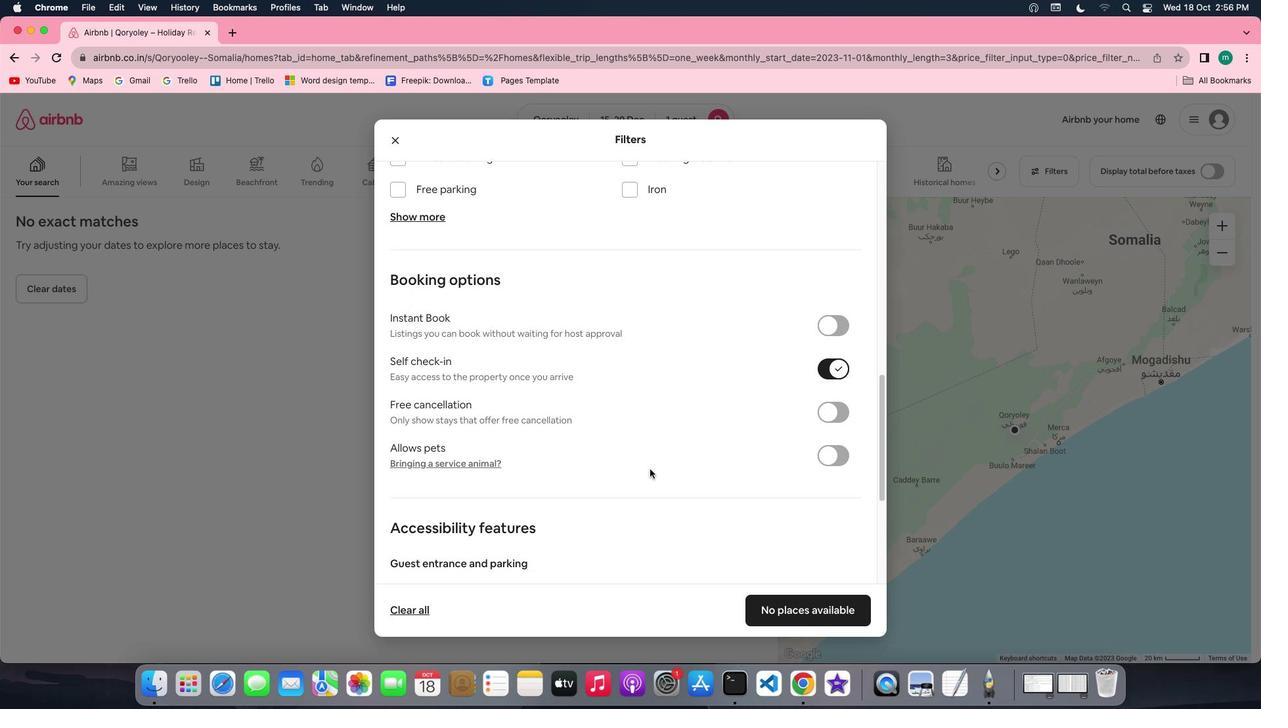 
Action: Mouse scrolled (649, 469) with delta (0, -1)
Screenshot: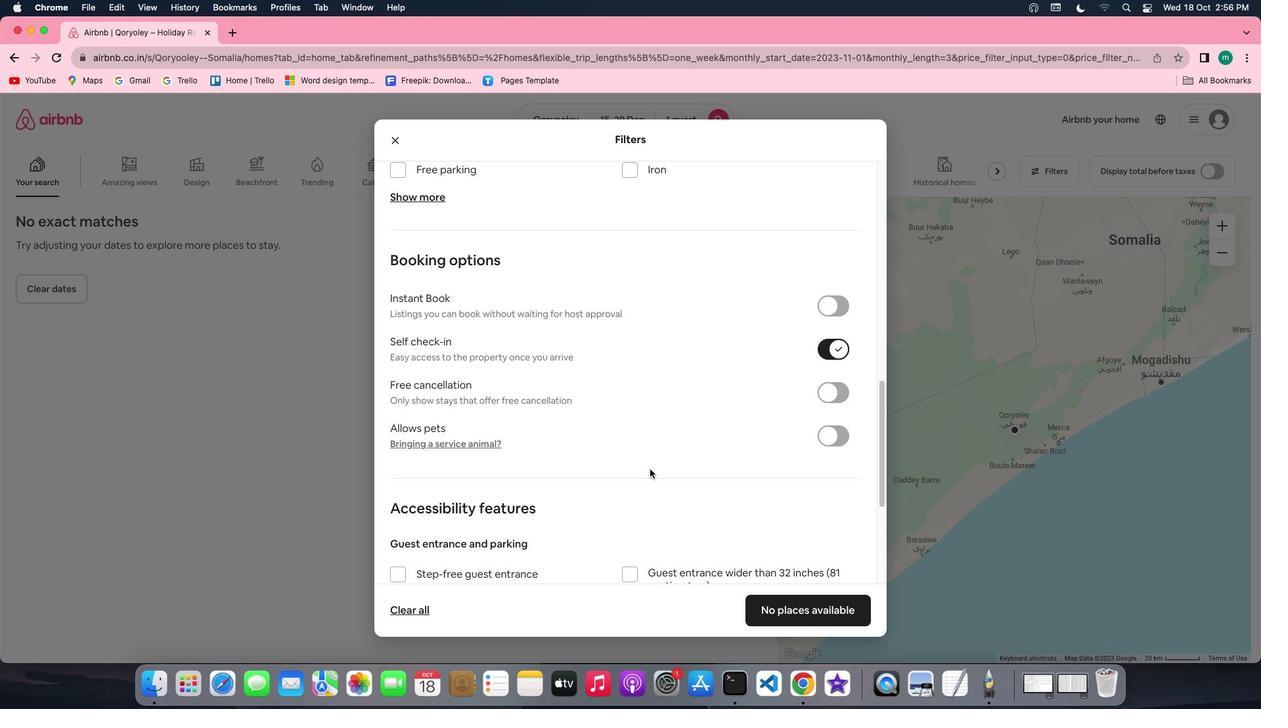 
Action: Mouse scrolled (649, 469) with delta (0, -1)
Screenshot: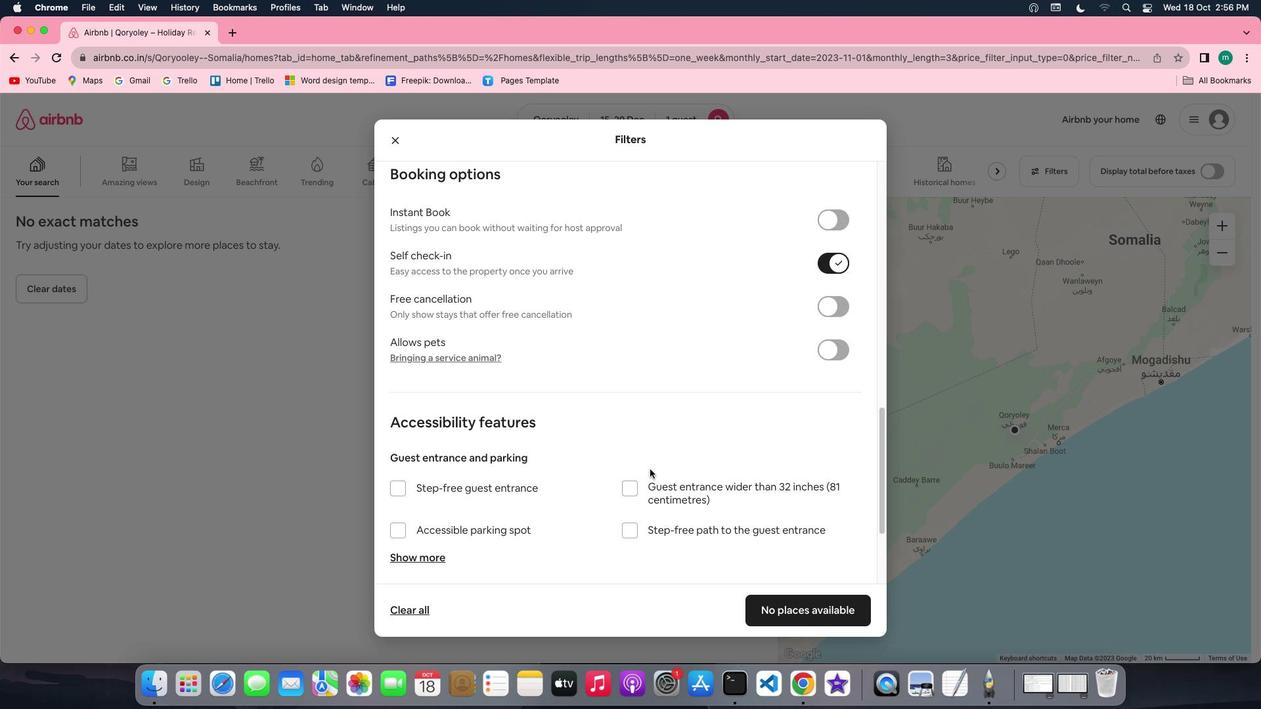 
Action: Mouse scrolled (649, 469) with delta (0, 0)
Screenshot: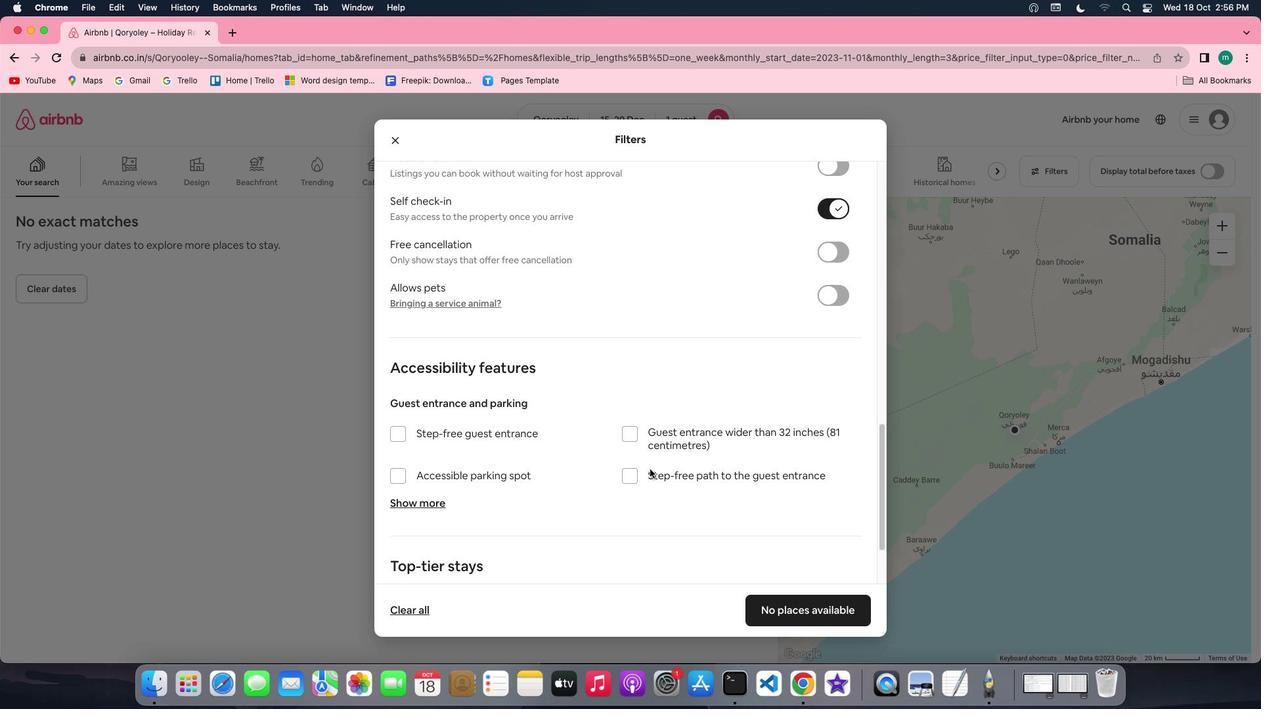 
Action: Mouse moved to (797, 603)
Screenshot: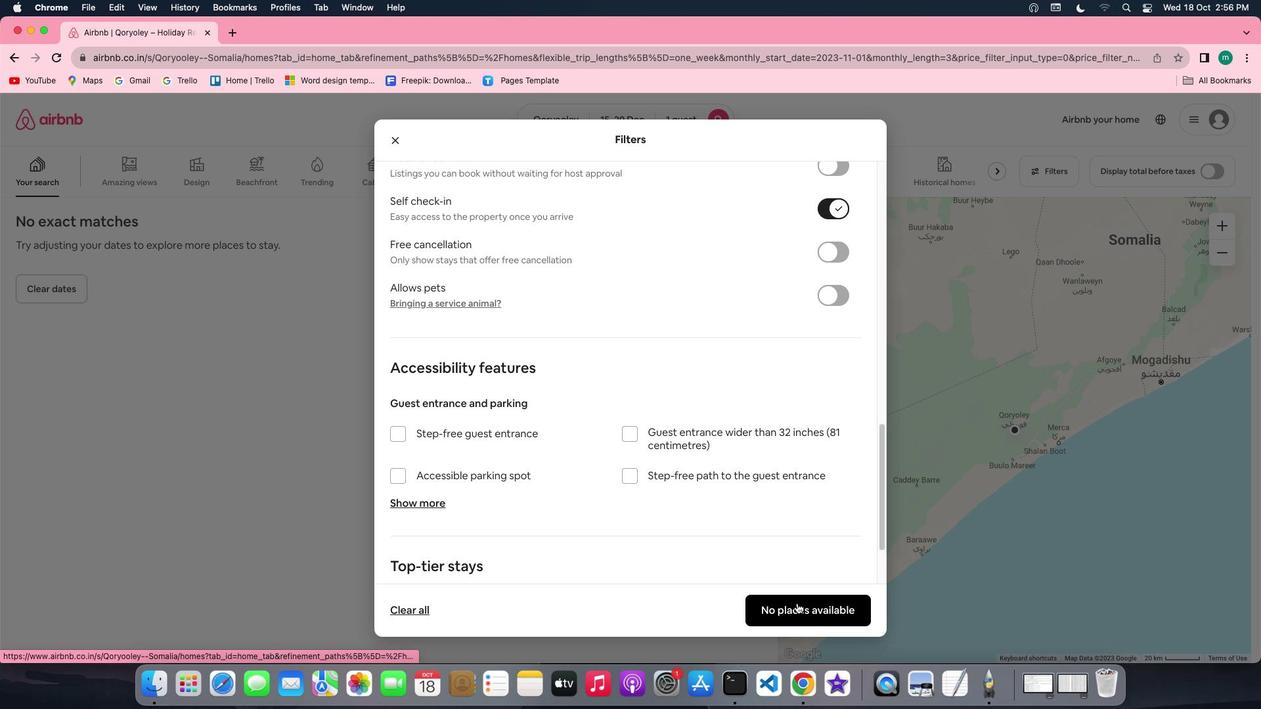 
Action: Mouse pressed left at (797, 603)
Screenshot: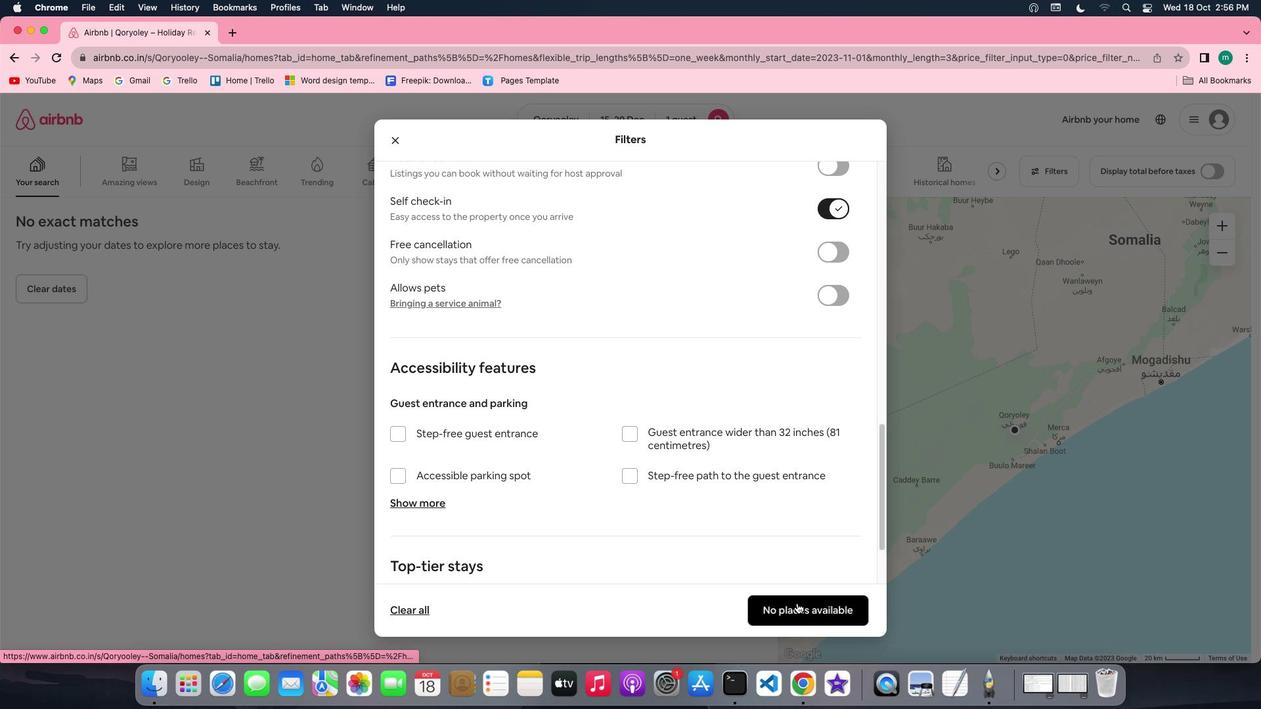 
